 Task: For heading Arial Rounded MT Bold with Underline.  font size for heading26,  'Change the font style of data to'Browallia New.  and font size to 18,  Change the alignment of both headline & data to Align middle & Align Text left.  In the sheet  AssetValbook
Action: Mouse moved to (86, 150)
Screenshot: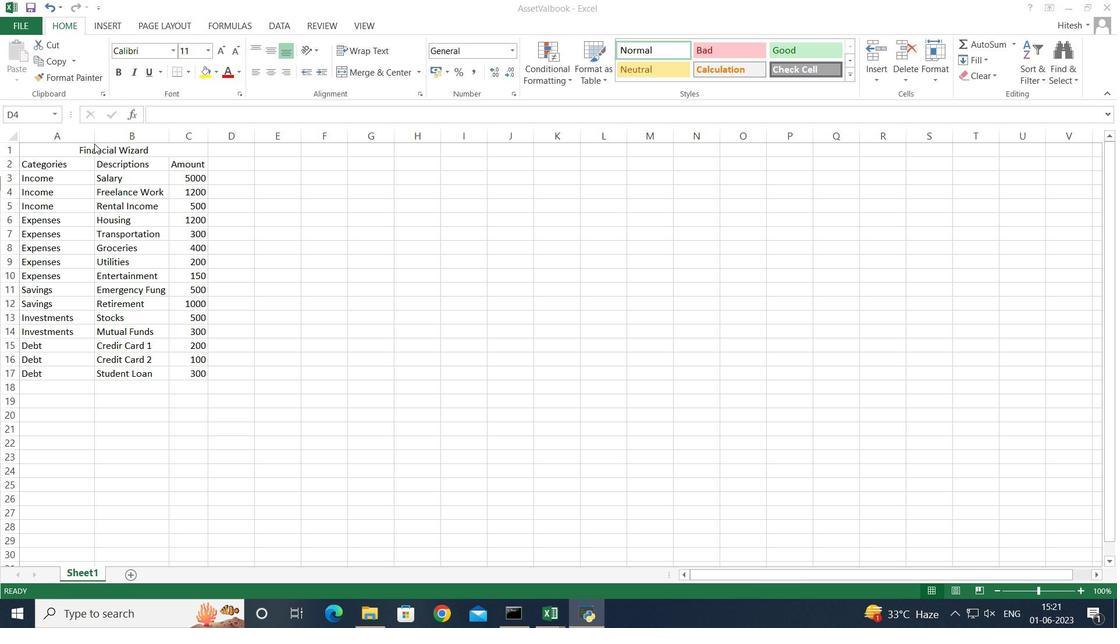 
Action: Mouse pressed left at (86, 150)
Screenshot: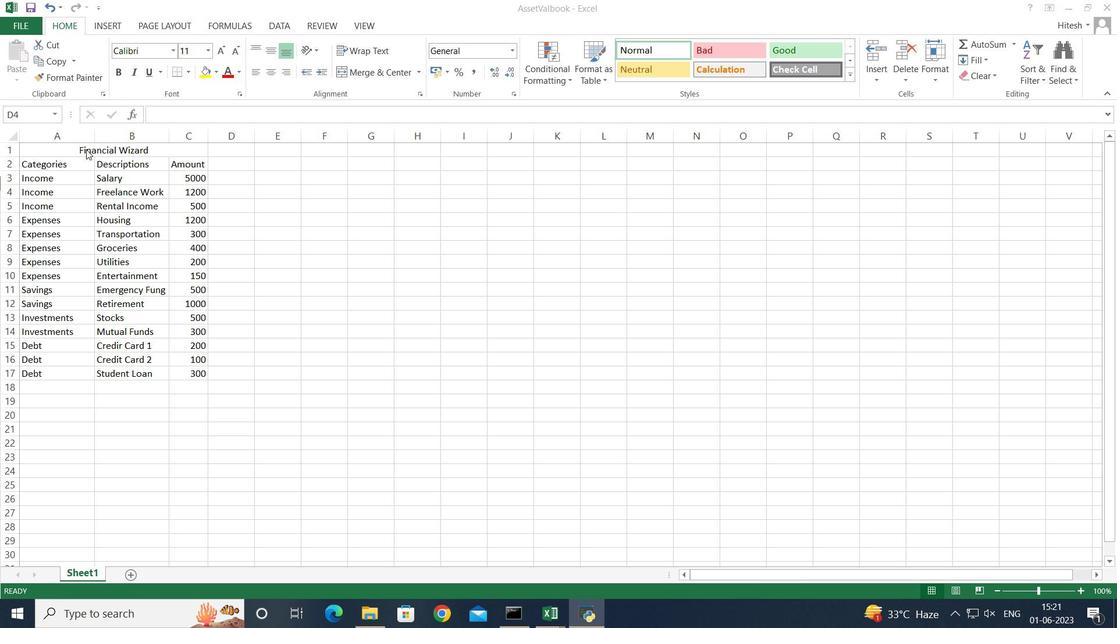 
Action: Mouse moved to (87, 148)
Screenshot: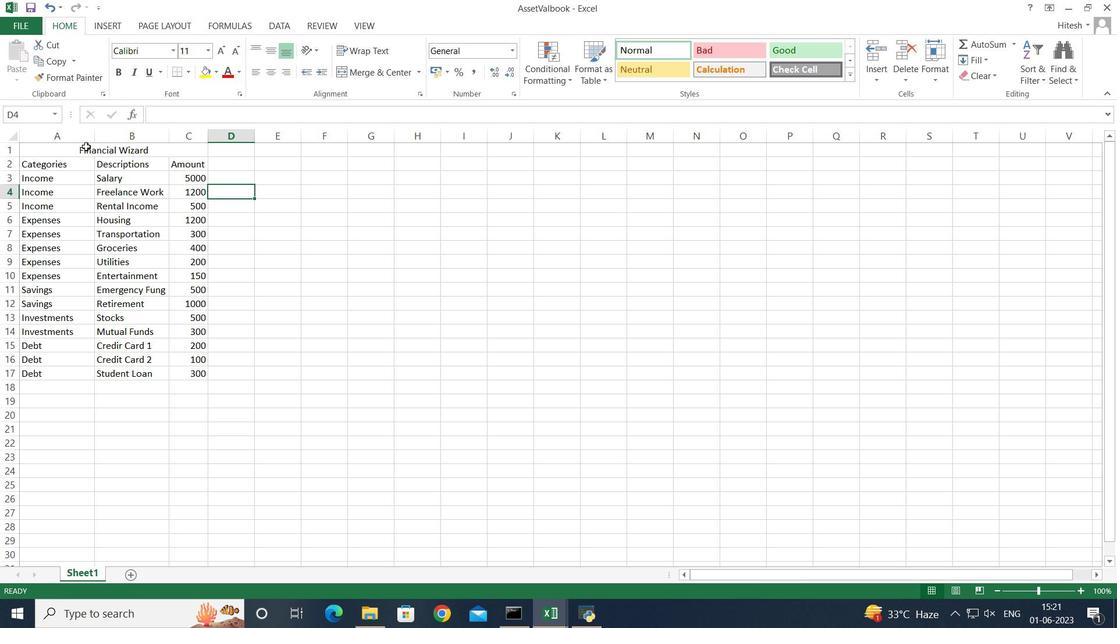
Action: Mouse pressed left at (87, 148)
Screenshot: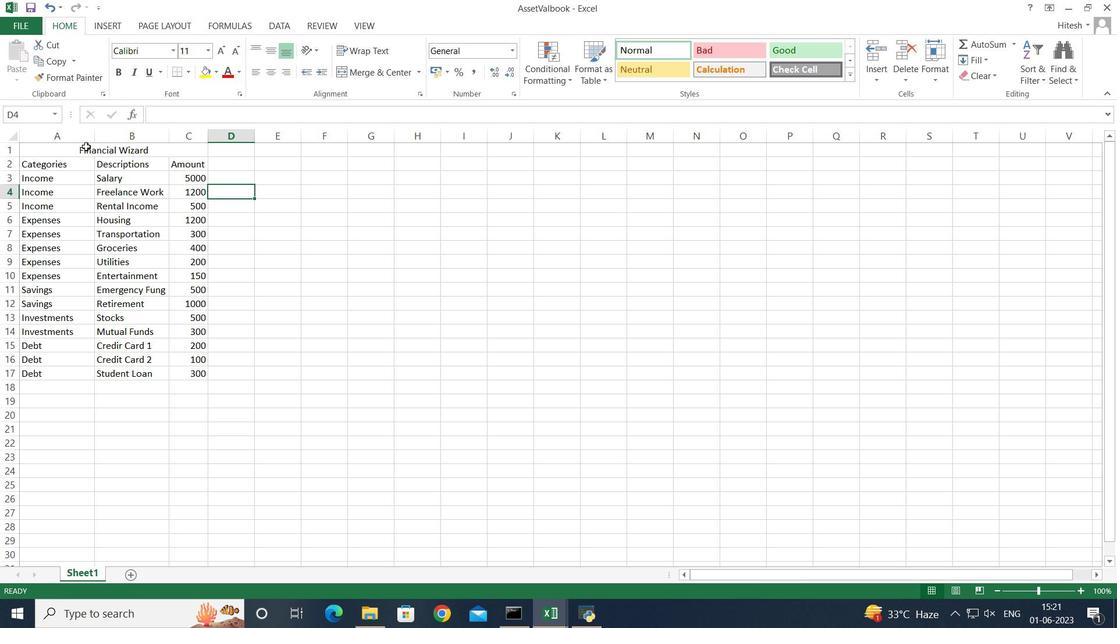 
Action: Mouse moved to (173, 55)
Screenshot: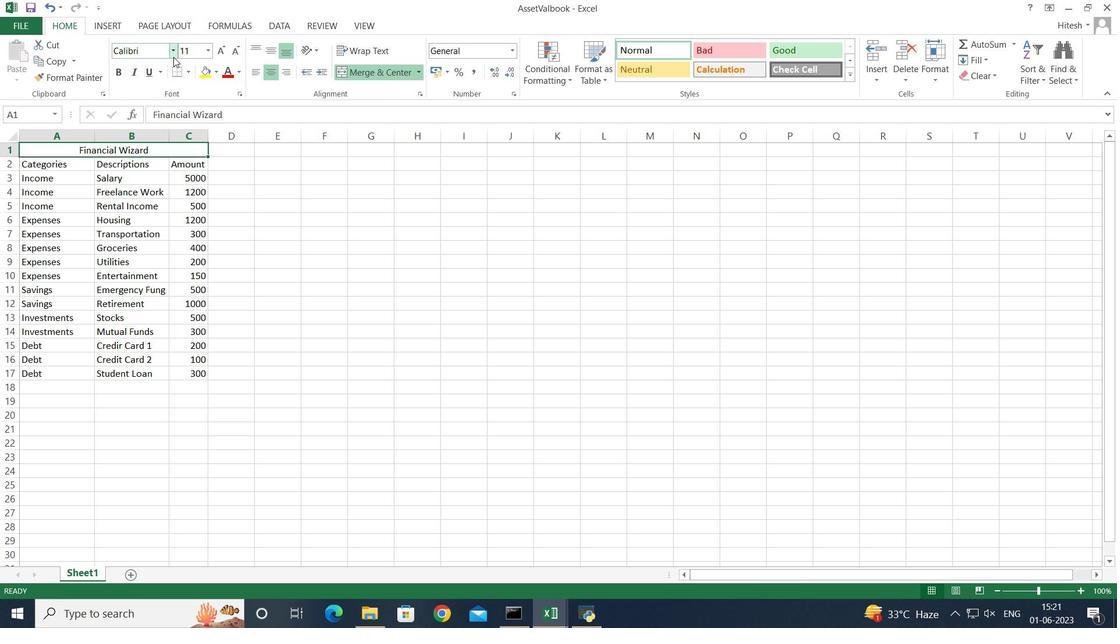 
Action: Mouse pressed left at (173, 55)
Screenshot: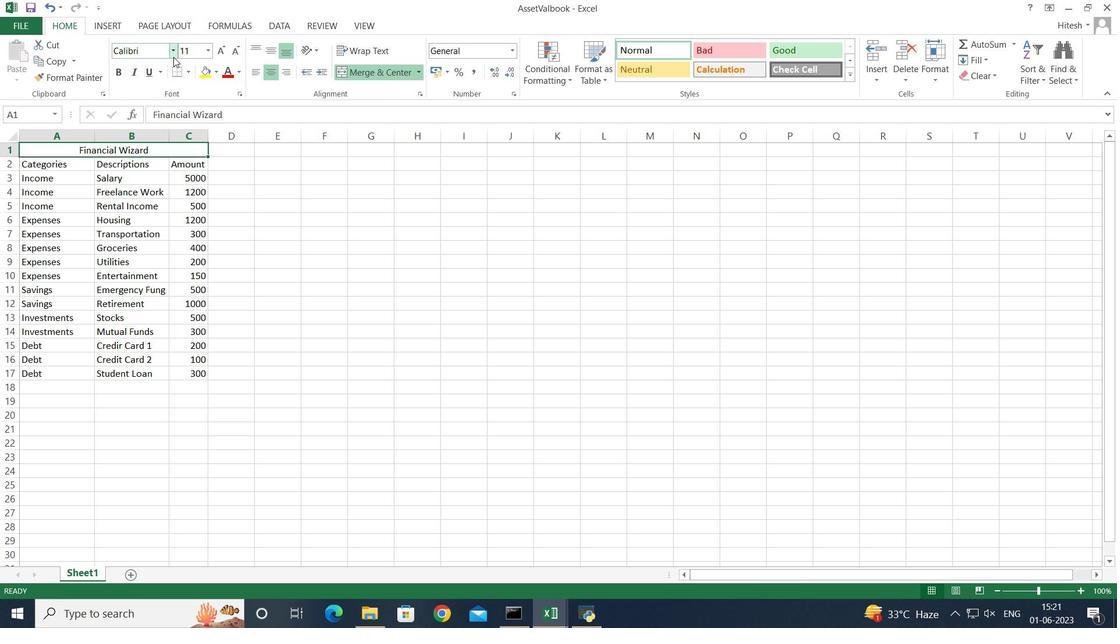 
Action: Key pressed arial<Key.space><Key.shift><Key.shift><Key.shift>Rounded<Key.space>mt
Screenshot: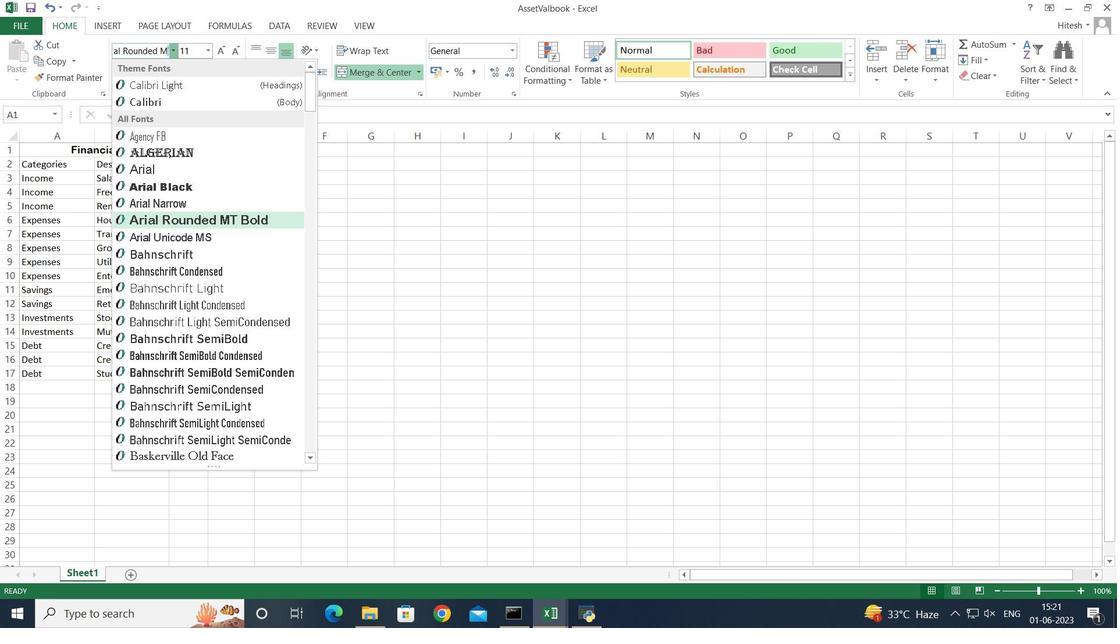 
Action: Mouse moved to (210, 225)
Screenshot: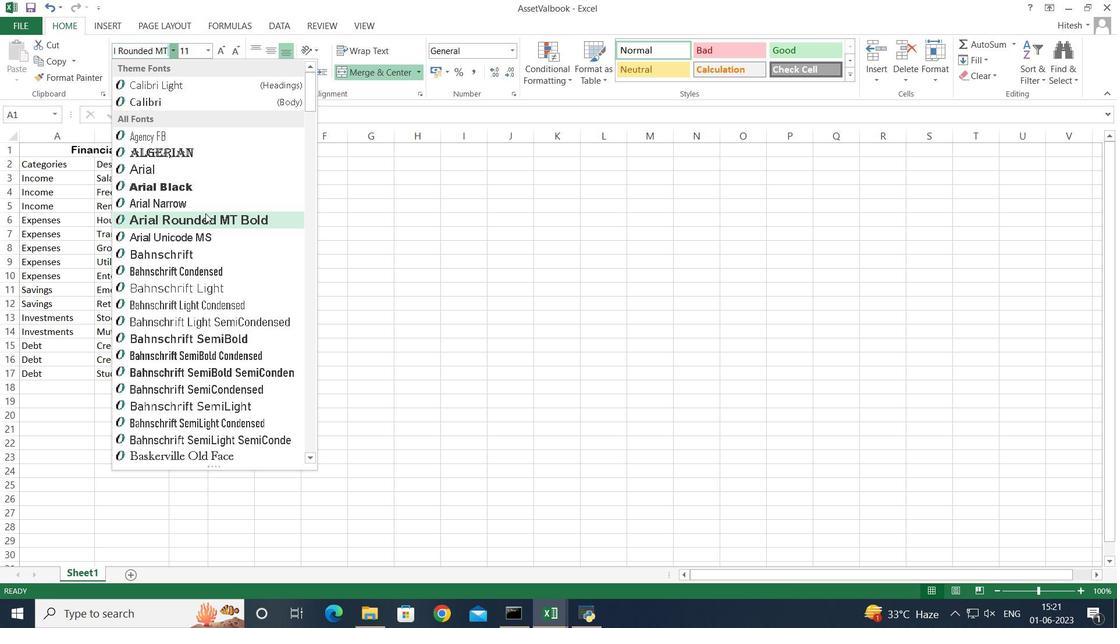 
Action: Mouse pressed left at (210, 225)
Screenshot: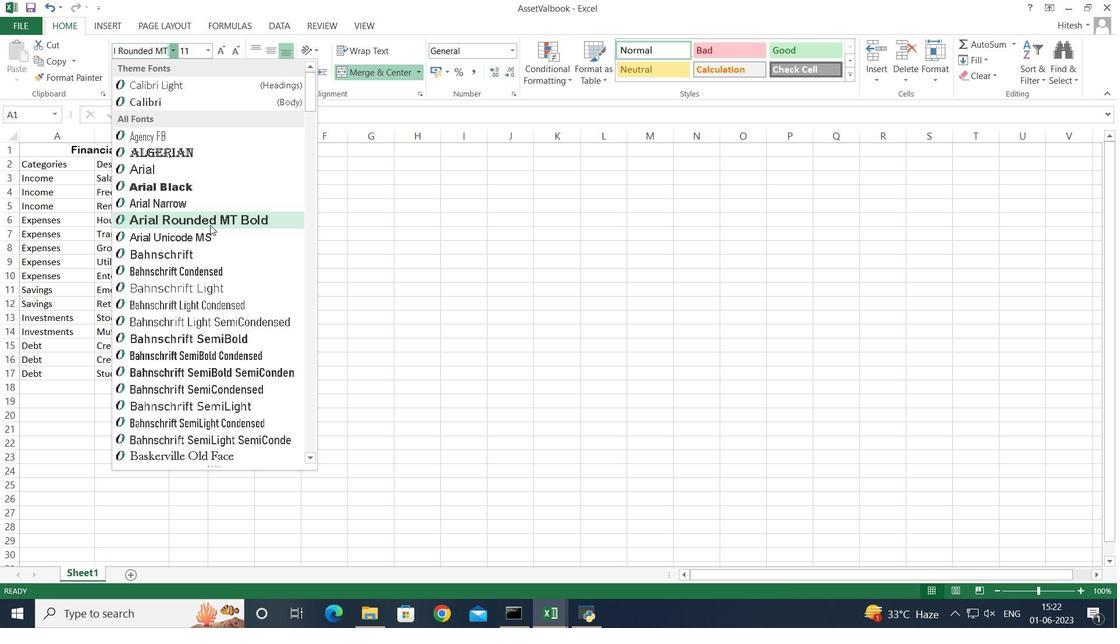 
Action: Mouse moved to (147, 71)
Screenshot: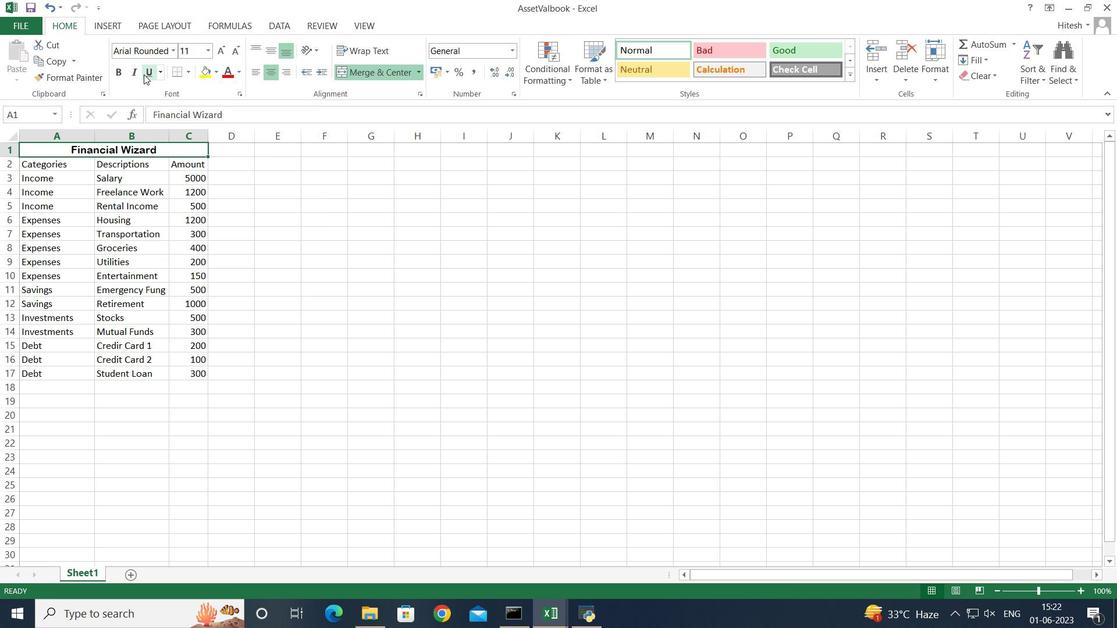 
Action: Mouse pressed left at (147, 71)
Screenshot: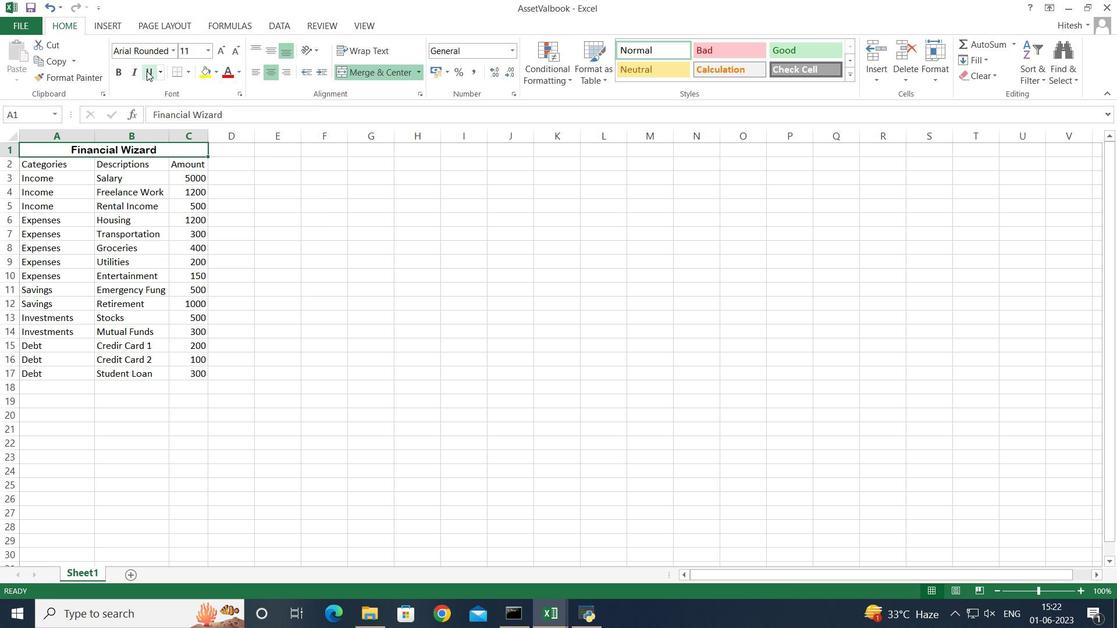 
Action: Mouse moved to (285, 176)
Screenshot: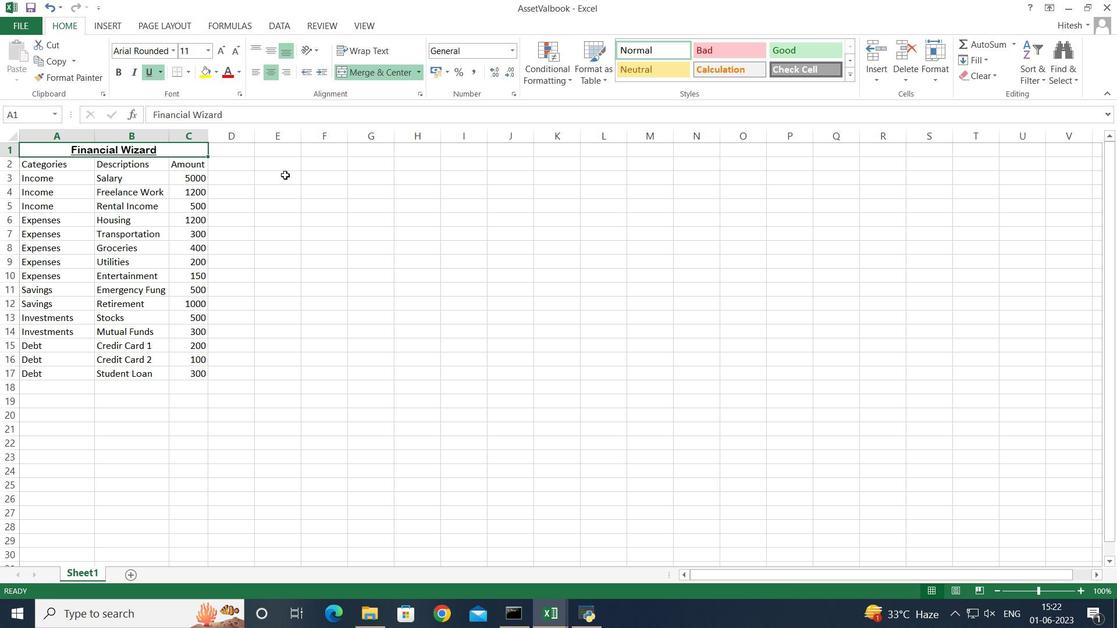 
Action: Mouse pressed left at (285, 176)
Screenshot: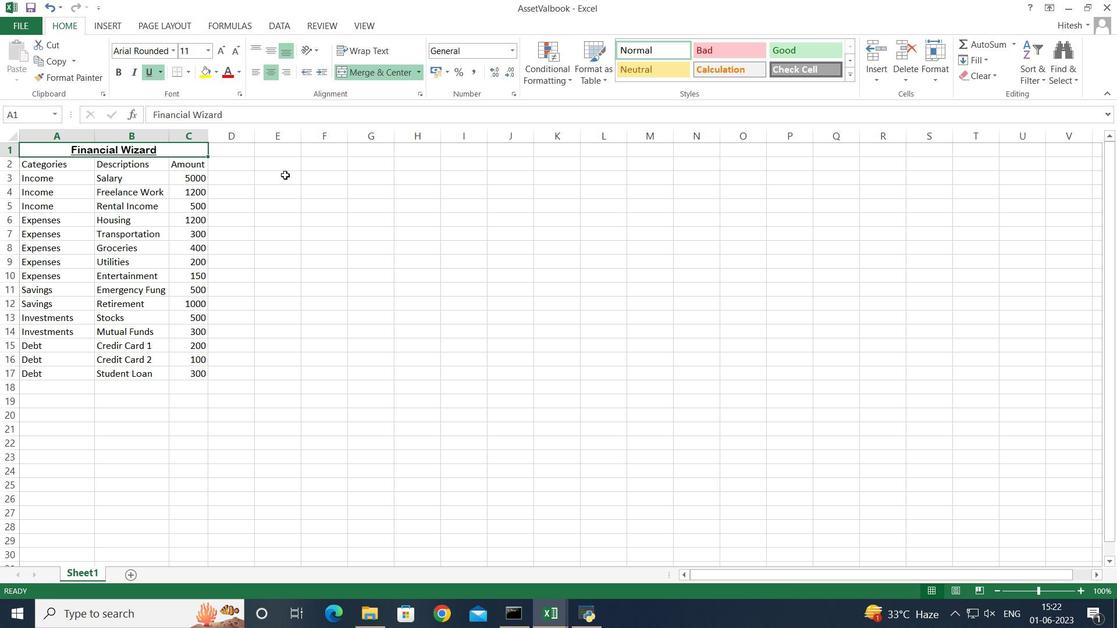 
Action: Mouse moved to (115, 148)
Screenshot: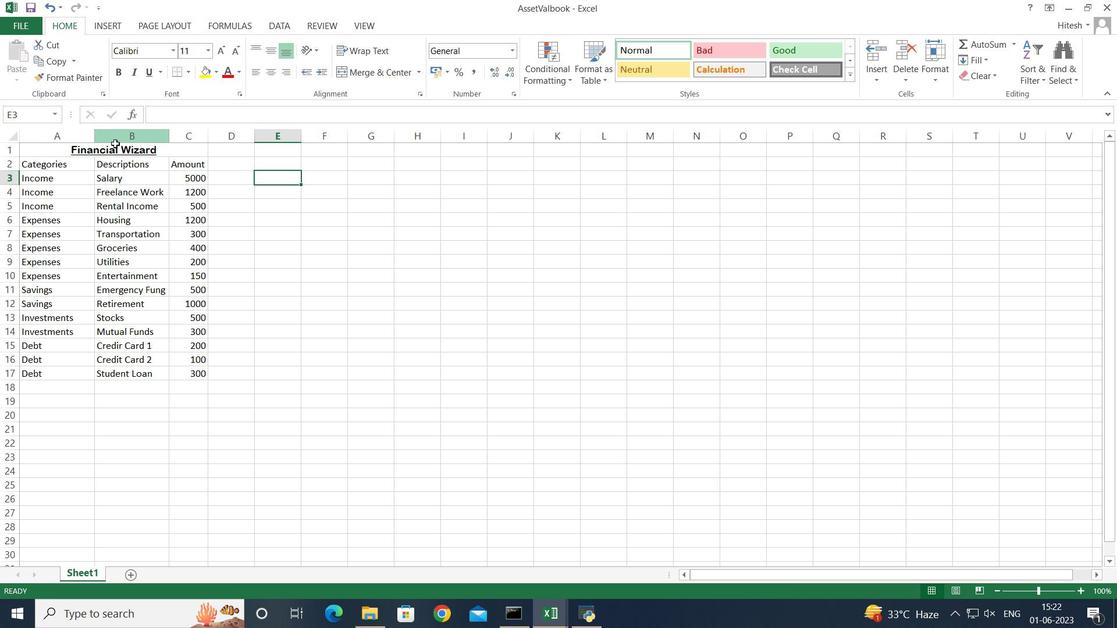 
Action: Mouse pressed left at (115, 148)
Screenshot: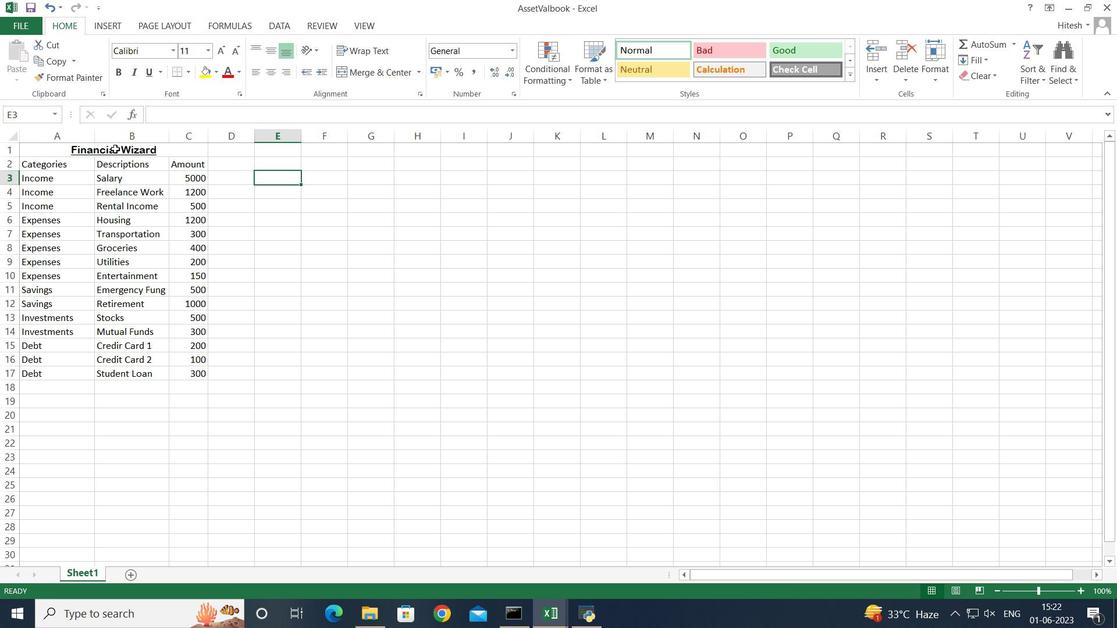 
Action: Mouse moved to (205, 48)
Screenshot: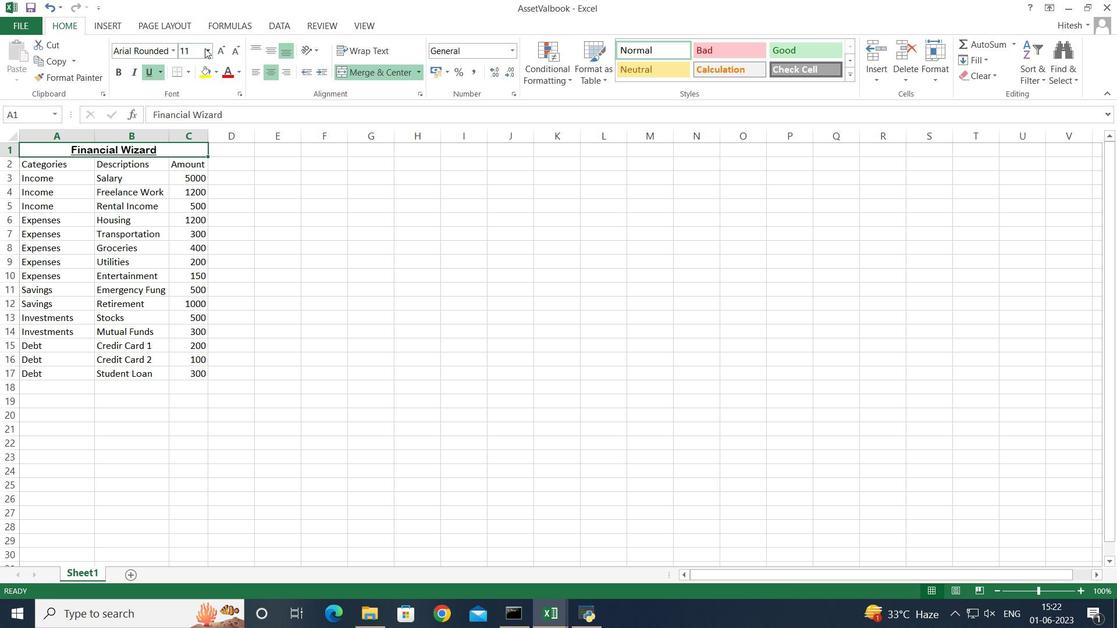 
Action: Mouse pressed left at (205, 48)
Screenshot: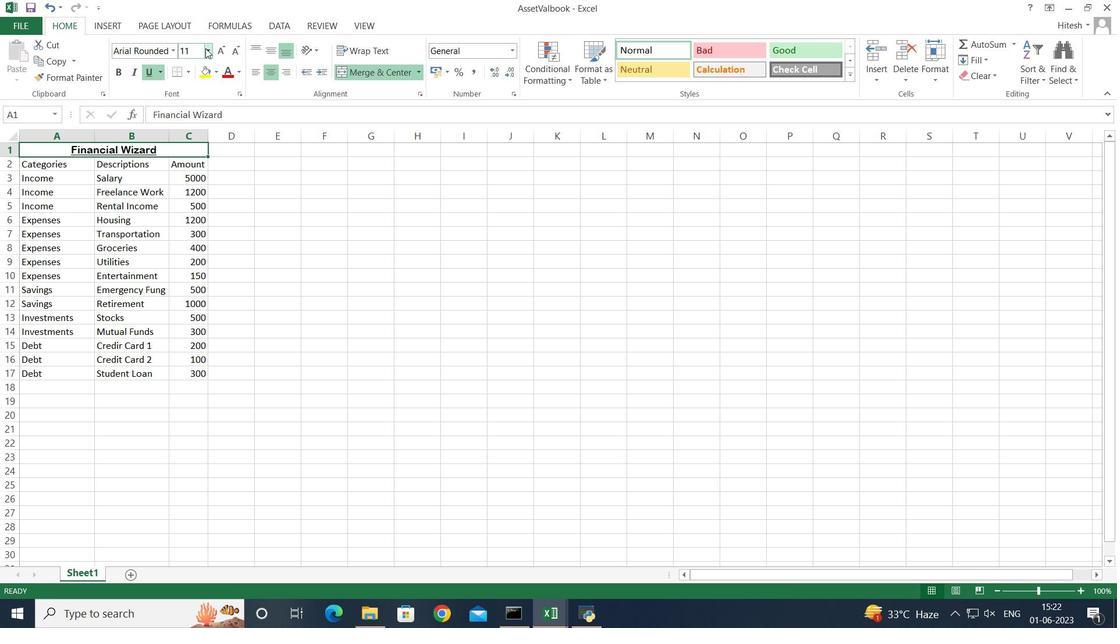 
Action: Mouse moved to (184, 220)
Screenshot: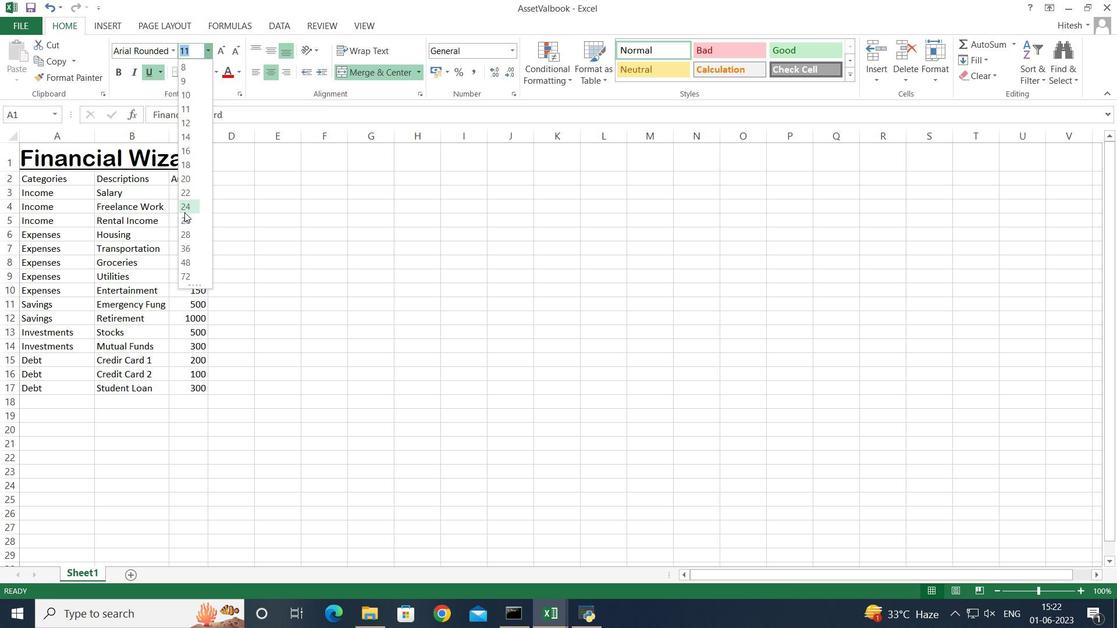 
Action: Mouse pressed left at (184, 220)
Screenshot: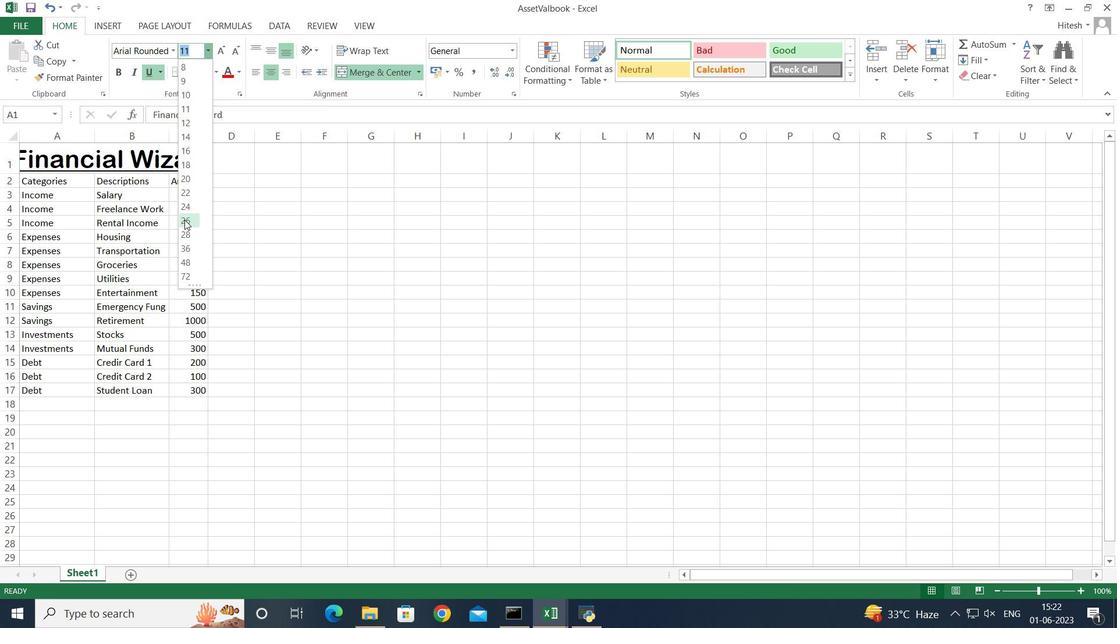 
Action: Mouse moved to (109, 458)
Screenshot: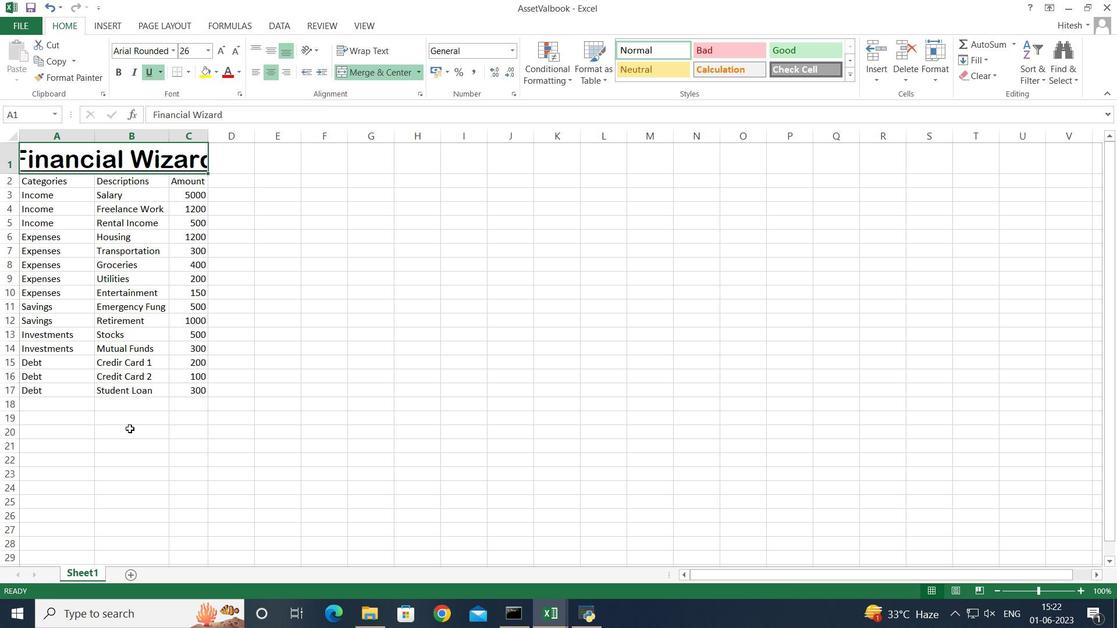 
Action: Mouse pressed left at (109, 458)
Screenshot: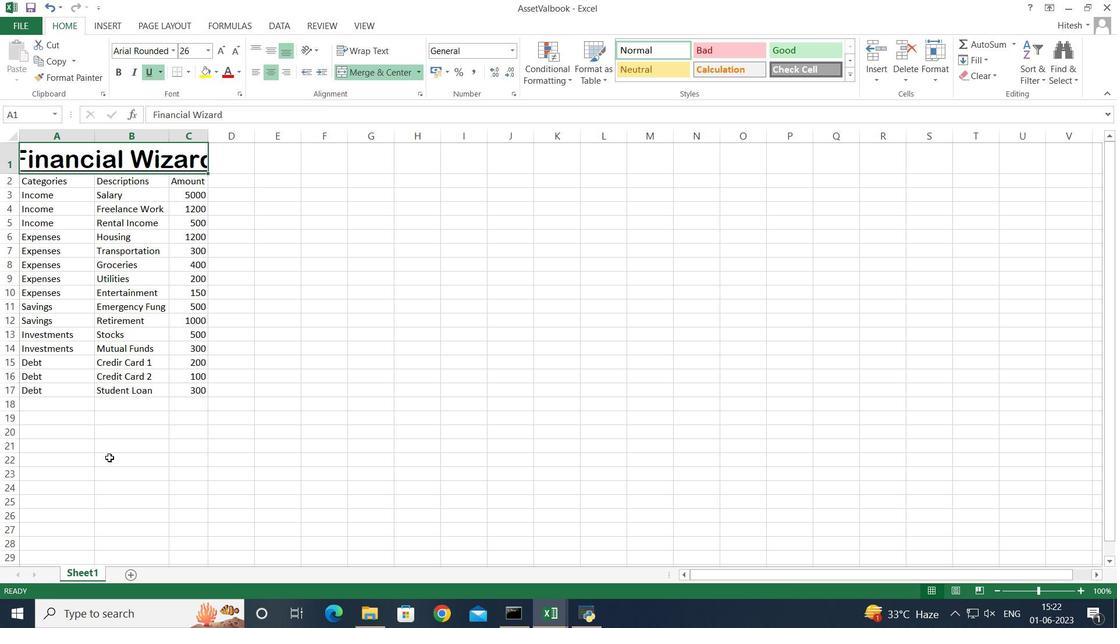 
Action: Mouse moved to (61, 136)
Screenshot: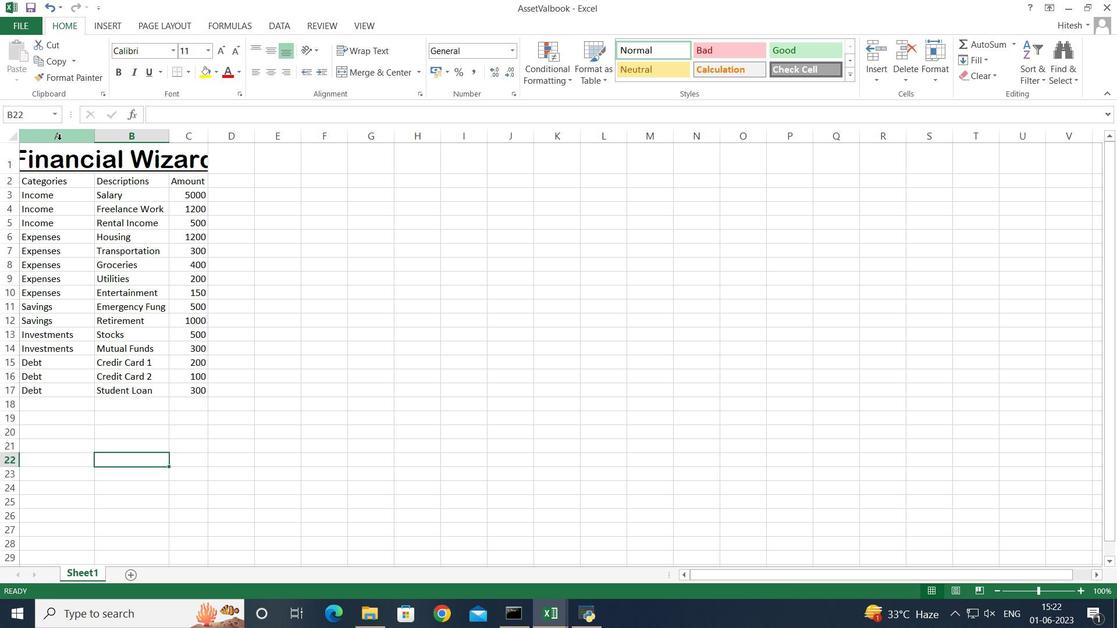 
Action: Mouse pressed left at (61, 136)
Screenshot: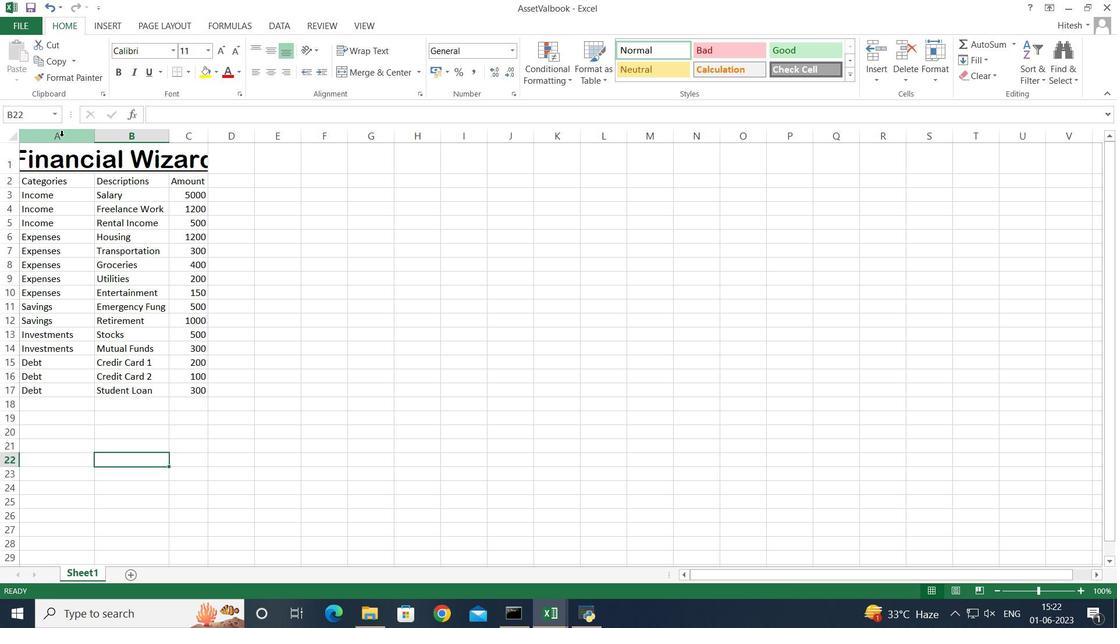 
Action: Mouse moved to (94, 137)
Screenshot: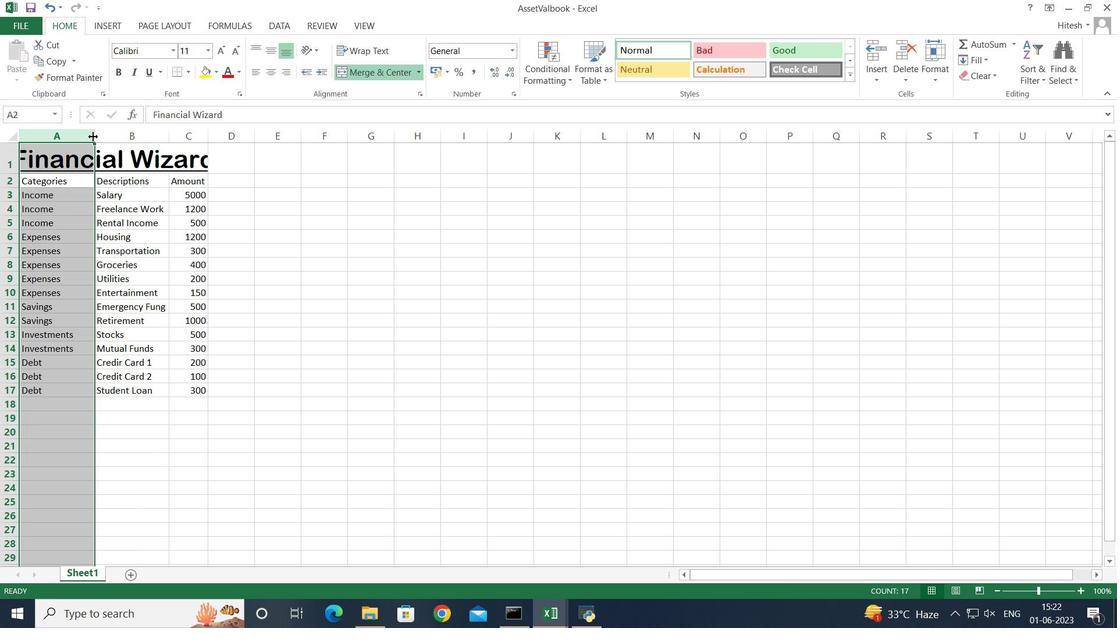 
Action: Mouse pressed left at (94, 137)
Screenshot: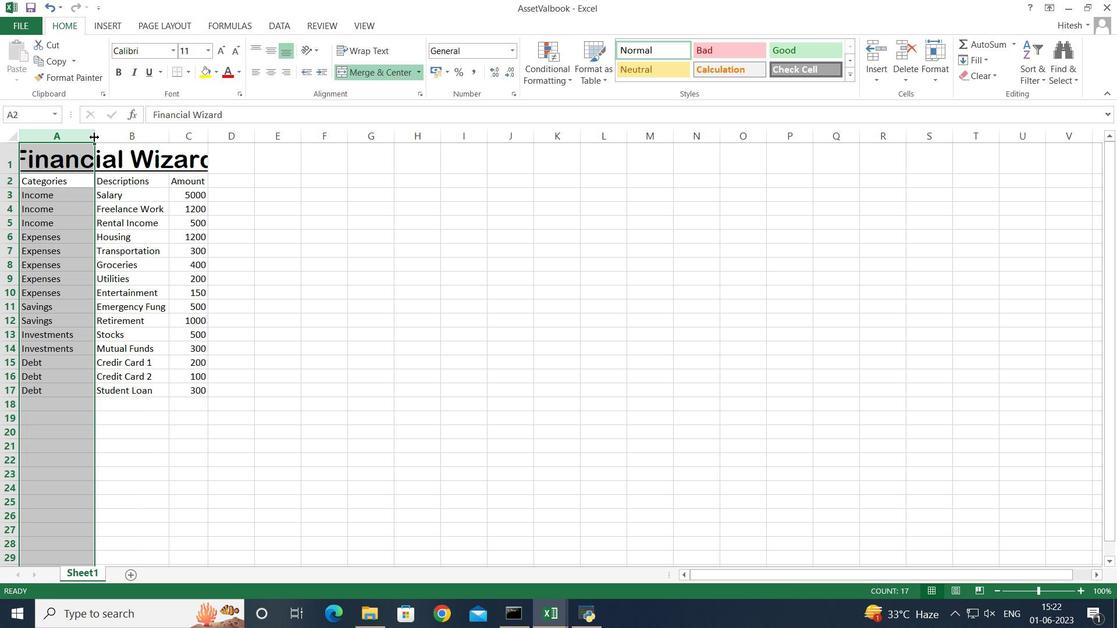 
Action: Mouse pressed left at (94, 137)
Screenshot: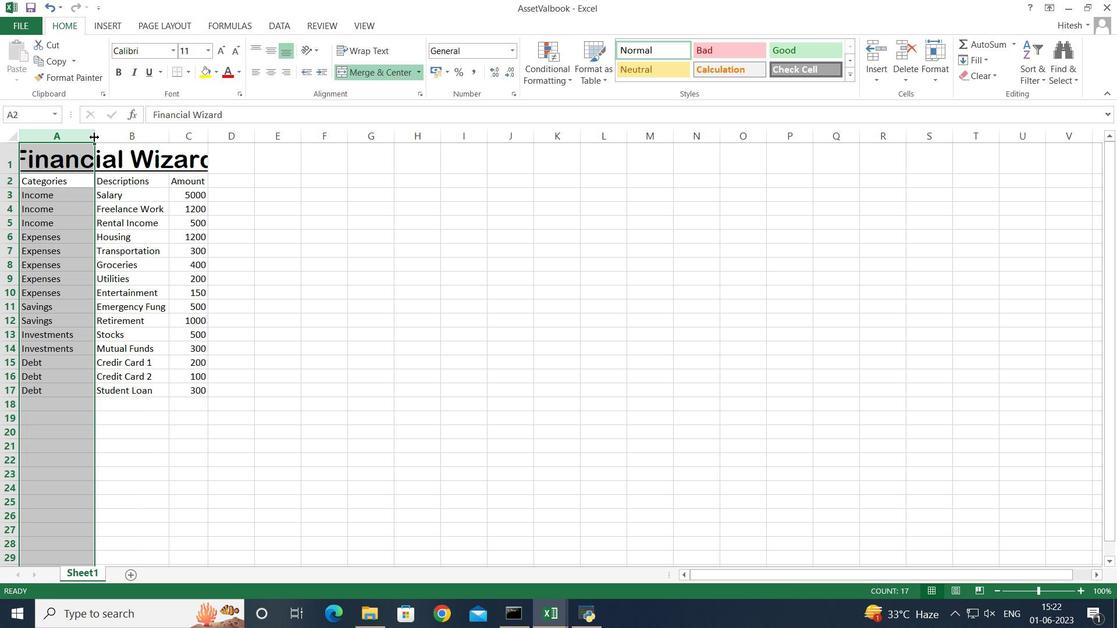 
Action: Mouse moved to (126, 137)
Screenshot: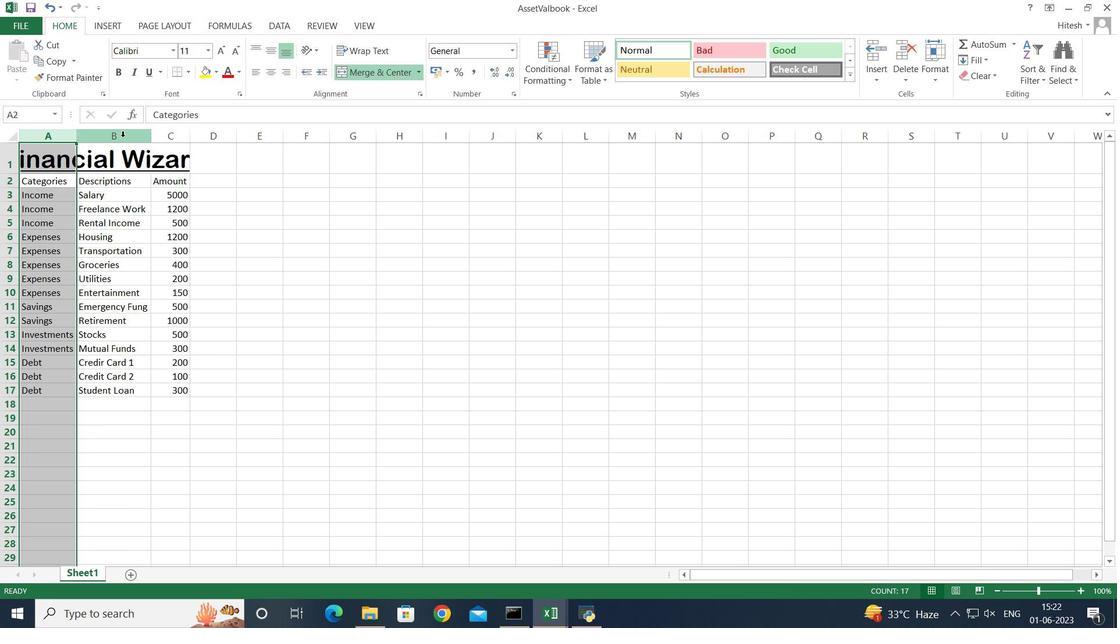 
Action: Mouse pressed left at (126, 137)
Screenshot: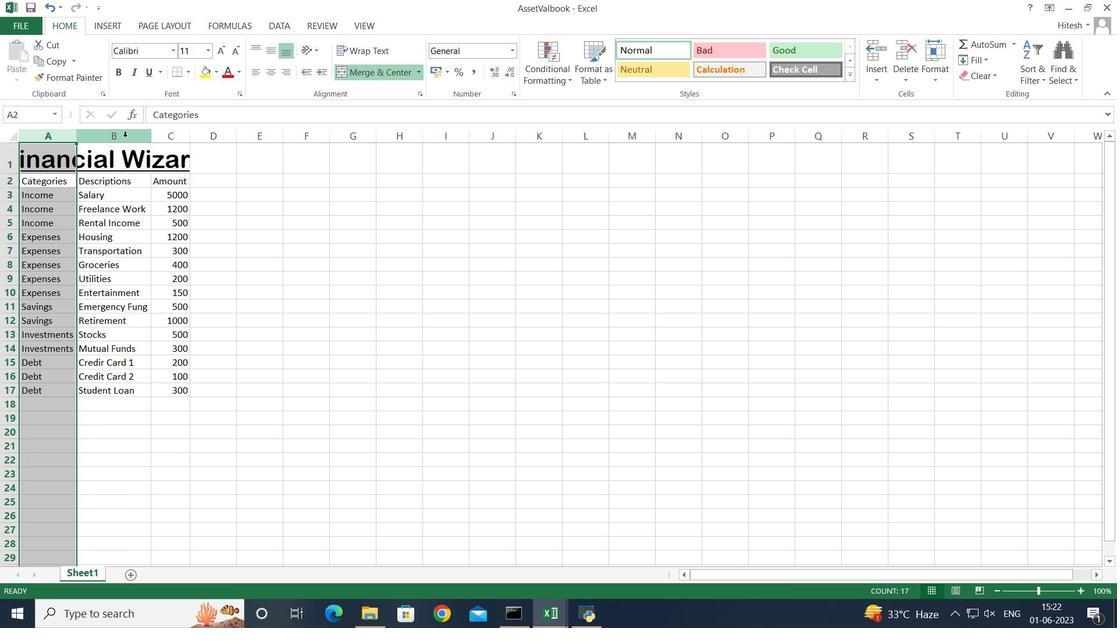 
Action: Mouse moved to (148, 135)
Screenshot: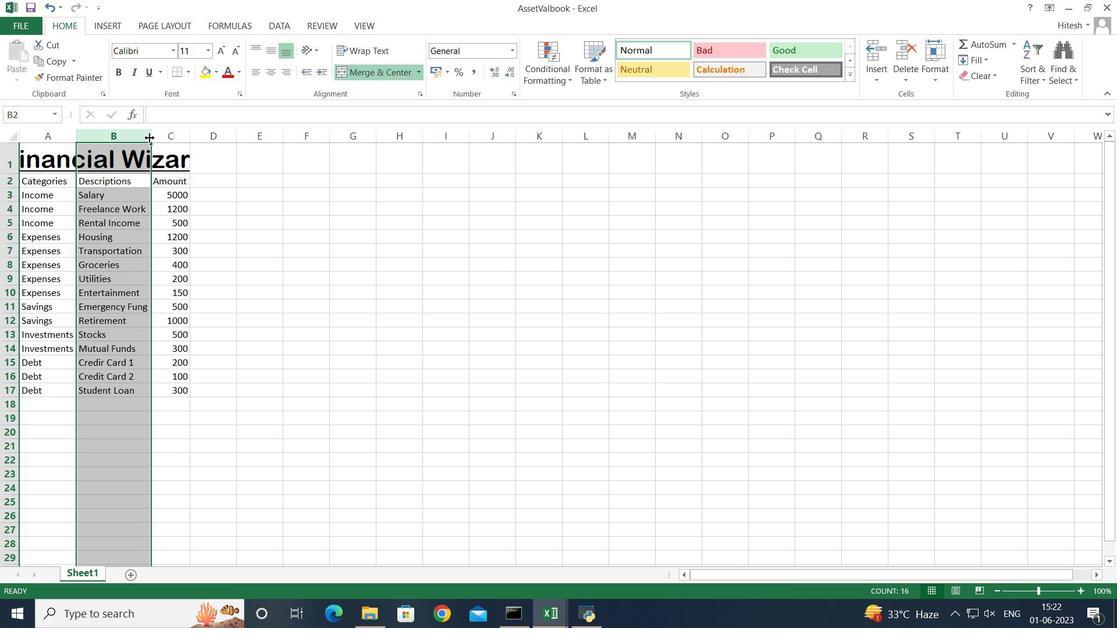 
Action: Mouse pressed left at (148, 135)
Screenshot: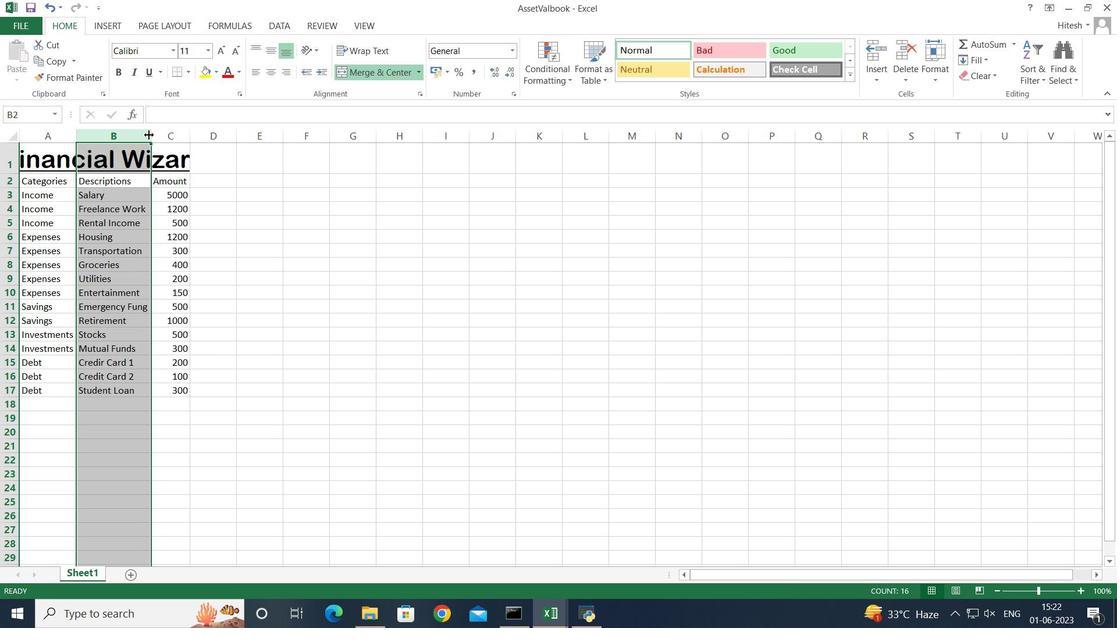 
Action: Mouse pressed left at (148, 135)
Screenshot: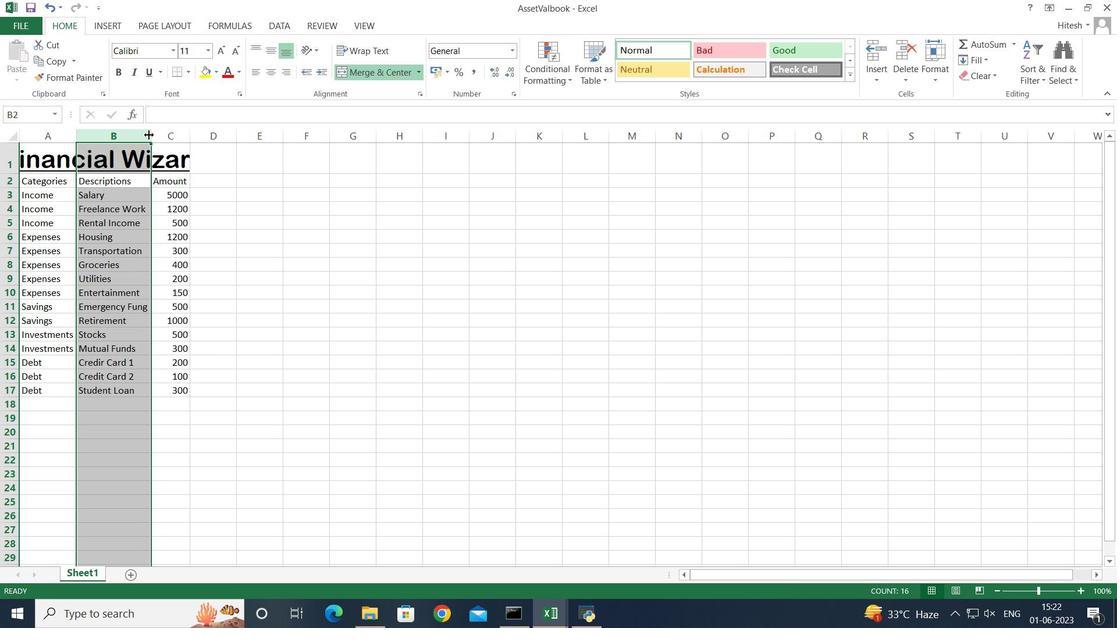 
Action: Mouse moved to (46, 179)
Screenshot: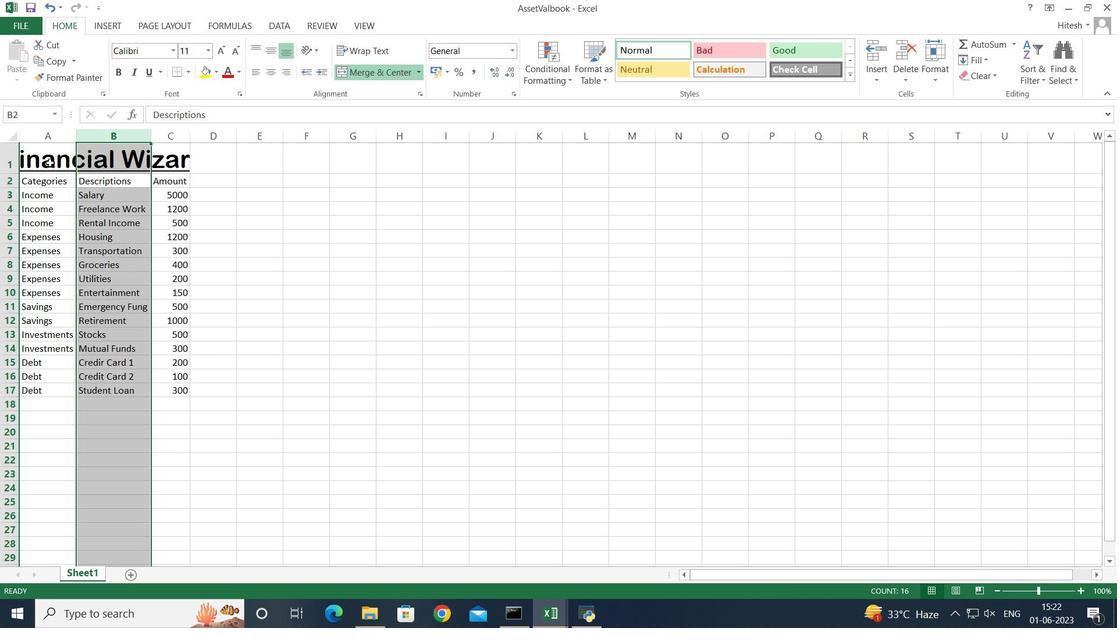 
Action: Mouse pressed left at (46, 179)
Screenshot: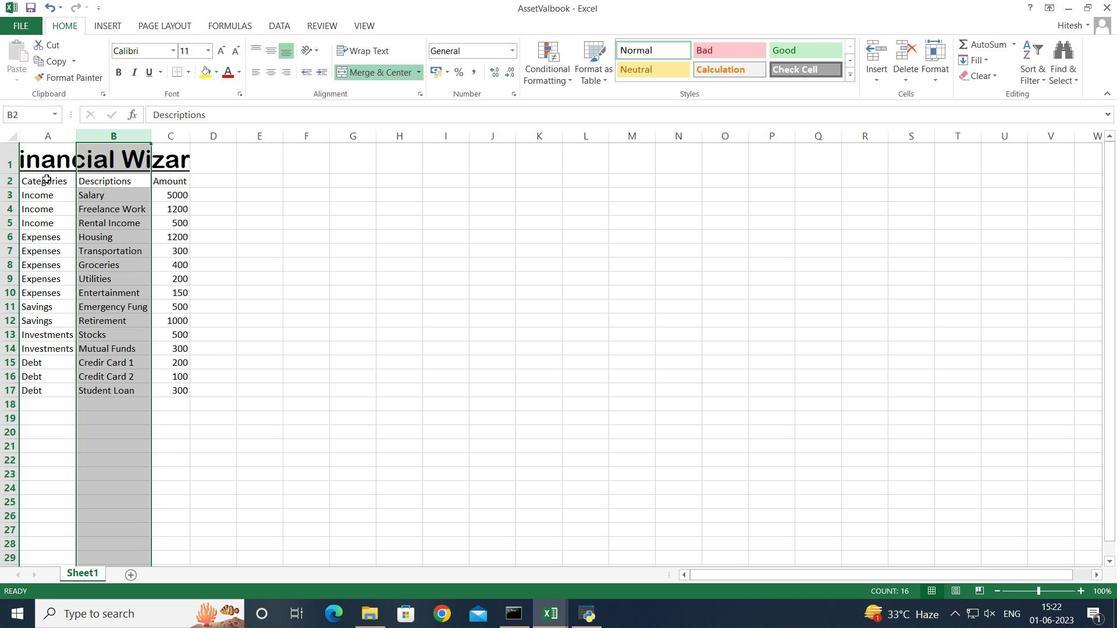 
Action: Key pressed <Key.shift><Key.shift><Key.shift><Key.right><Key.right><Key.down><Key.down><Key.down><Key.down><Key.down><Key.down><Key.down><Key.down><Key.down><Key.down><Key.down><Key.down><Key.down><Key.down><Key.down>
Screenshot: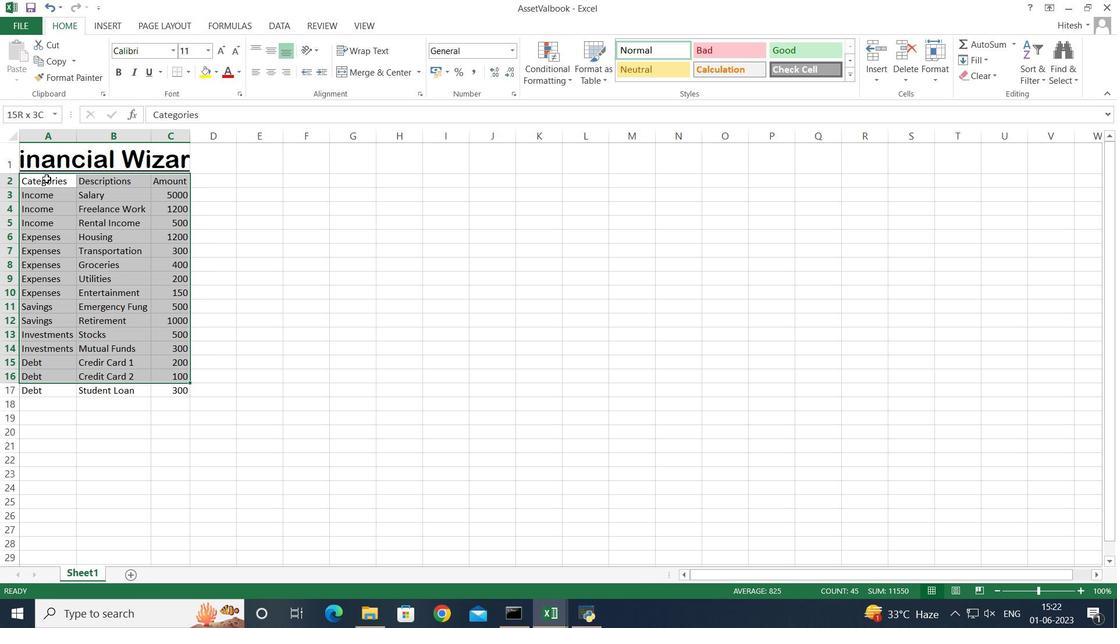 
Action: Mouse moved to (172, 46)
Screenshot: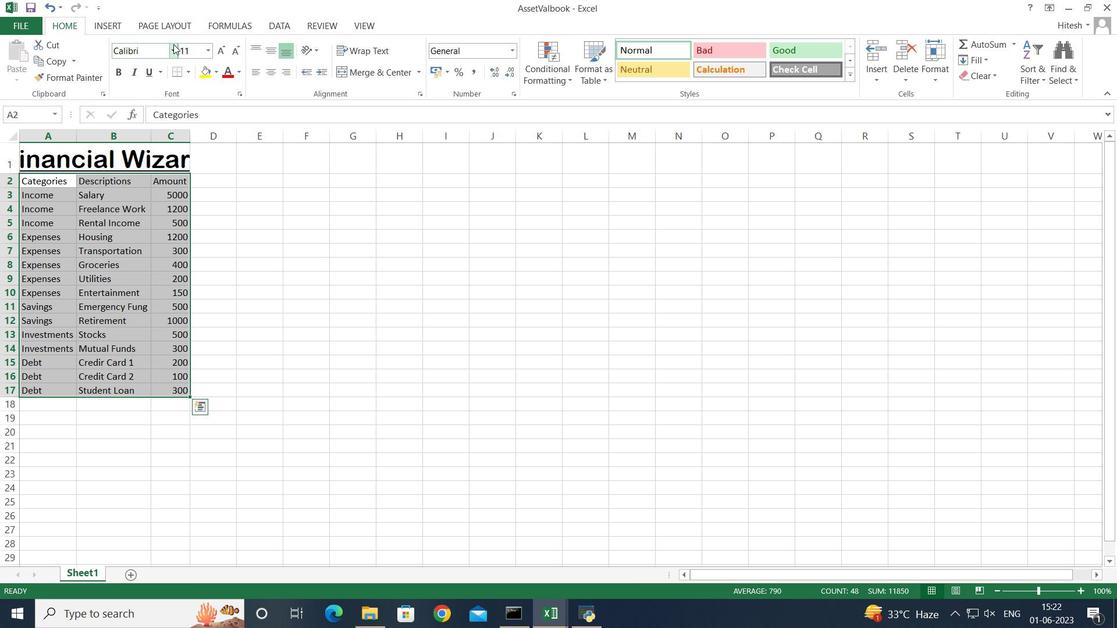 
Action: Mouse pressed left at (172, 46)
Screenshot: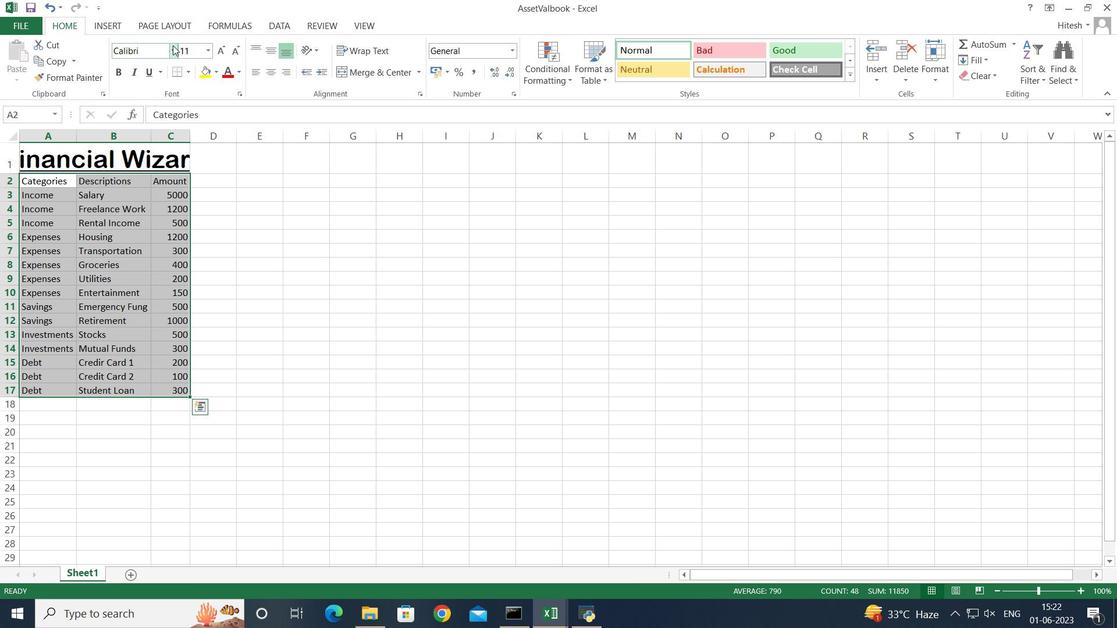 
Action: Key pressed browallia<Key.space>new<Key.enter>
Screenshot: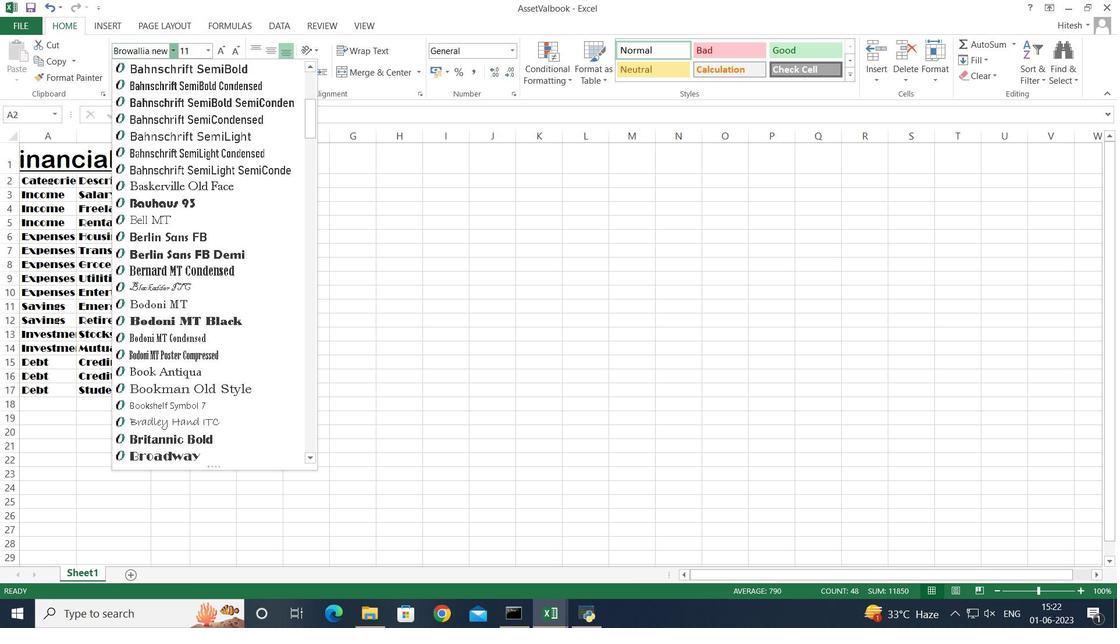 
Action: Mouse moved to (130, 235)
Screenshot: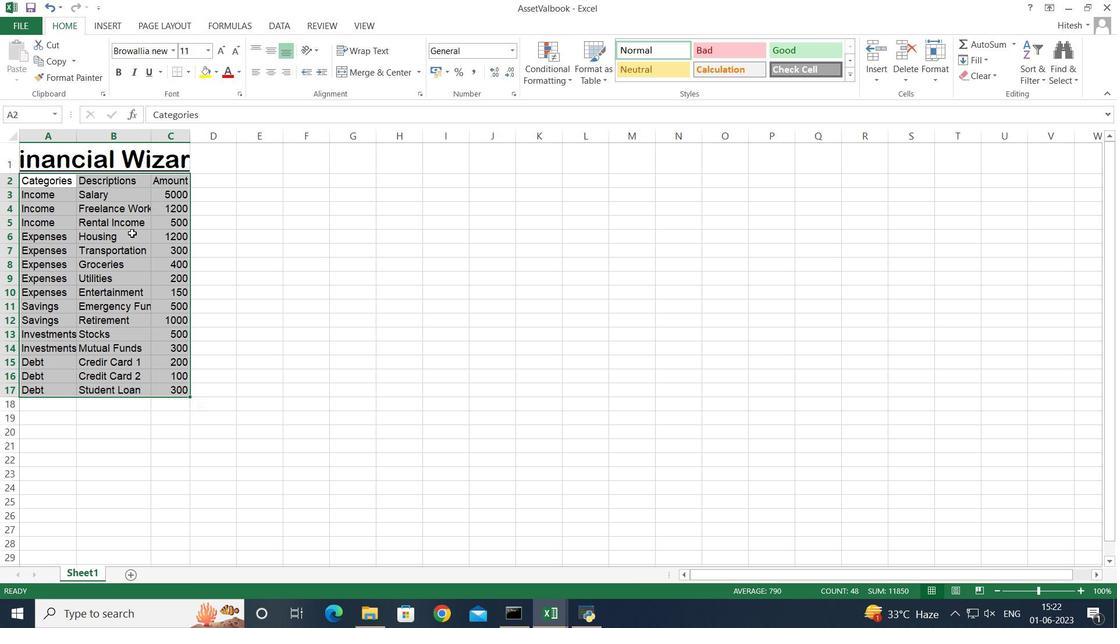 
Action: Mouse pressed left at (130, 235)
Screenshot: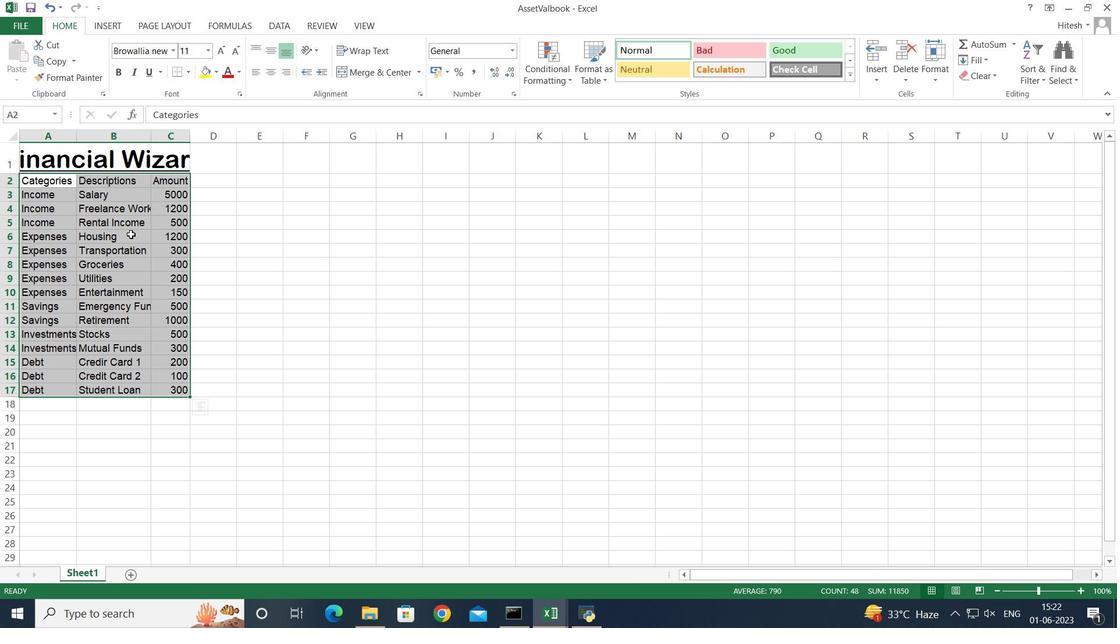 
Action: Mouse moved to (226, 215)
Screenshot: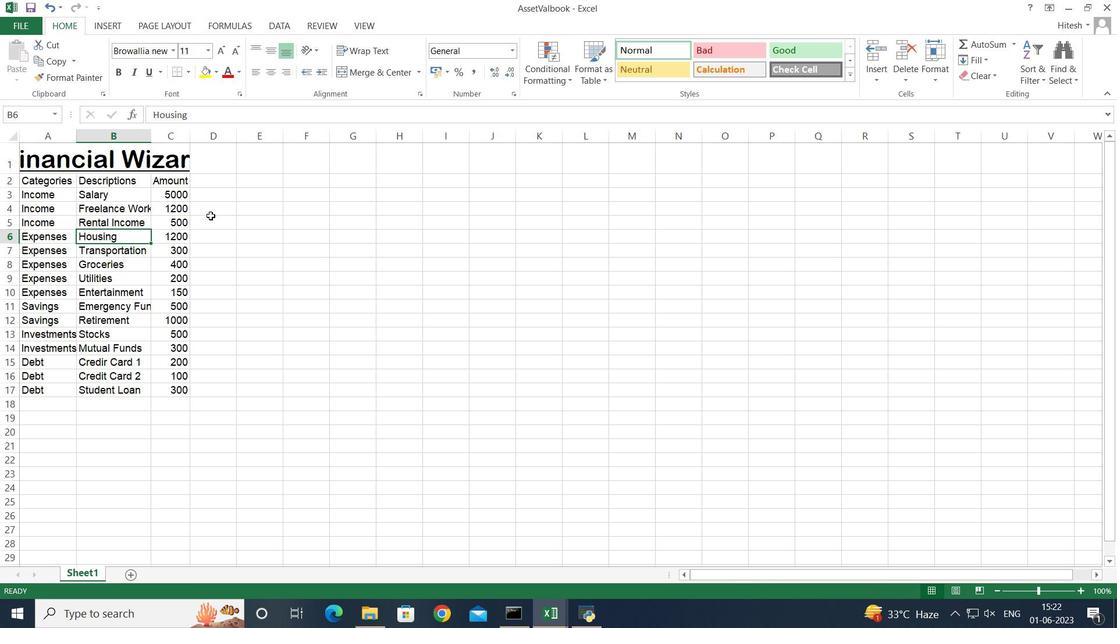 
Action: Mouse pressed left at (226, 215)
Screenshot: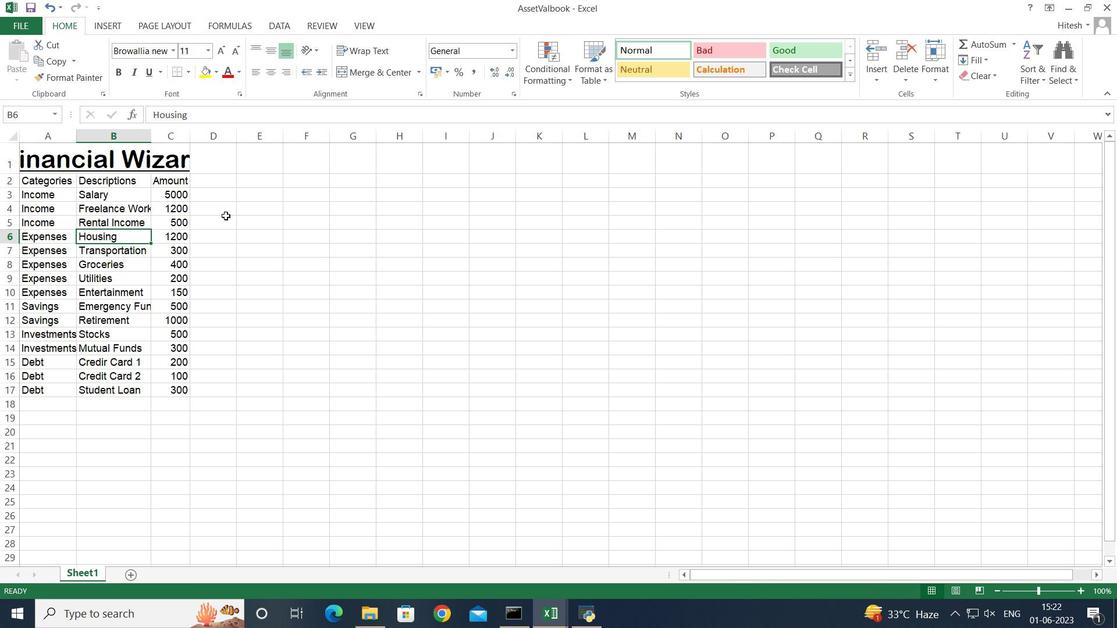 
Action: Mouse moved to (40, 183)
Screenshot: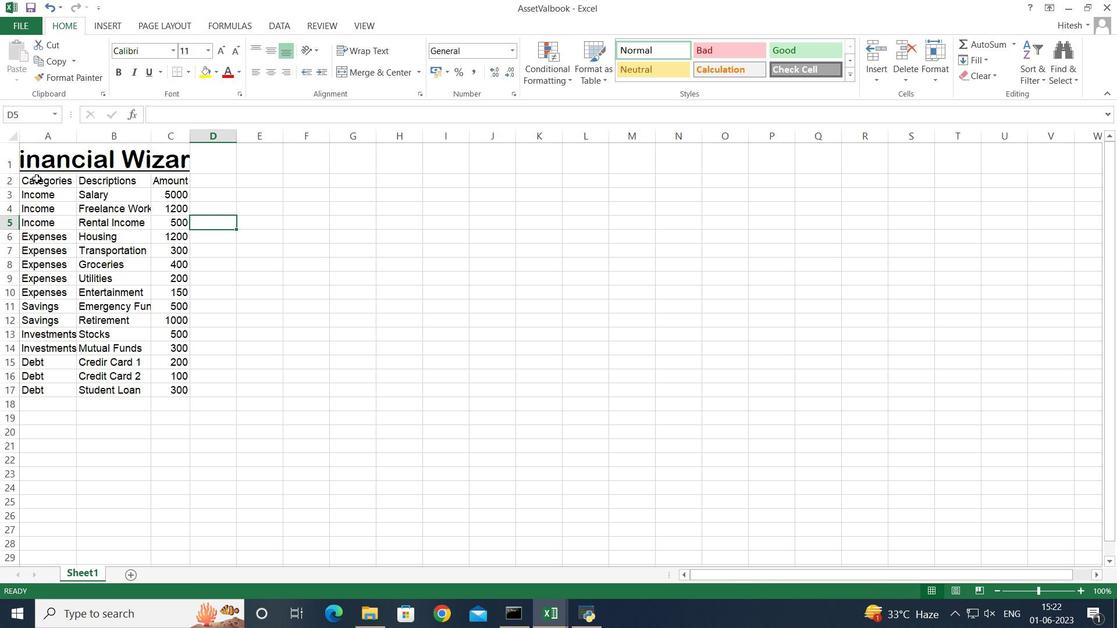 
Action: Mouse pressed left at (40, 183)
Screenshot: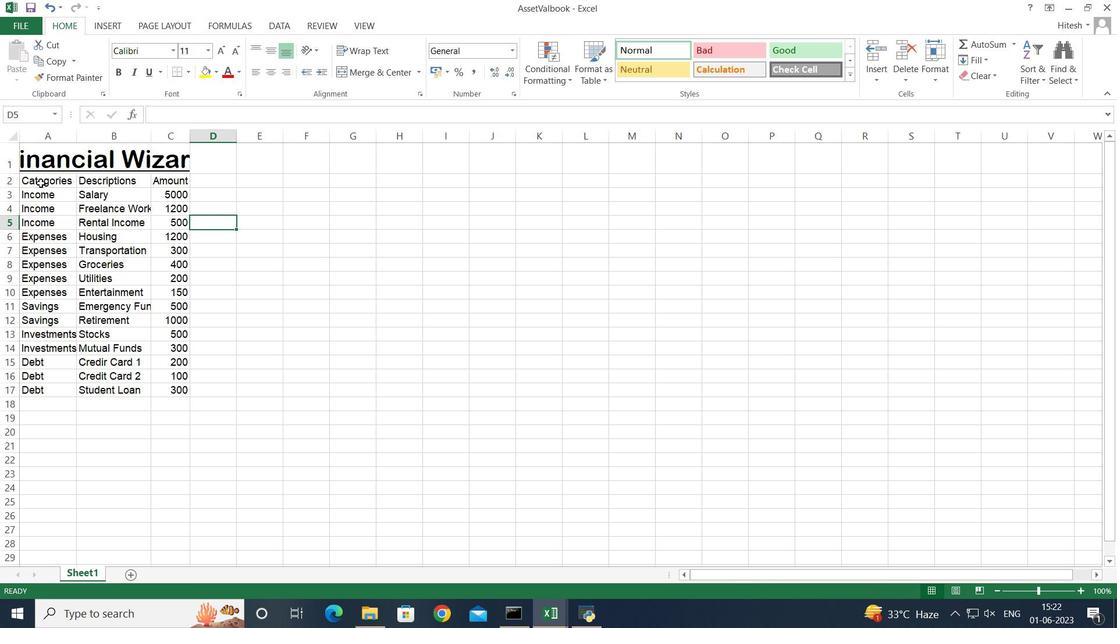 
Action: Key pressed <Key.shift><Key.right><Key.right><Key.down><Key.down><Key.down><Key.down><Key.down><Key.down><Key.down><Key.down><Key.down><Key.down><Key.down><Key.down><Key.down><Key.down><Key.down>
Screenshot: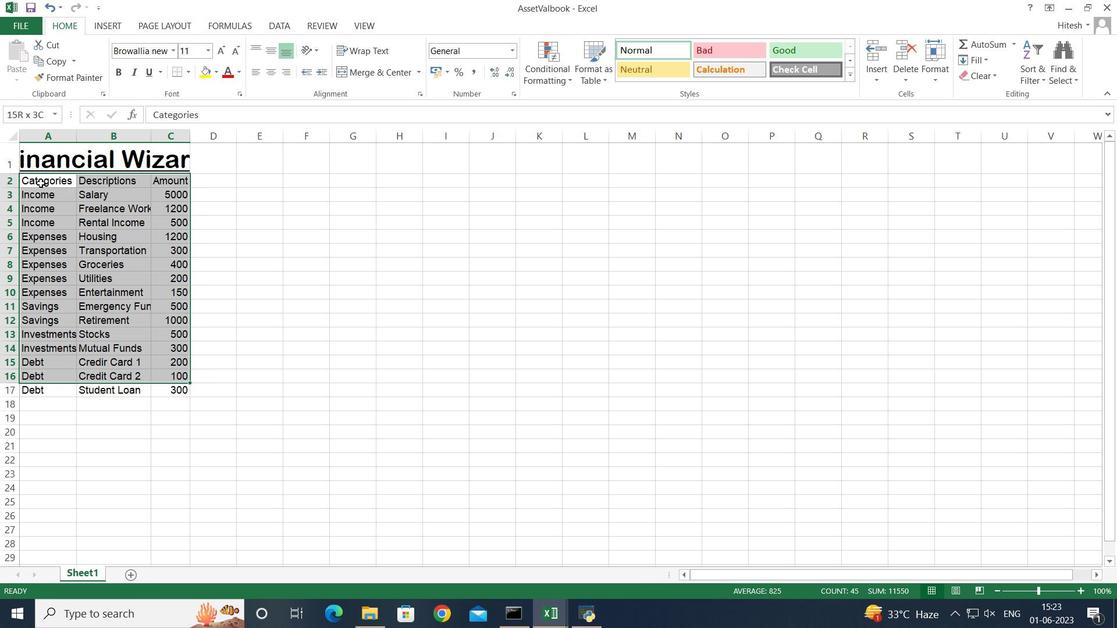 
Action: Mouse moved to (205, 53)
Screenshot: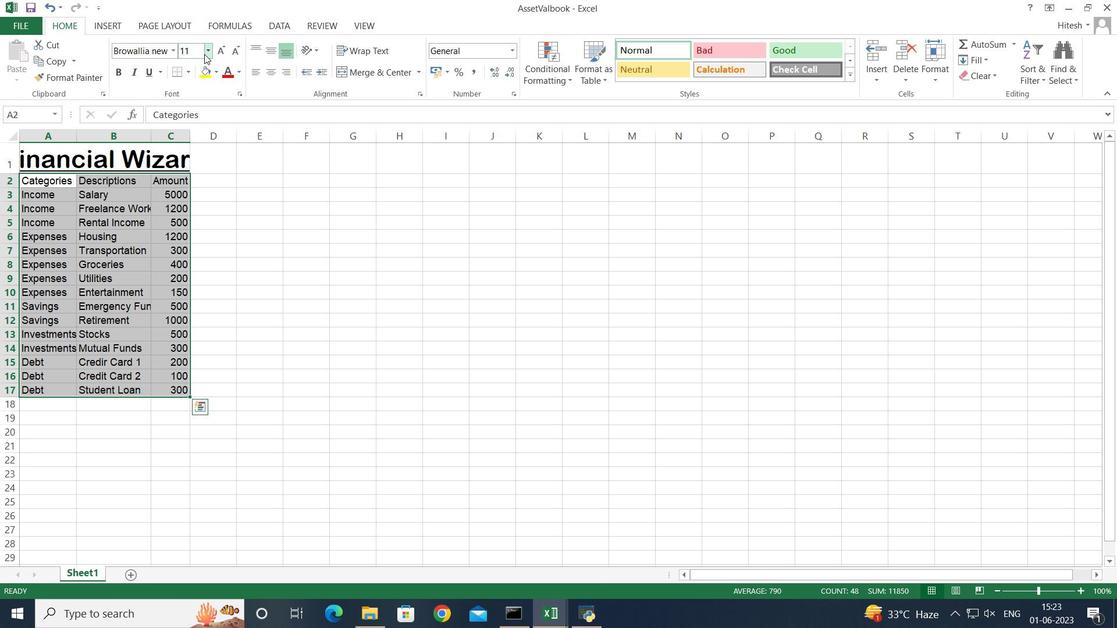 
Action: Mouse pressed left at (205, 53)
Screenshot: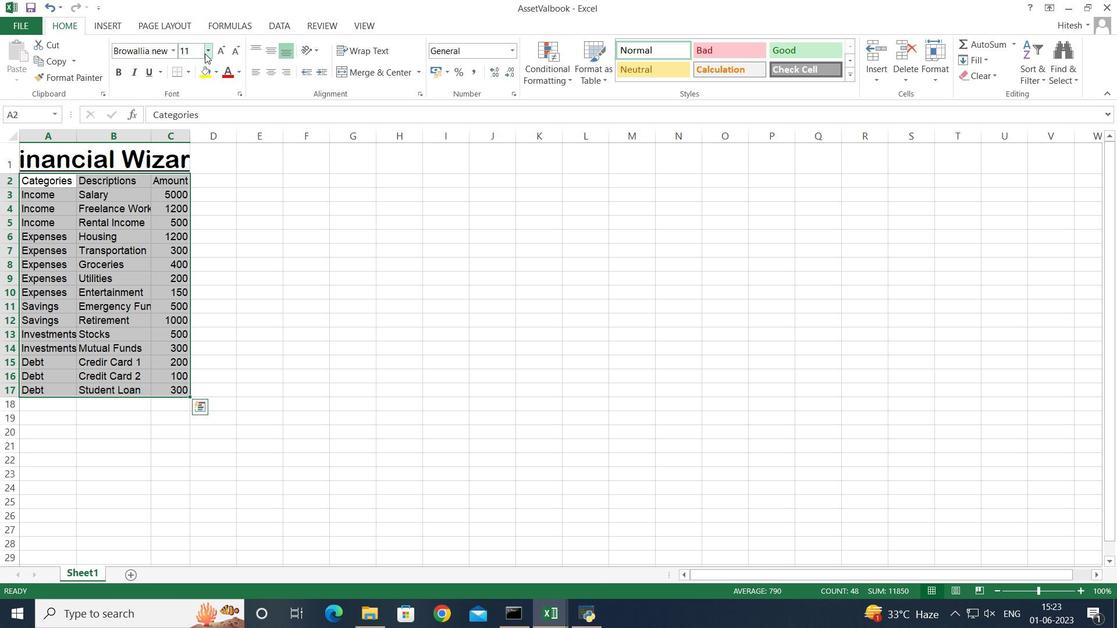 
Action: Mouse moved to (185, 162)
Screenshot: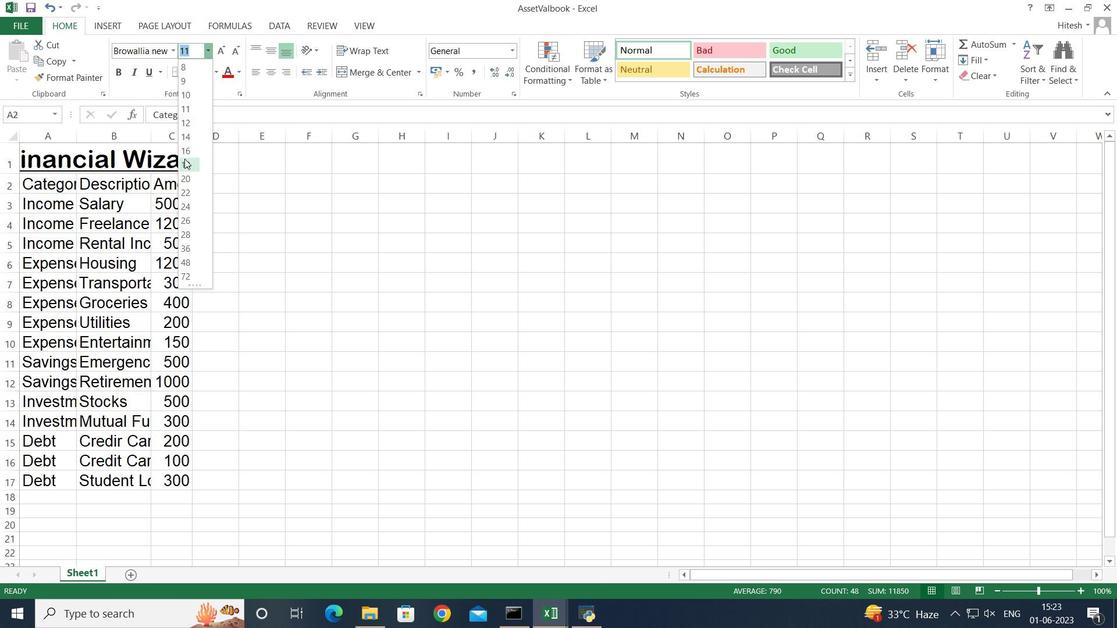 
Action: Mouse pressed left at (185, 162)
Screenshot: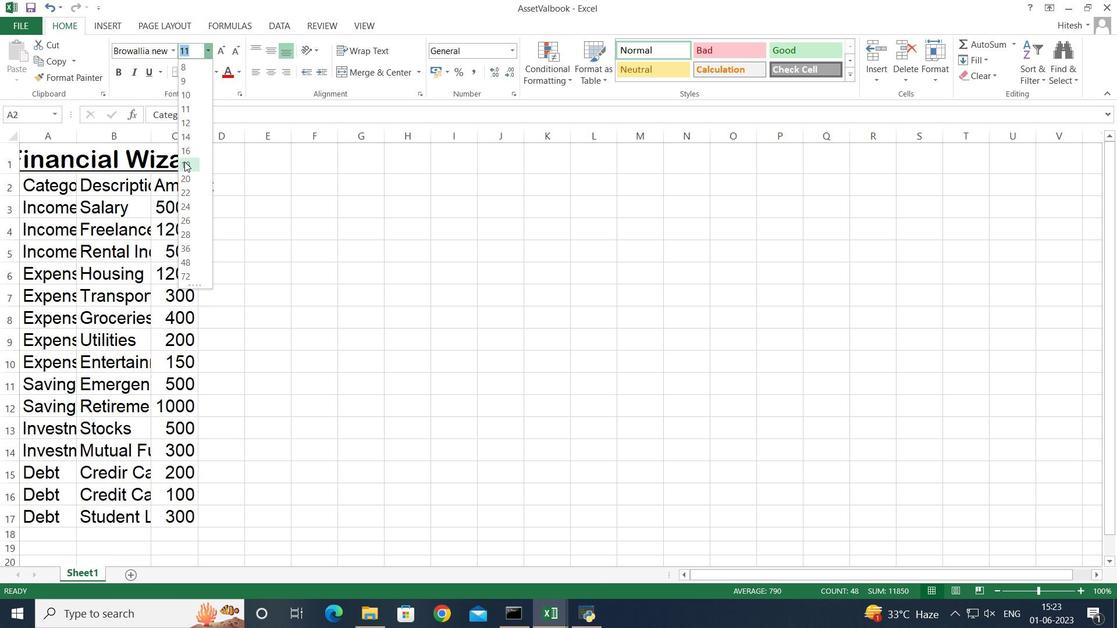 
Action: Mouse moved to (297, 226)
Screenshot: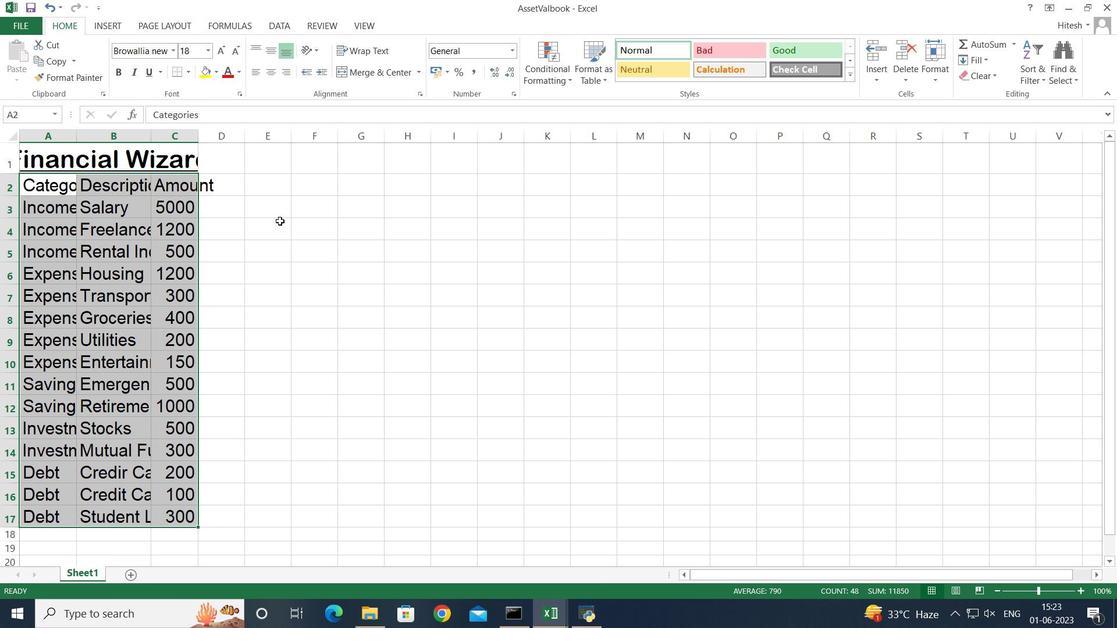 
Action: Mouse pressed left at (297, 226)
Screenshot: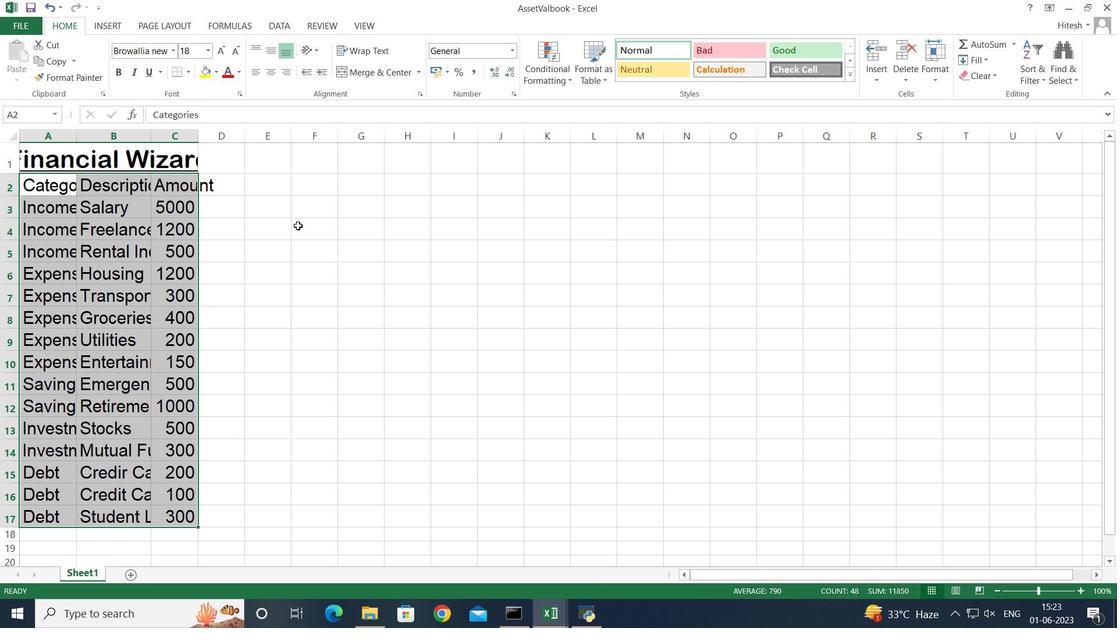 
Action: Mouse moved to (77, 164)
Screenshot: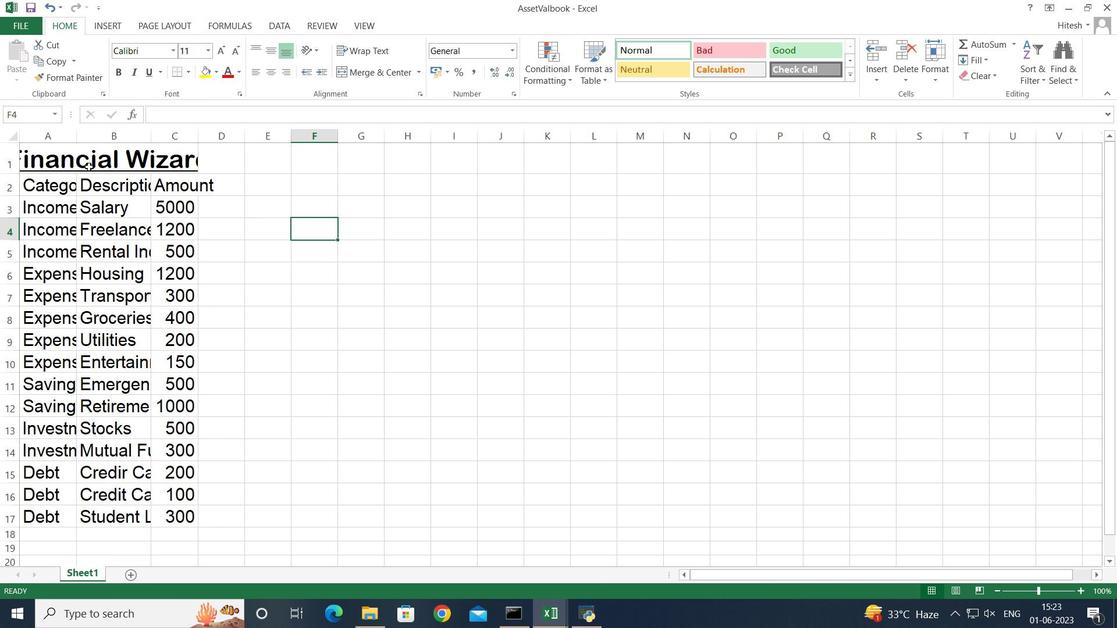
Action: Mouse pressed left at (77, 164)
Screenshot: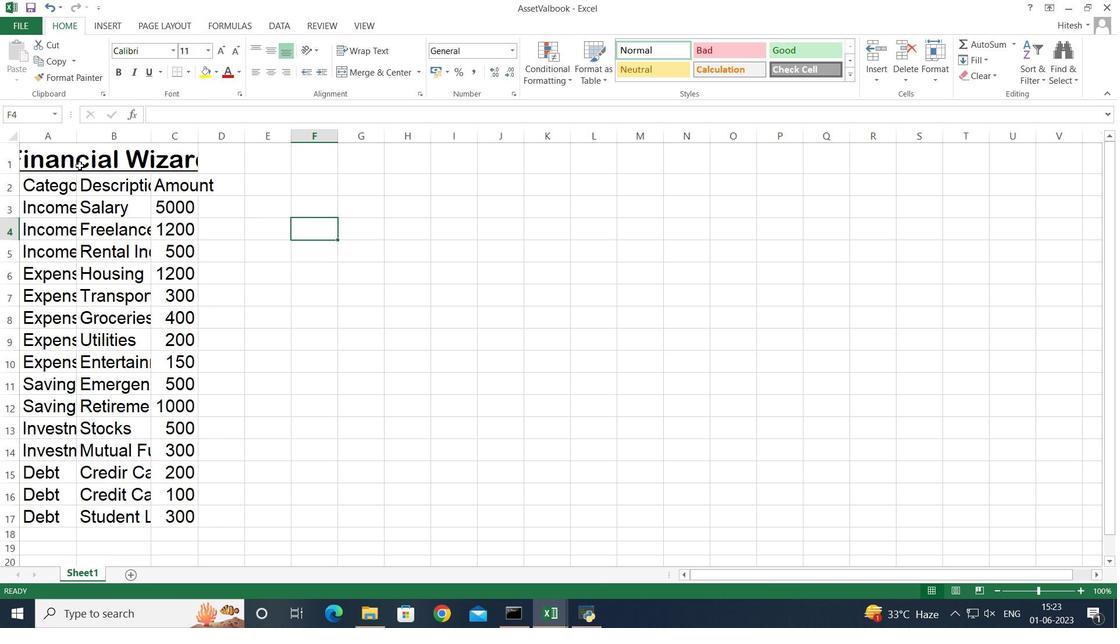 
Action: Mouse moved to (269, 52)
Screenshot: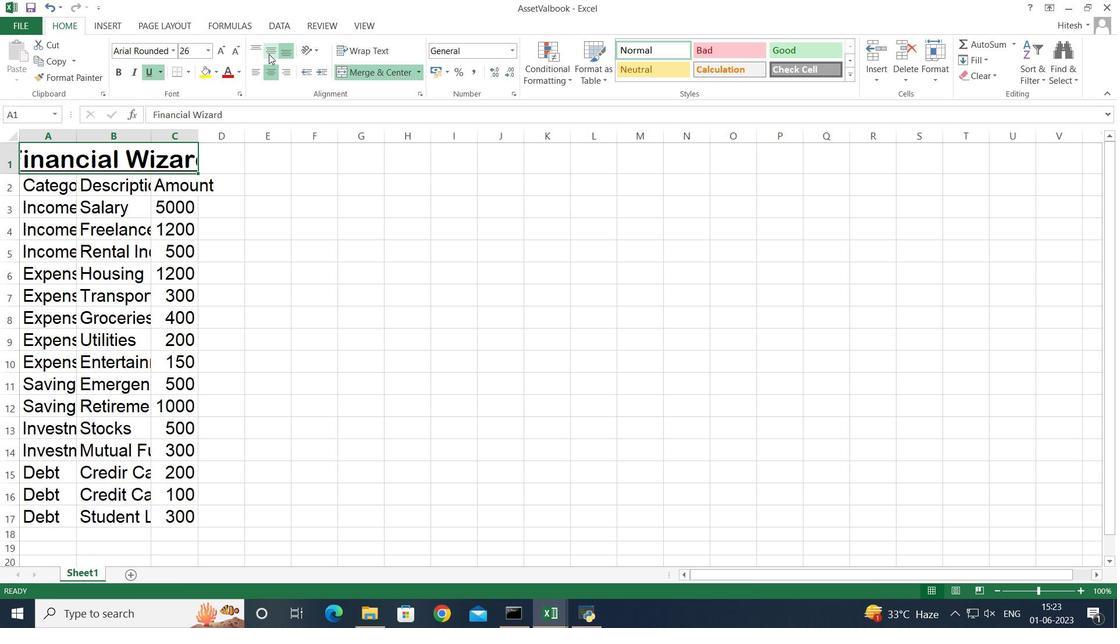 
Action: Mouse pressed left at (269, 52)
Screenshot: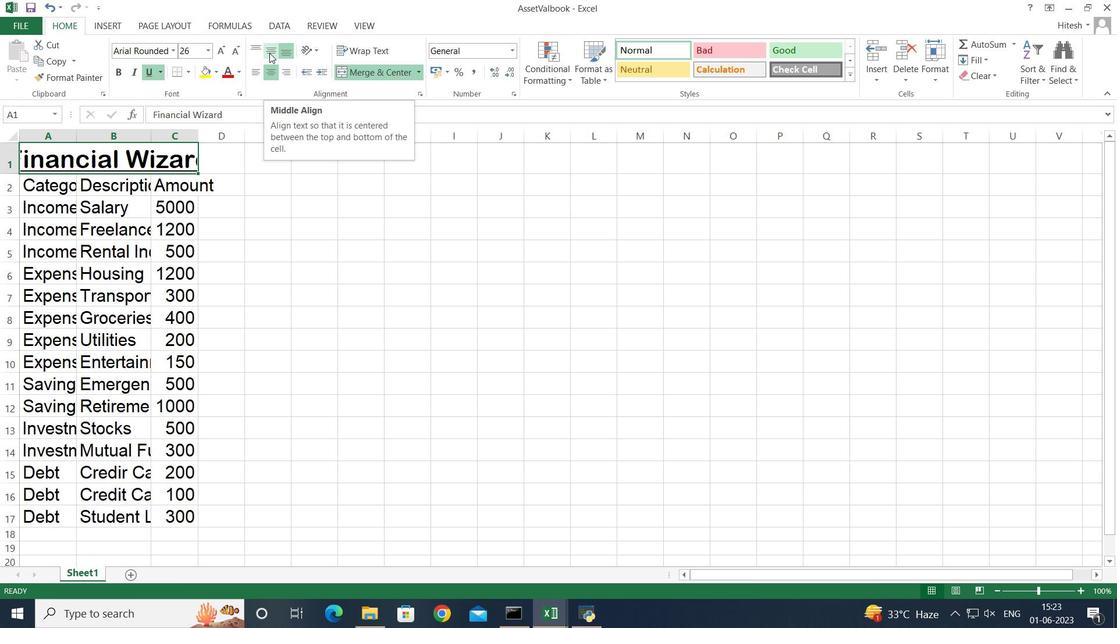 
Action: Mouse moved to (50, 183)
Screenshot: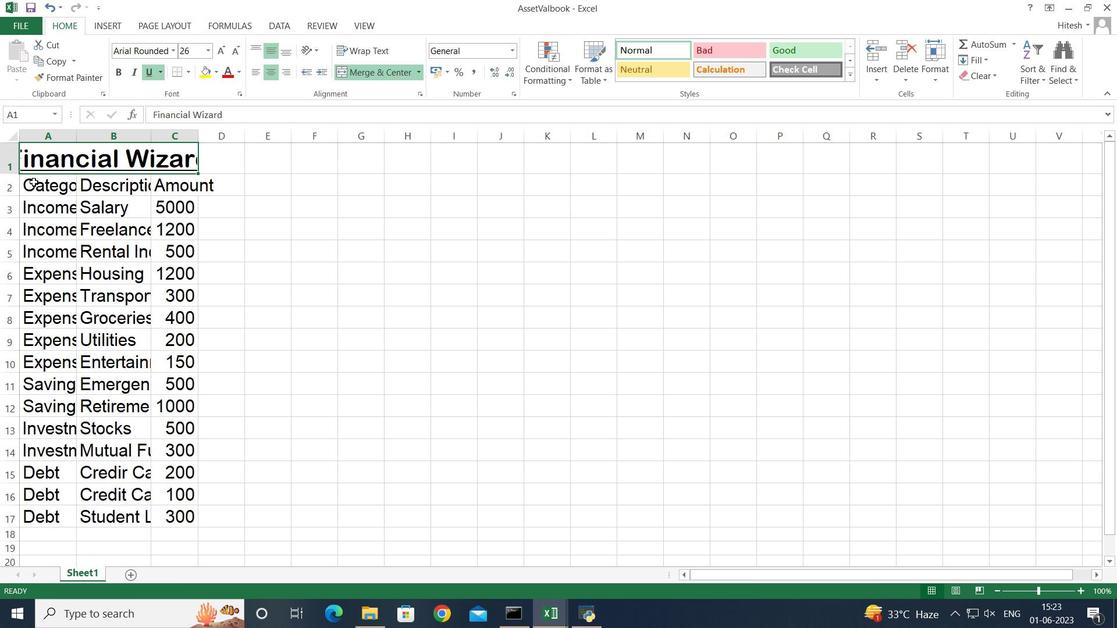 
Action: Mouse pressed left at (50, 183)
Screenshot: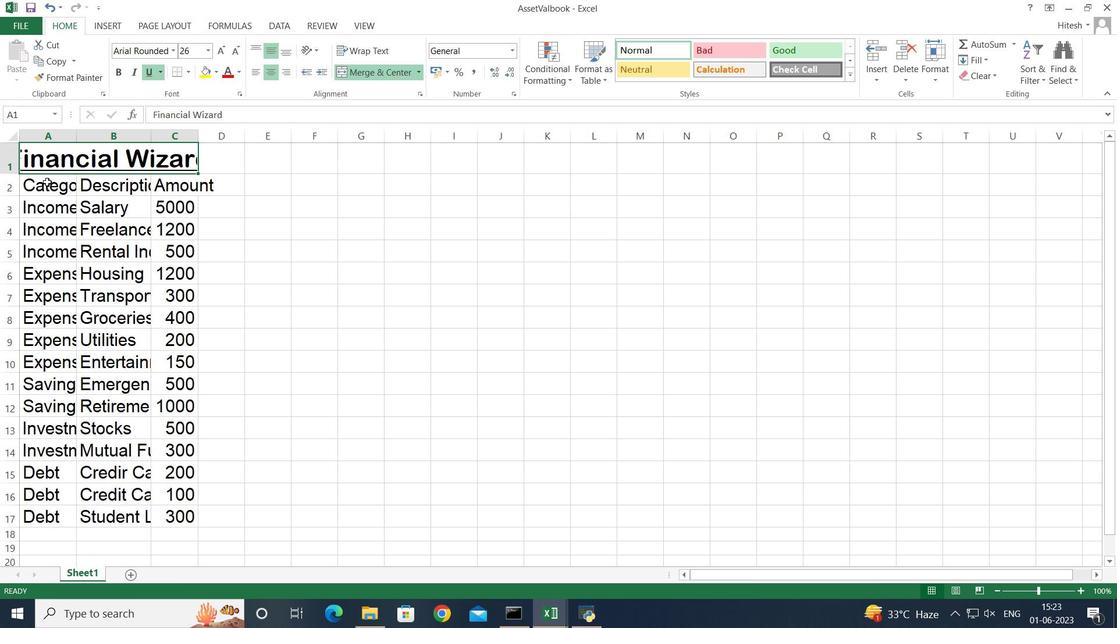 
Action: Key pressed <Key.shift><Key.right><Key.right><Key.down><Key.down><Key.down><Key.down><Key.down><Key.down><Key.down><Key.down><Key.down><Key.down><Key.down><Key.down><Key.down><Key.down><Key.down>
Screenshot: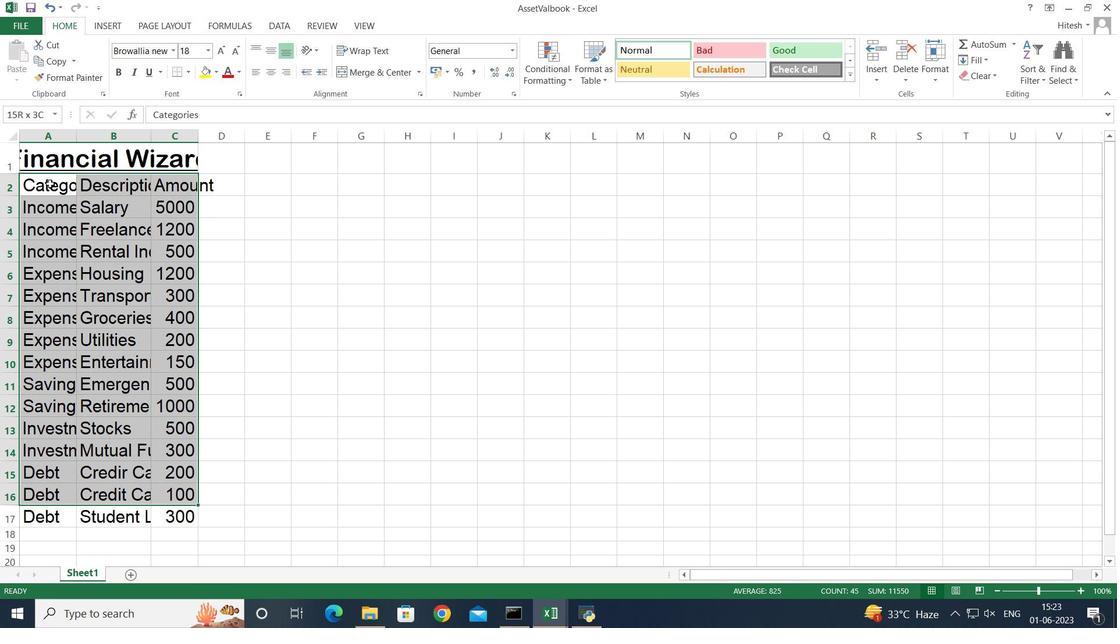 
Action: Mouse moved to (256, 75)
Screenshot: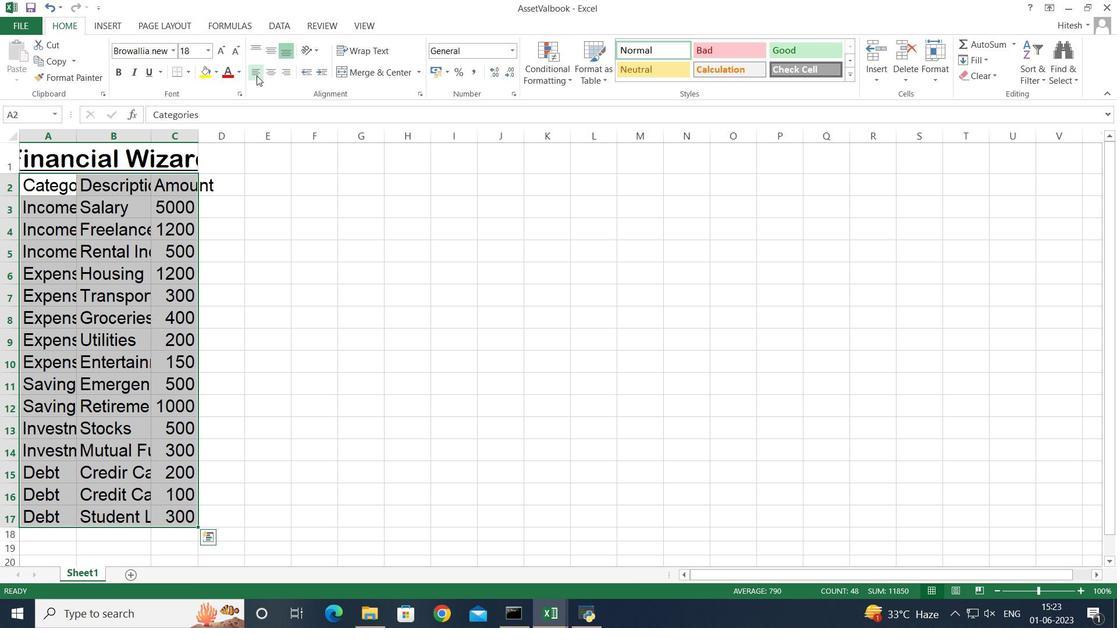
Action: Mouse pressed left at (256, 75)
Screenshot: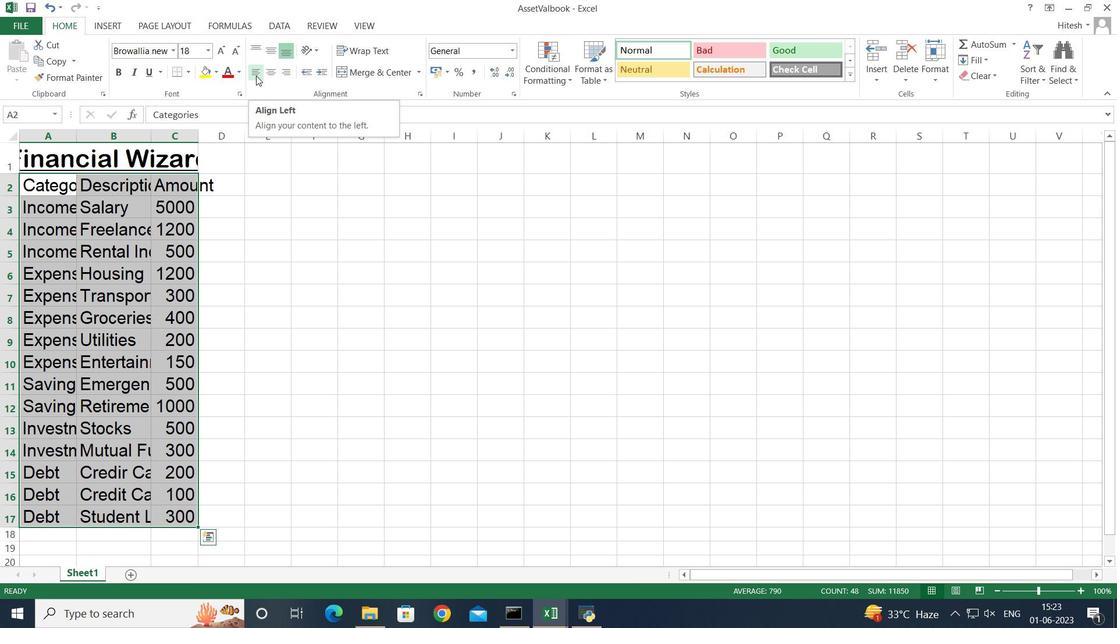 
Action: Mouse moved to (264, 378)
Screenshot: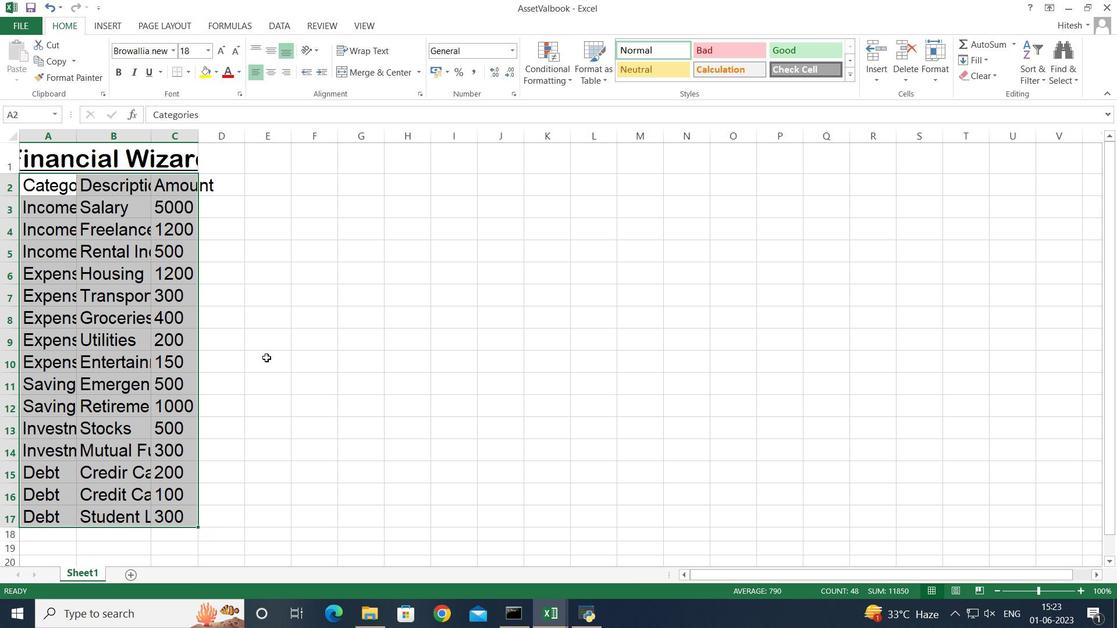 
Action: Mouse pressed left at (264, 378)
Screenshot: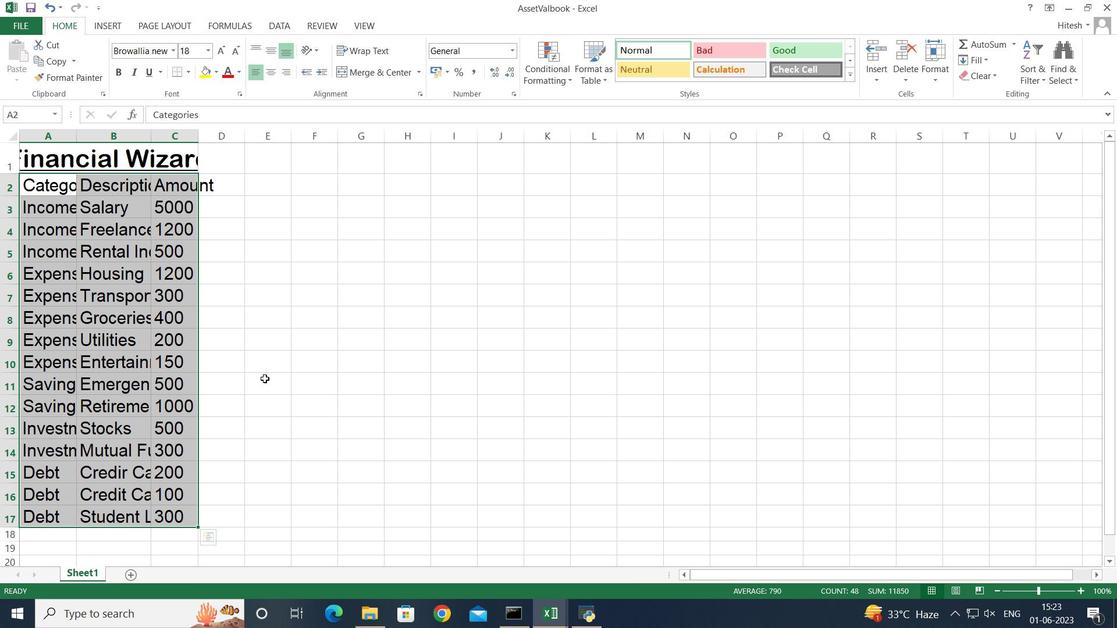
Action: Mouse moved to (709, 572)
Screenshot: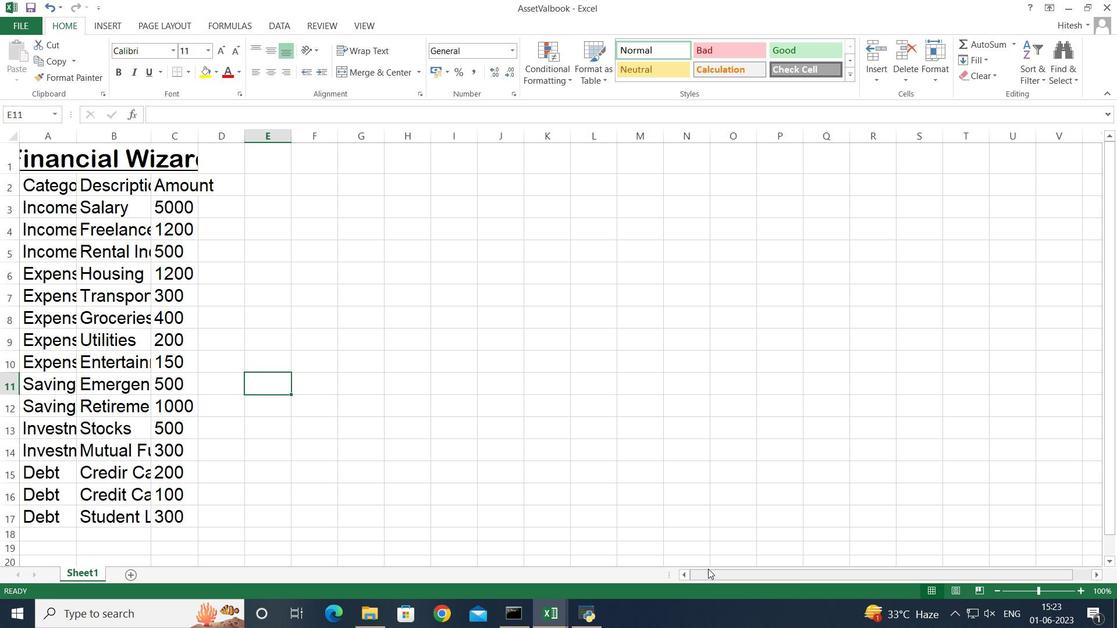
Action: Mouse pressed left at (709, 572)
Screenshot: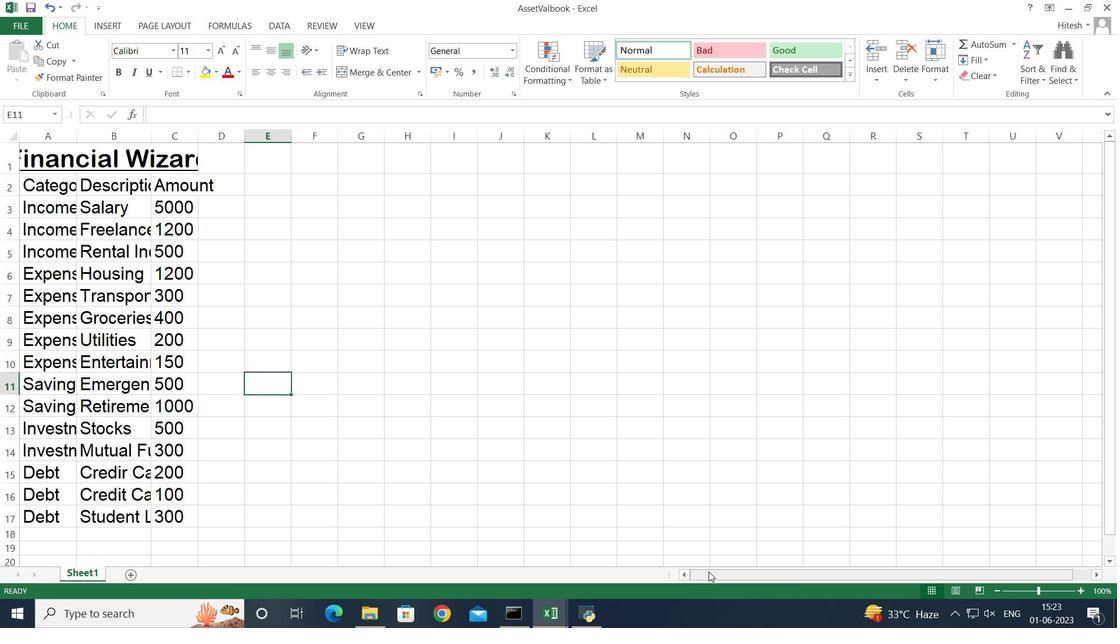 
Action: Mouse moved to (34, 154)
Screenshot: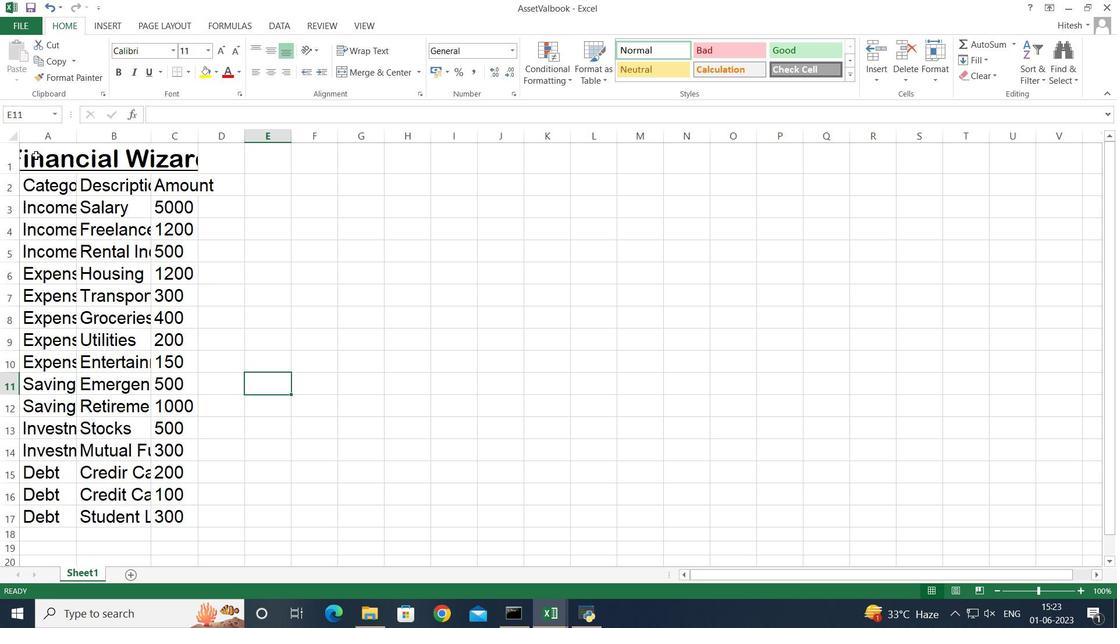 
Action: Mouse pressed left at (34, 154)
Screenshot: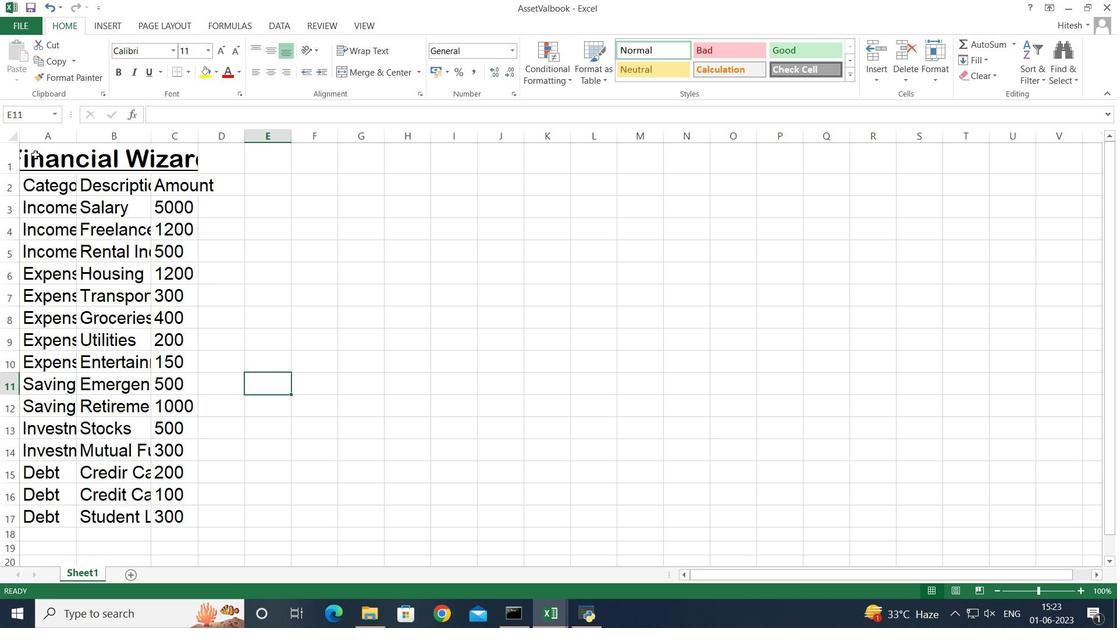 
Action: Mouse moved to (366, 69)
Screenshot: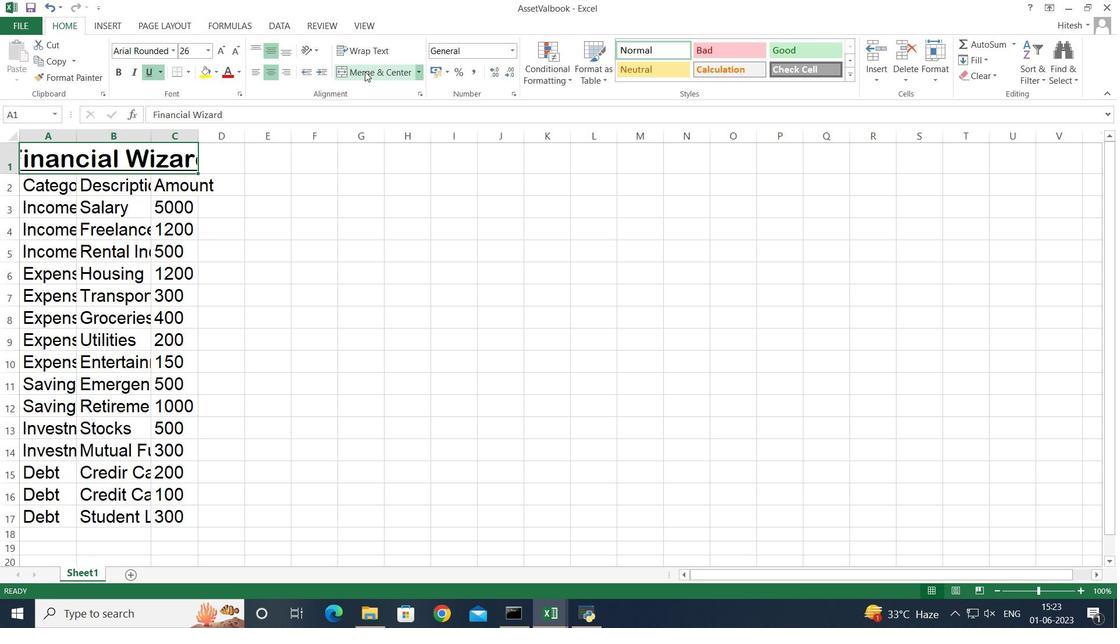 
Action: Mouse pressed left at (366, 69)
Screenshot: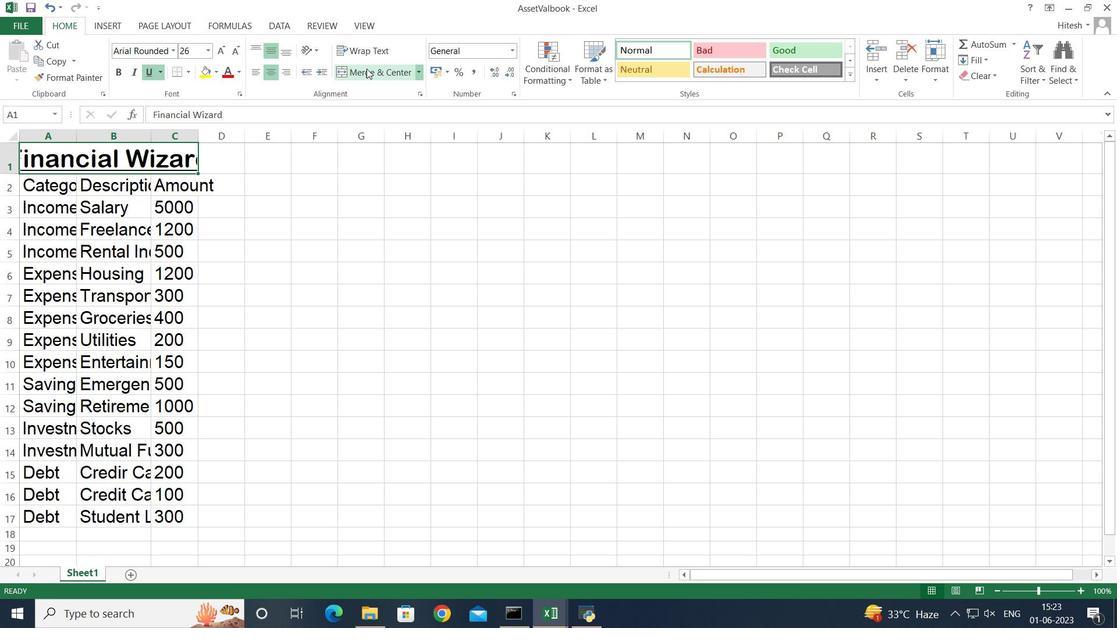 
Action: Mouse moved to (328, 230)
Screenshot: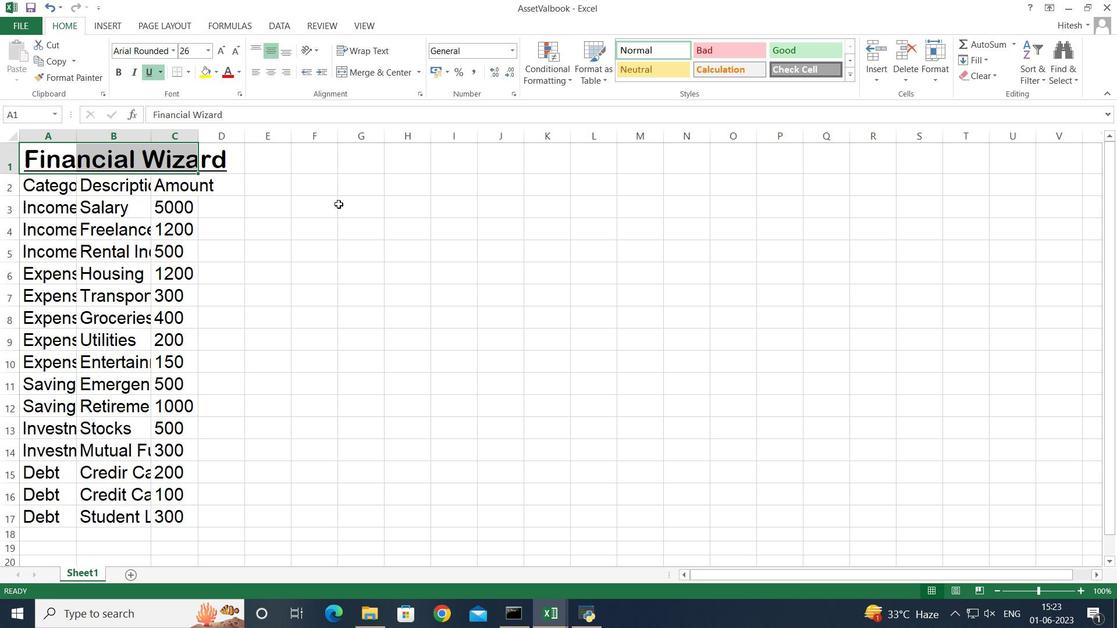 
Action: Mouse pressed left at (328, 230)
Screenshot: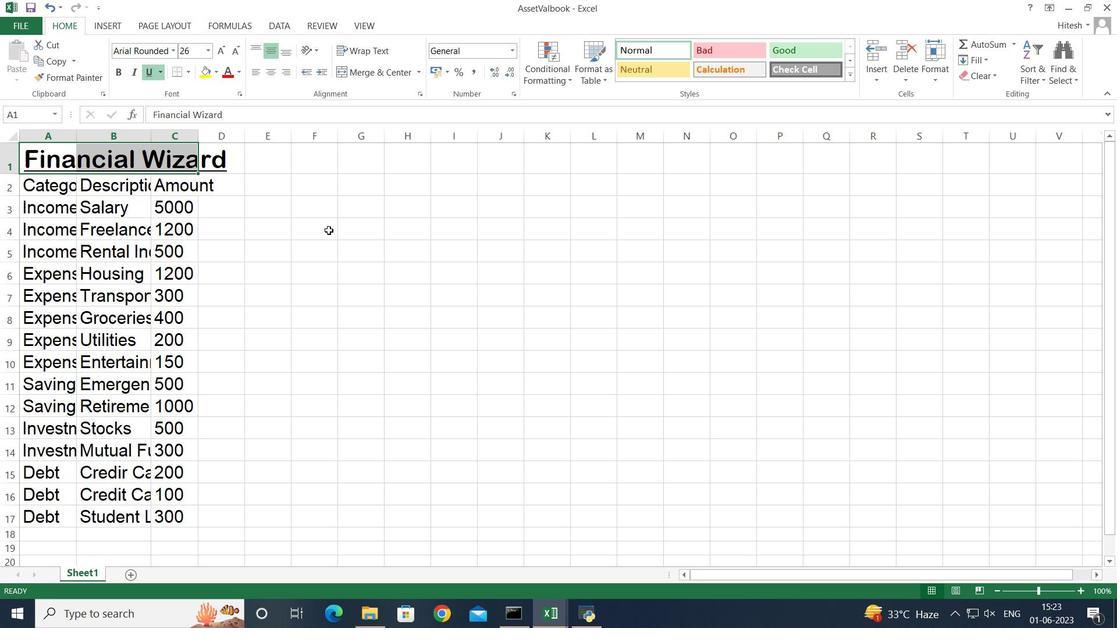 
Action: Mouse moved to (52, 186)
Screenshot: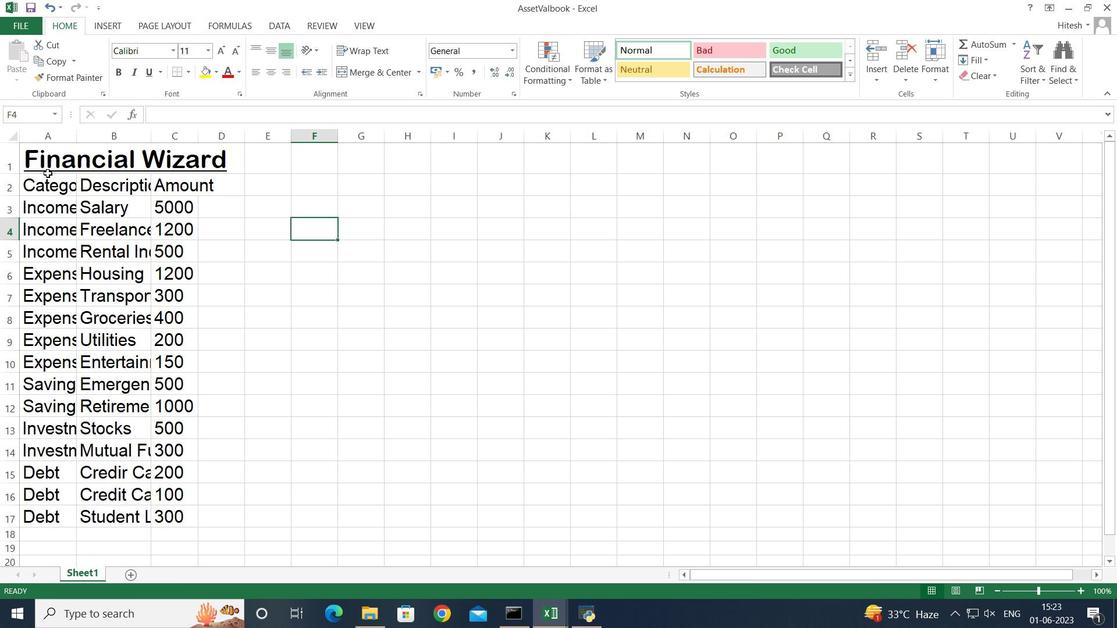 
Action: Mouse pressed left at (52, 186)
Screenshot: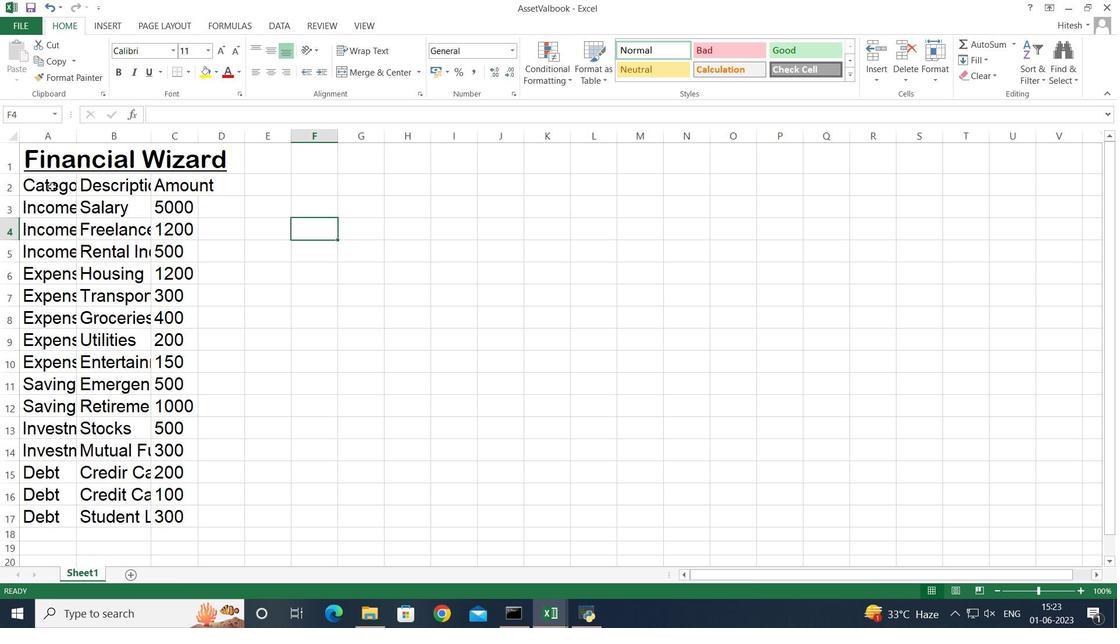 
Action: Mouse moved to (55, 137)
Screenshot: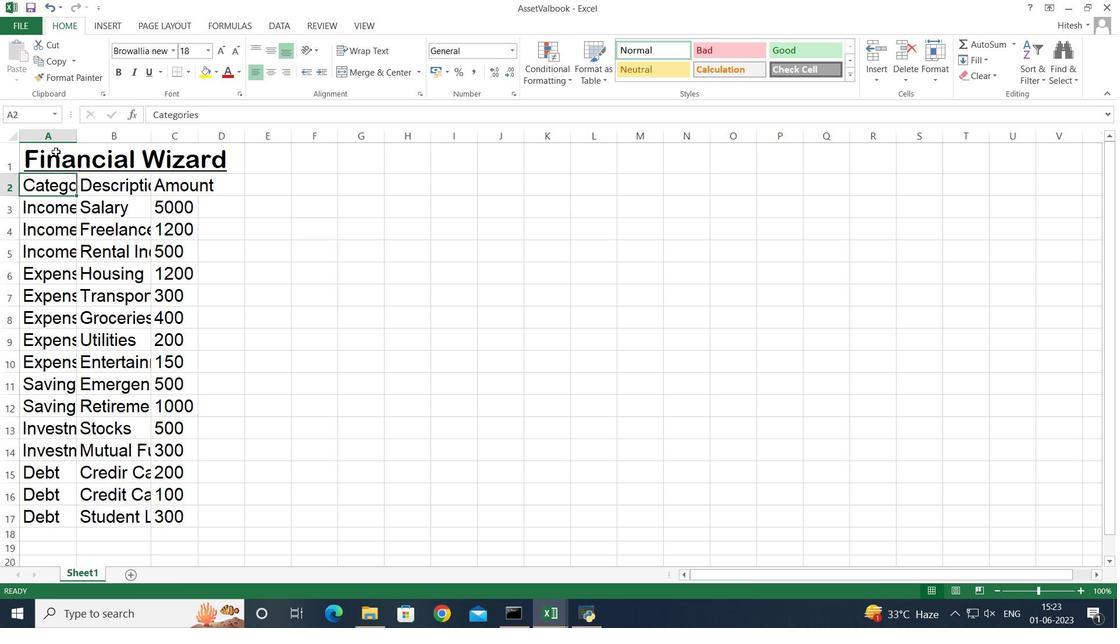 
Action: Mouse pressed left at (55, 137)
Screenshot: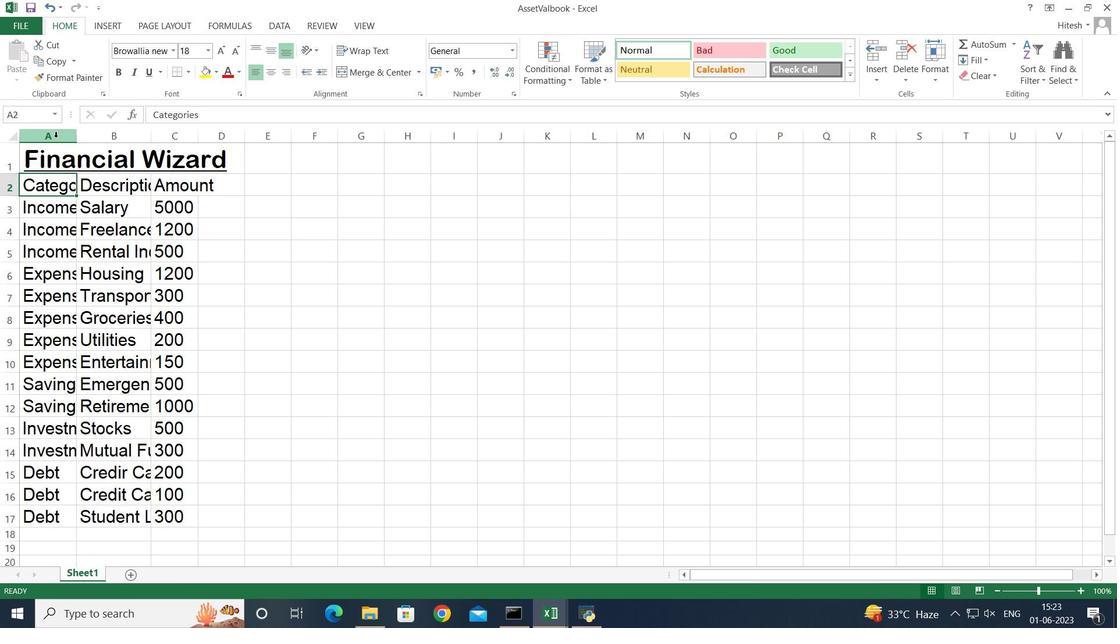 
Action: Mouse moved to (76, 137)
Screenshot: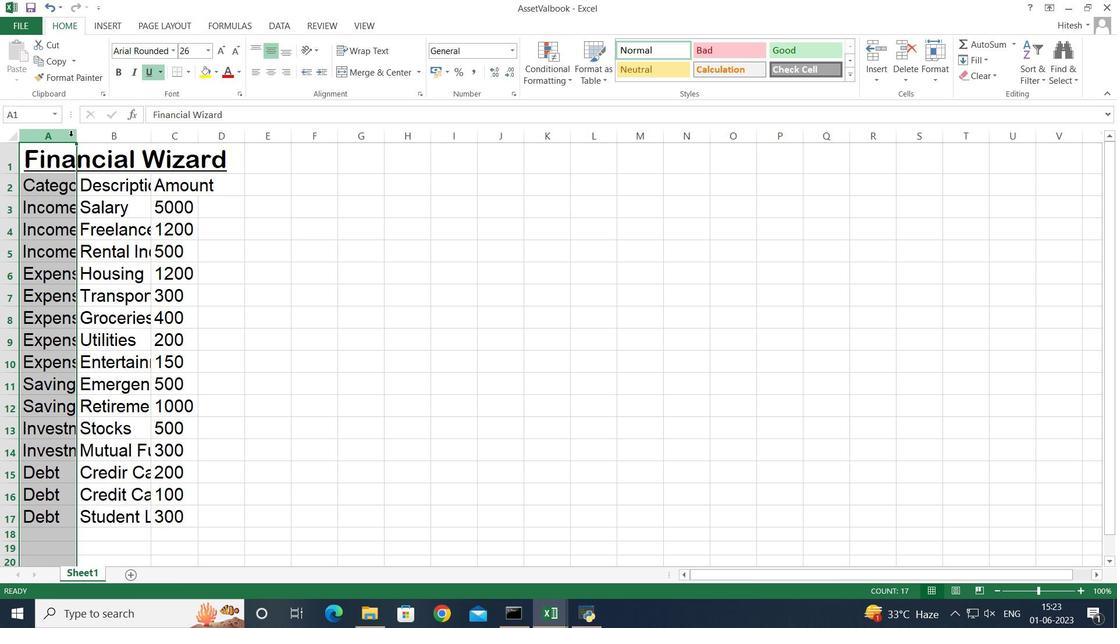 
Action: Mouse pressed left at (76, 137)
Screenshot: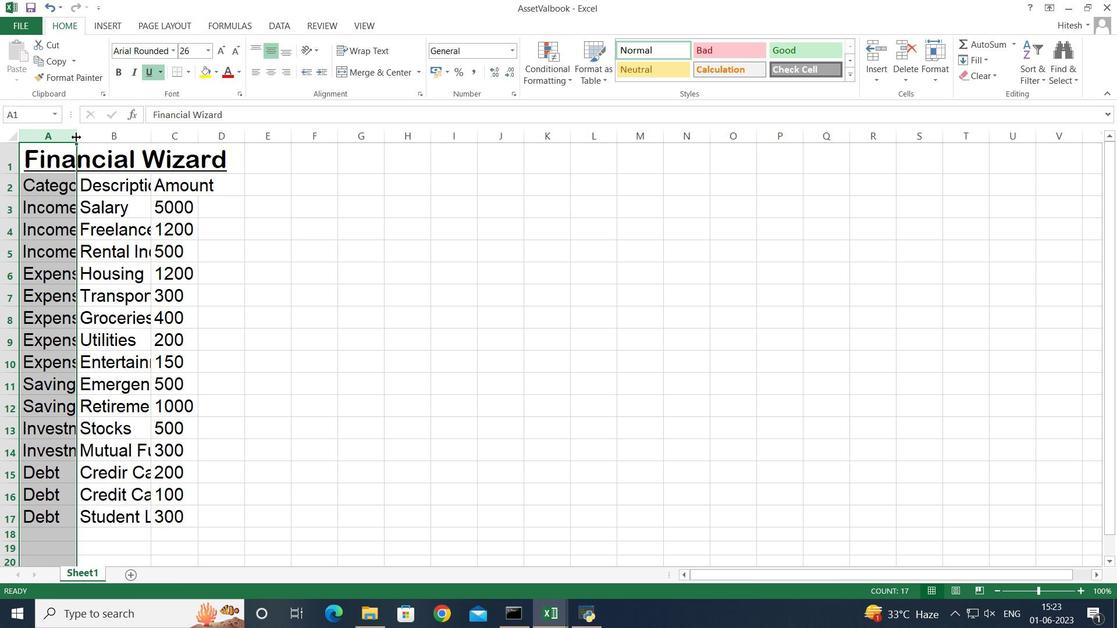 
Action: Mouse pressed left at (76, 137)
Screenshot: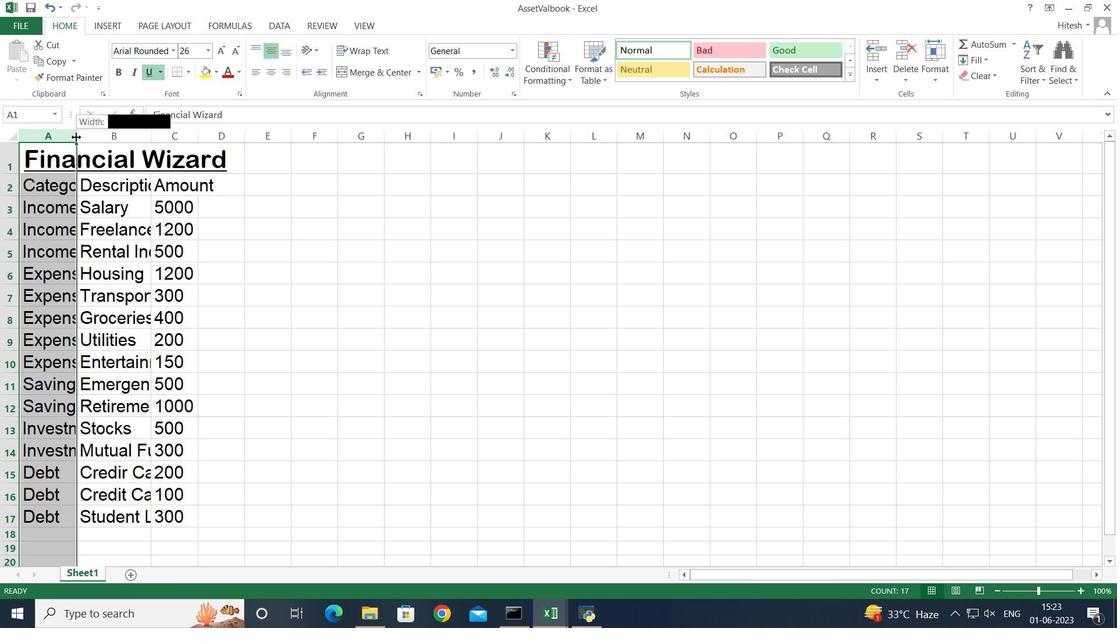 
Action: Mouse moved to (294, 140)
Screenshot: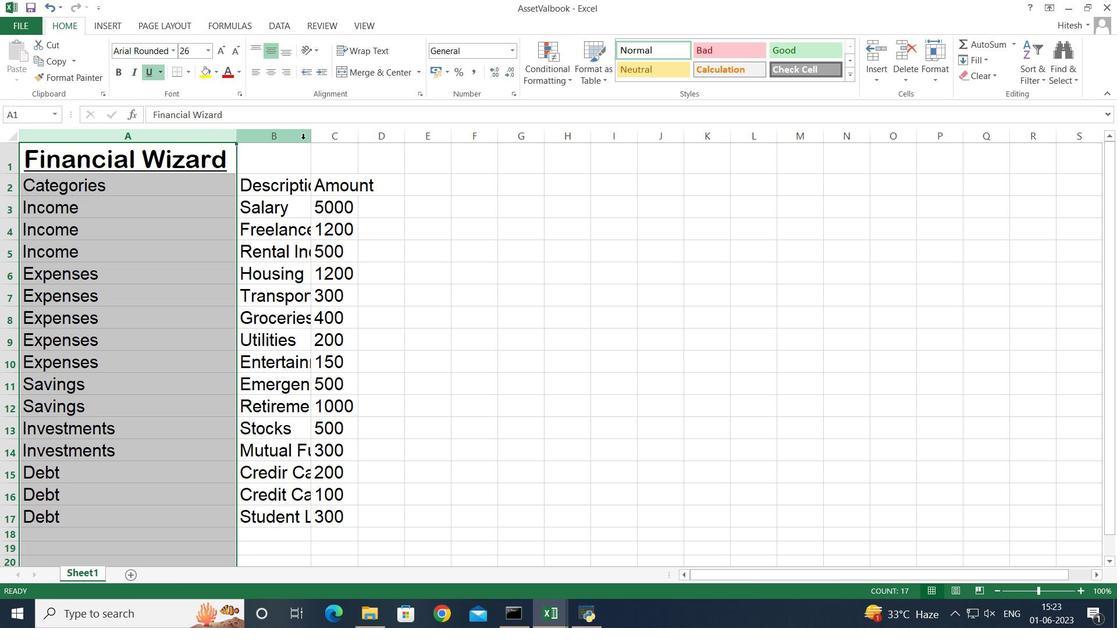 
Action: Mouse pressed left at (294, 140)
Screenshot: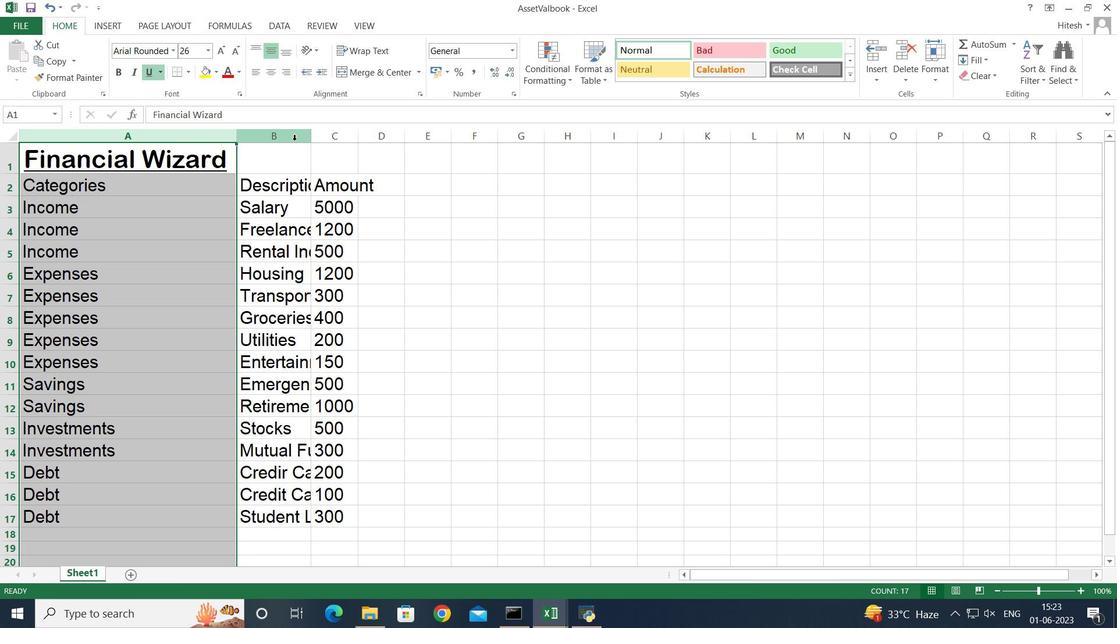 
Action: Mouse moved to (313, 137)
Screenshot: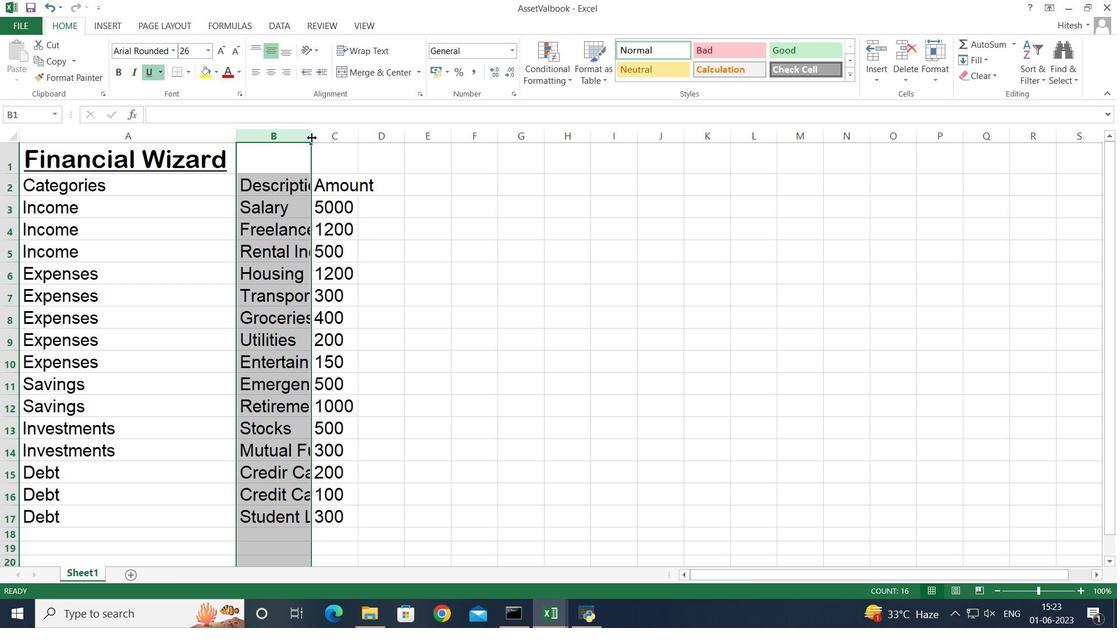
Action: Mouse pressed left at (313, 137)
Screenshot: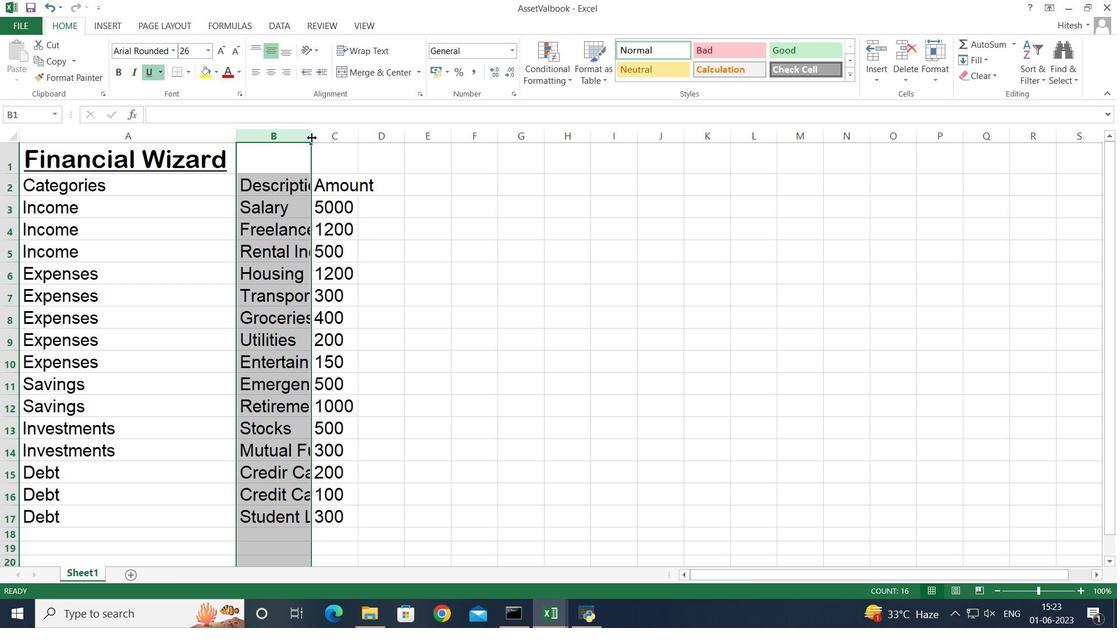 
Action: Mouse pressed left at (313, 137)
Screenshot: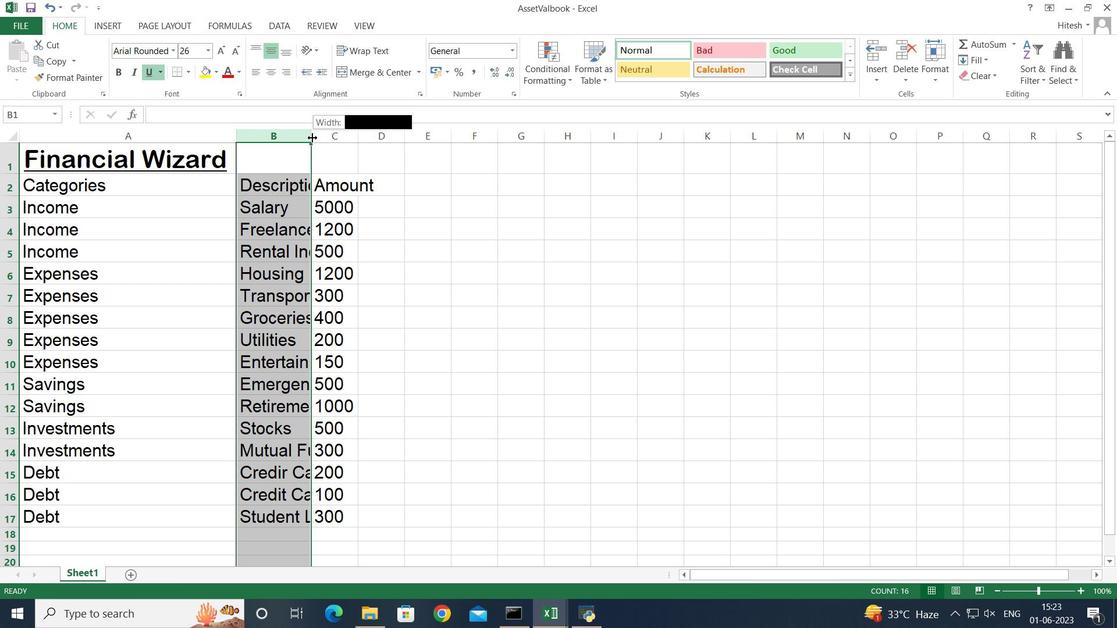 
Action: Mouse moved to (393, 140)
Screenshot: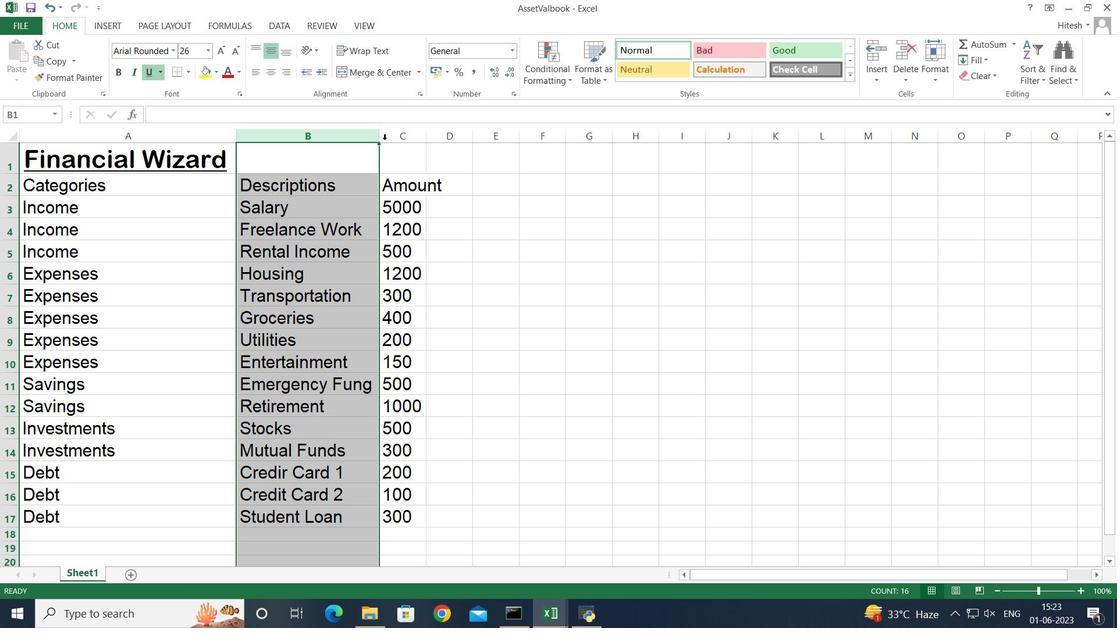 
Action: Mouse pressed left at (393, 140)
Screenshot: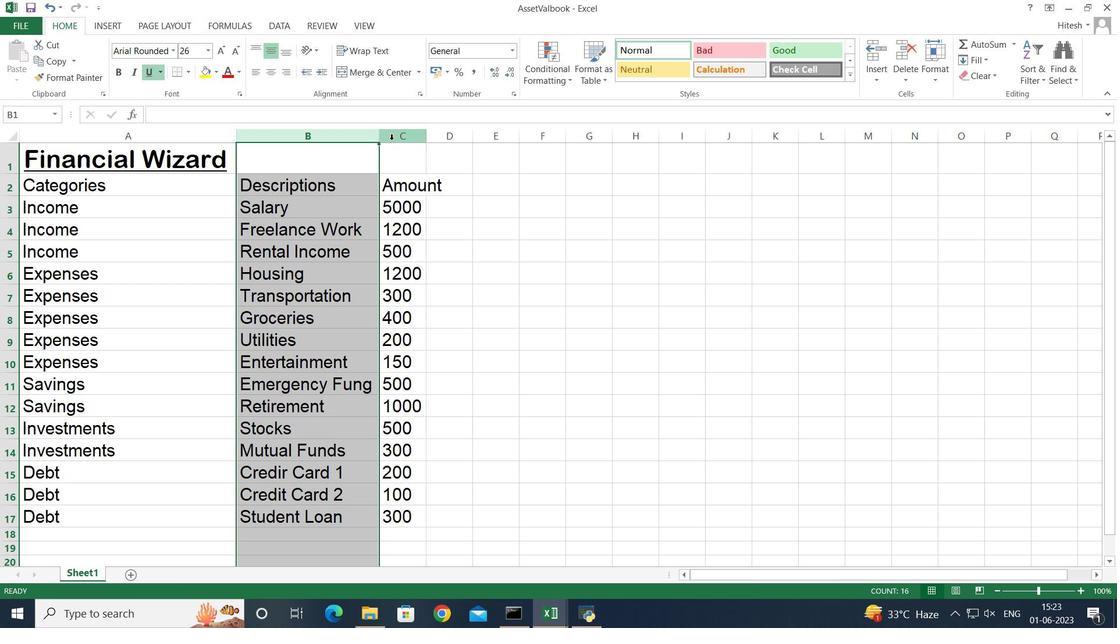 
Action: Mouse moved to (427, 135)
Screenshot: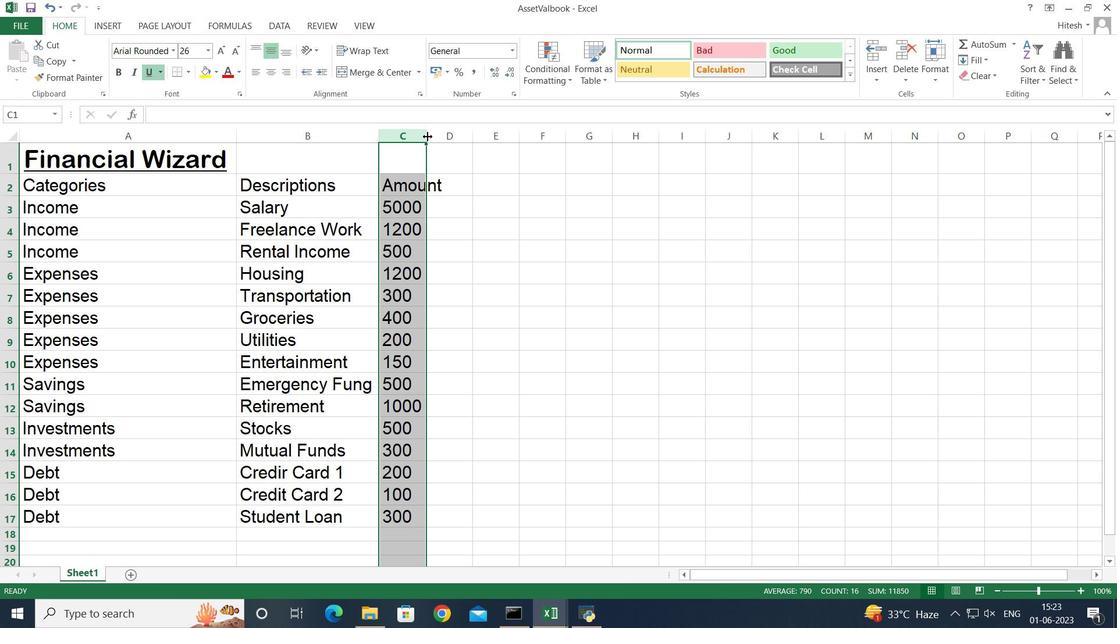 
Action: Mouse pressed left at (427, 135)
Screenshot: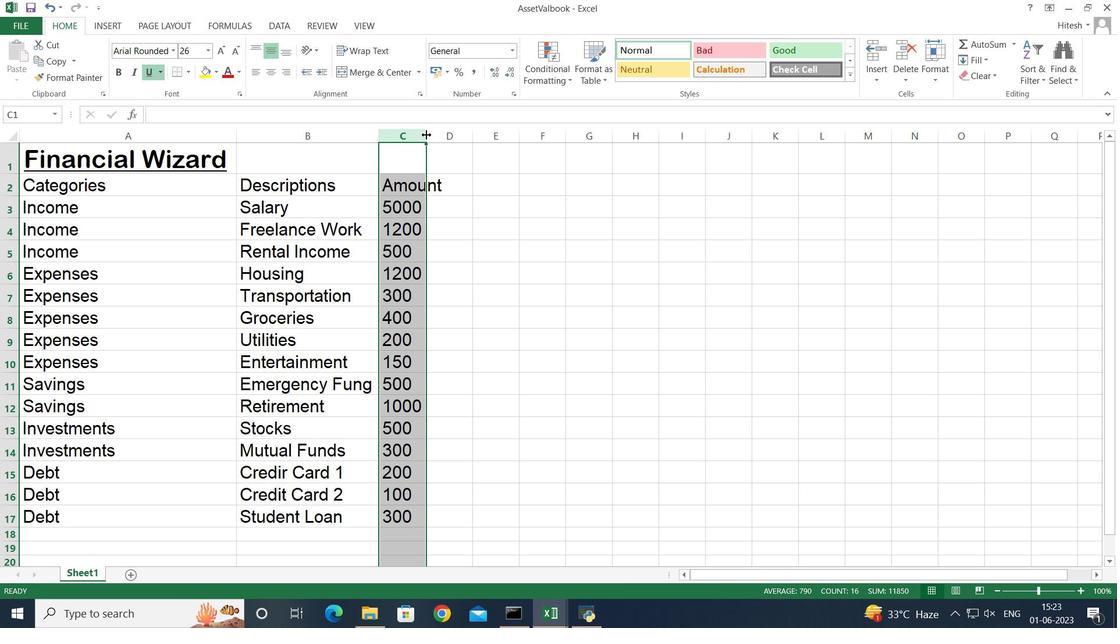 
Action: Mouse pressed left at (427, 135)
Screenshot: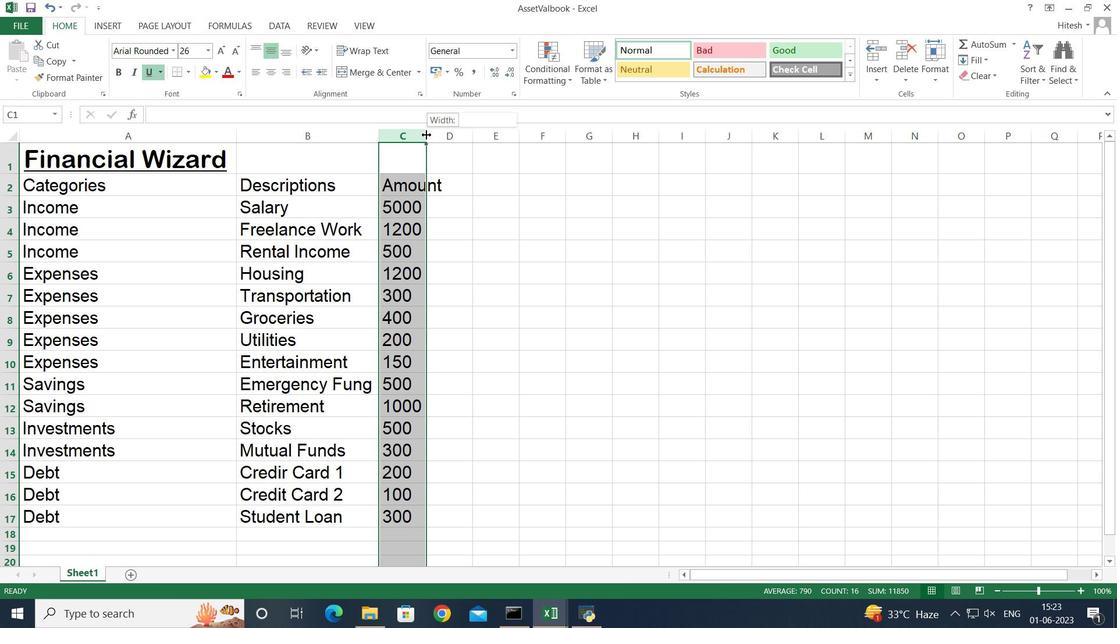 
Action: Mouse moved to (143, 162)
Screenshot: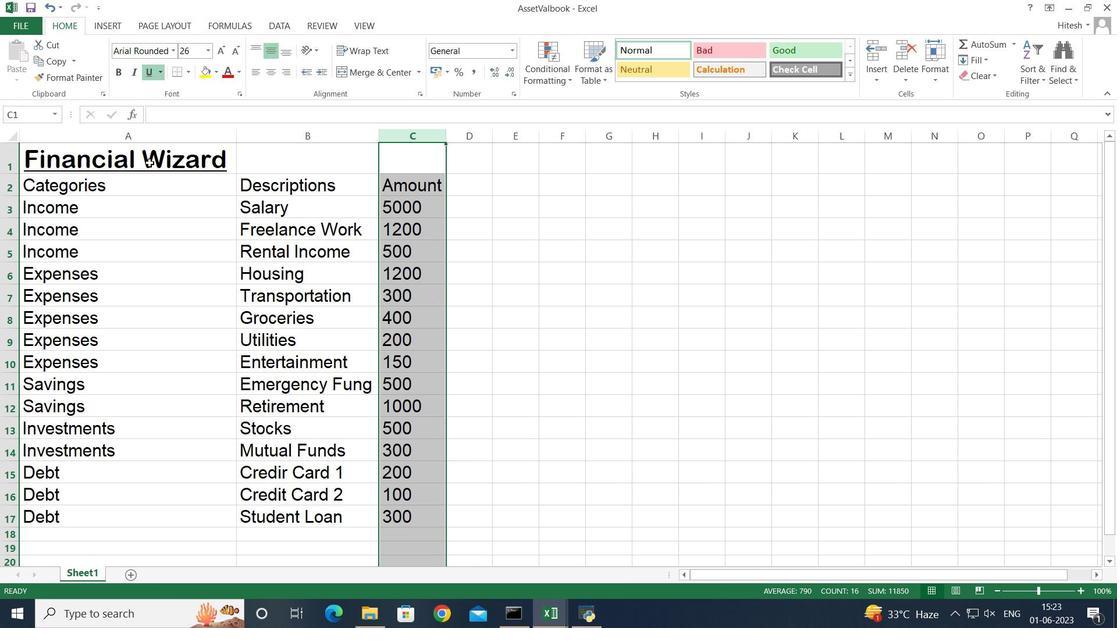 
Action: Mouse pressed left at (143, 162)
Screenshot: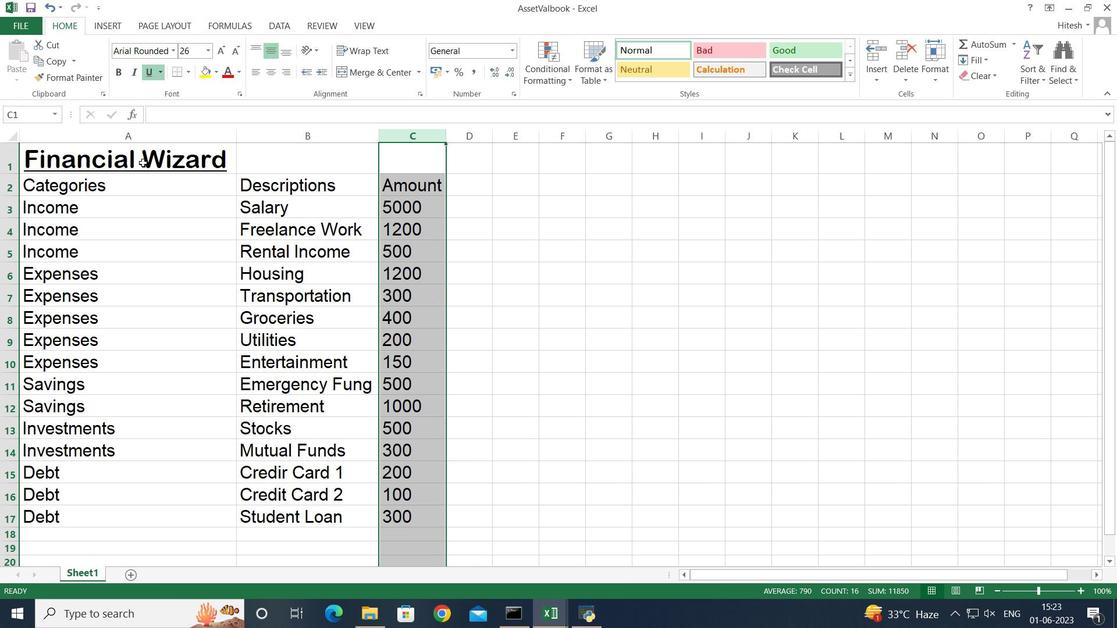 
Action: Key pressed <Key.shift><Key.right><Key.right>
Screenshot: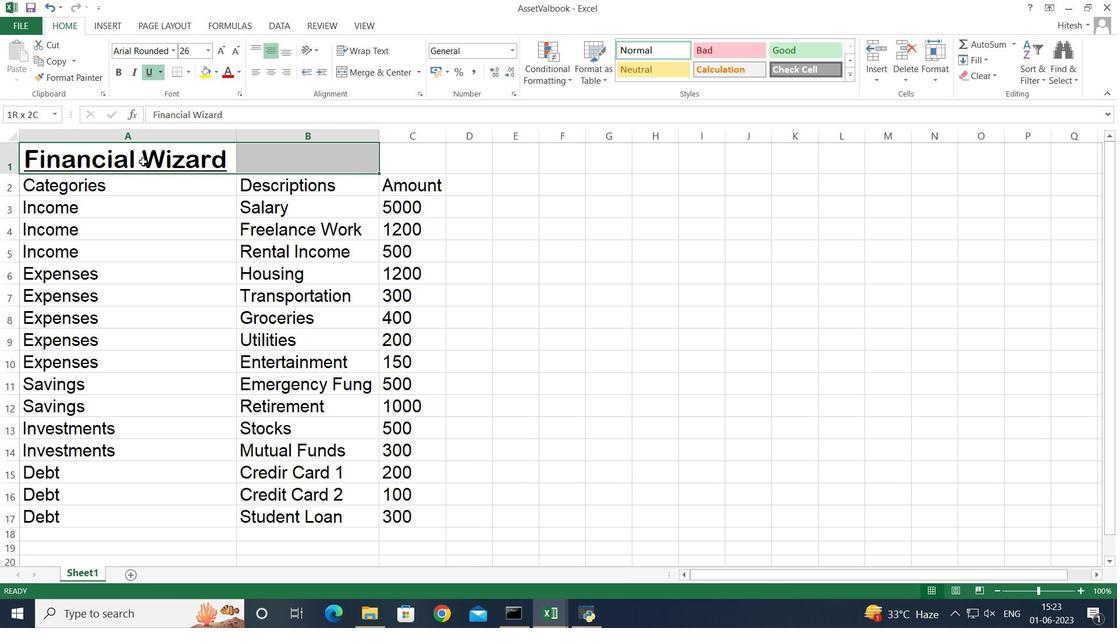 
Action: Mouse moved to (383, 69)
Screenshot: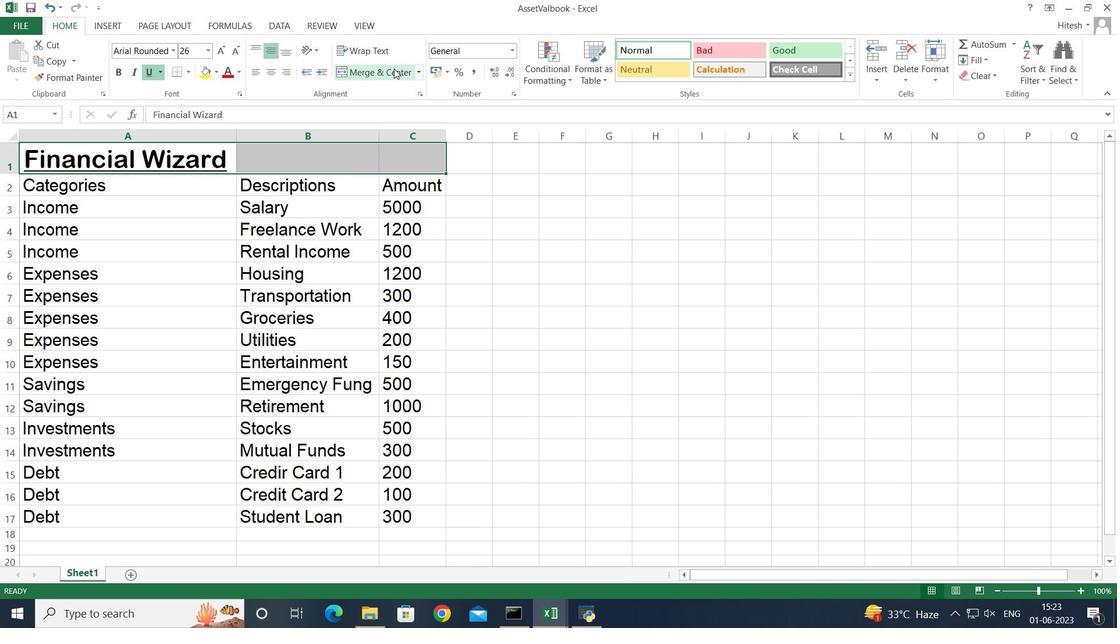 
Action: Mouse pressed left at (383, 69)
Screenshot: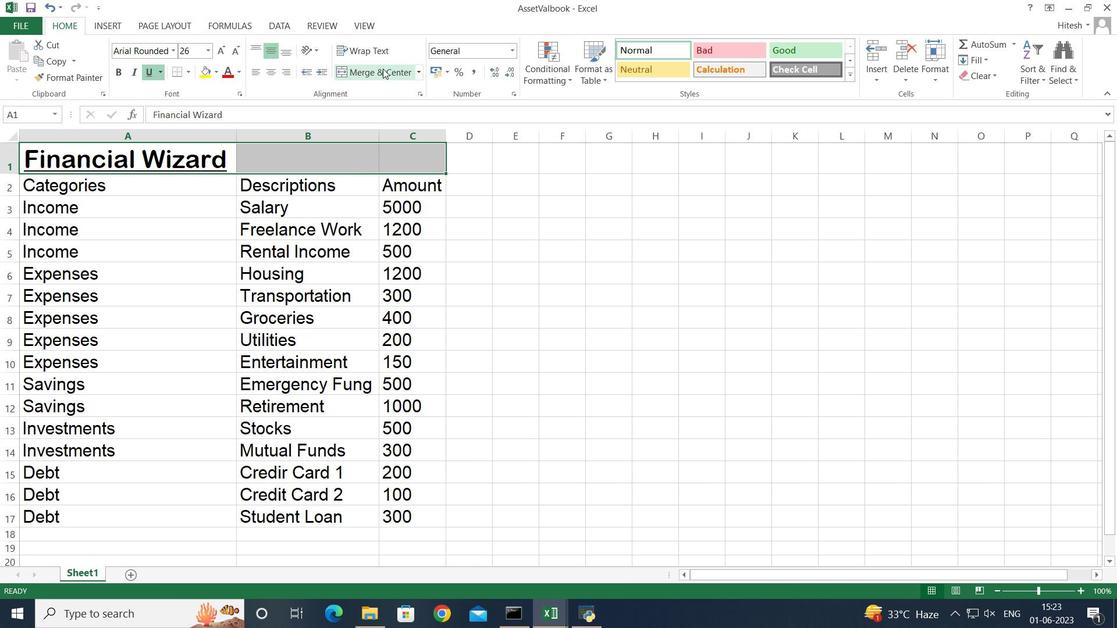 
Action: Mouse moved to (632, 262)
Screenshot: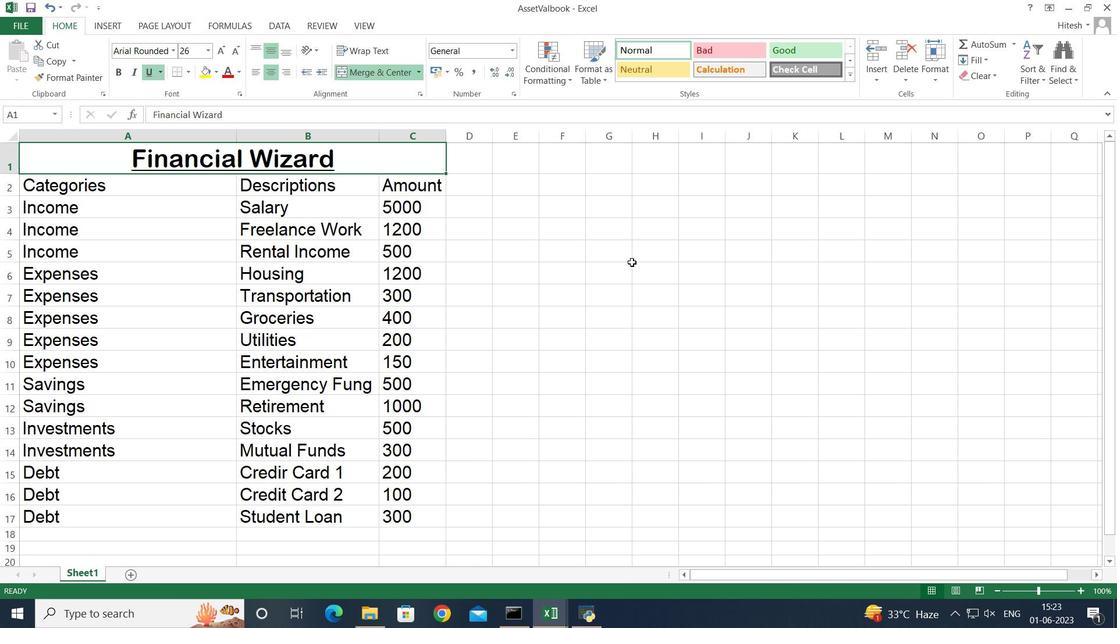 
Action: Mouse pressed left at (632, 262)
Screenshot: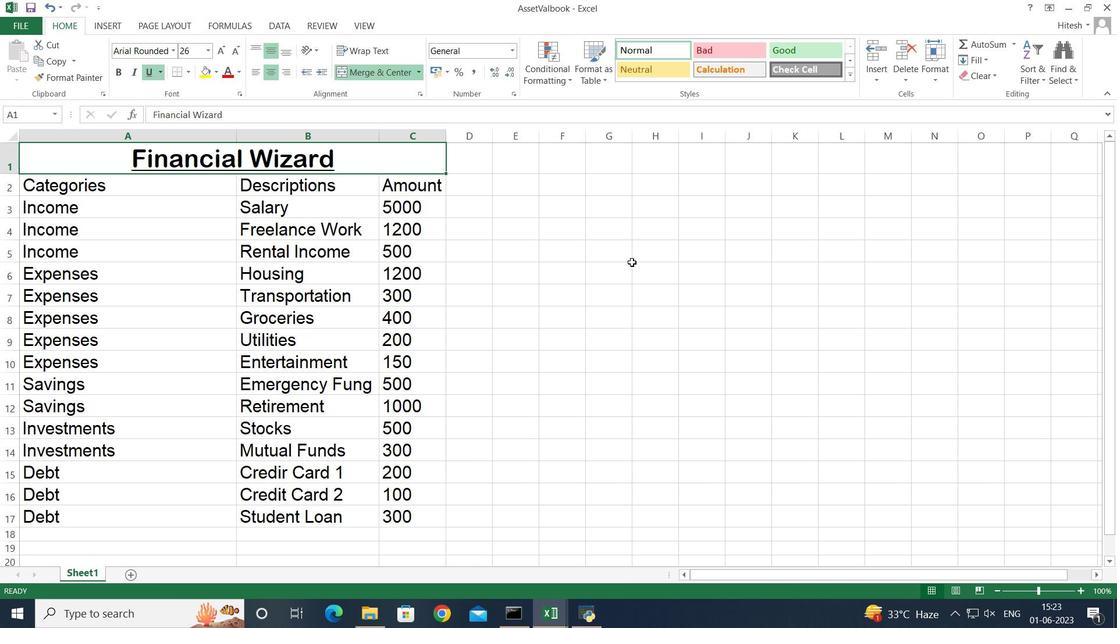 
Action: Mouse moved to (531, 406)
Screenshot: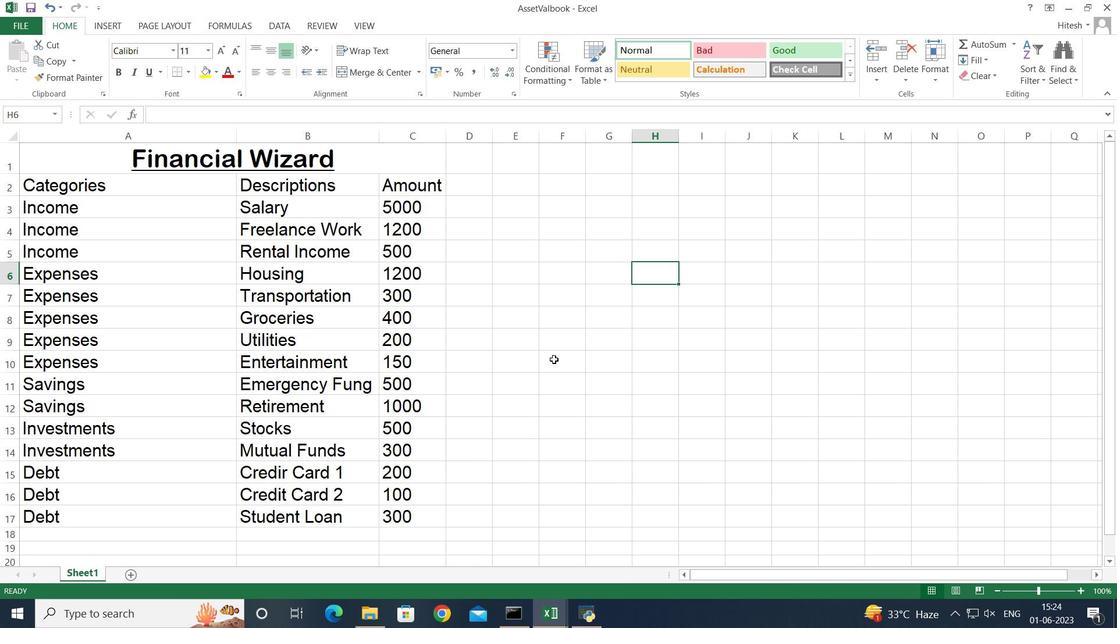 
Action: Mouse pressed left at (531, 406)
Screenshot: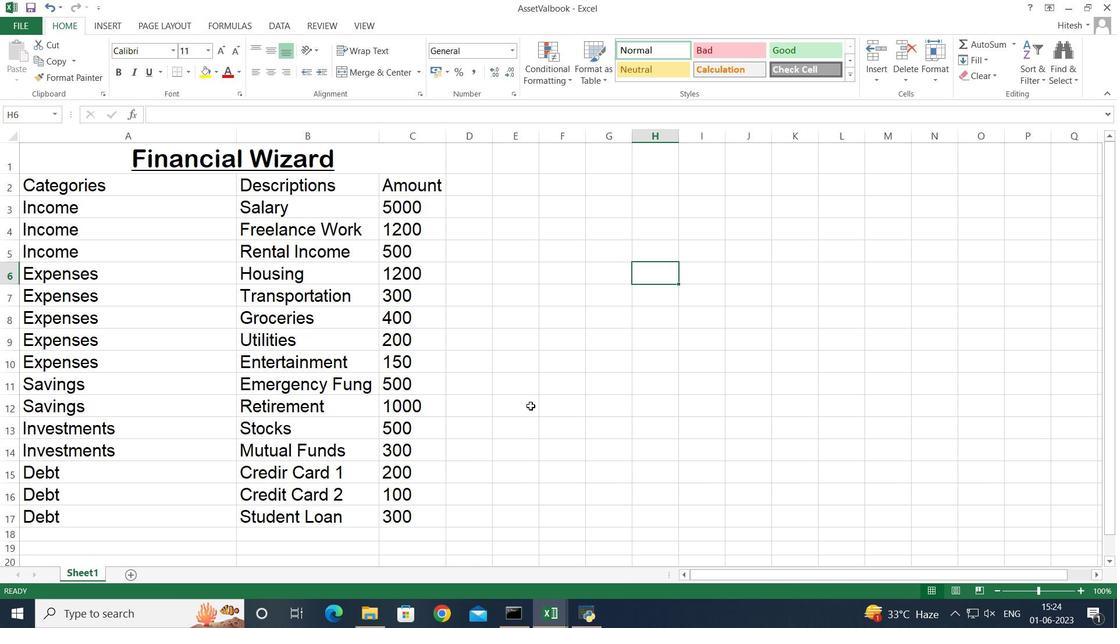 
Action: Mouse moved to (554, 194)
Screenshot: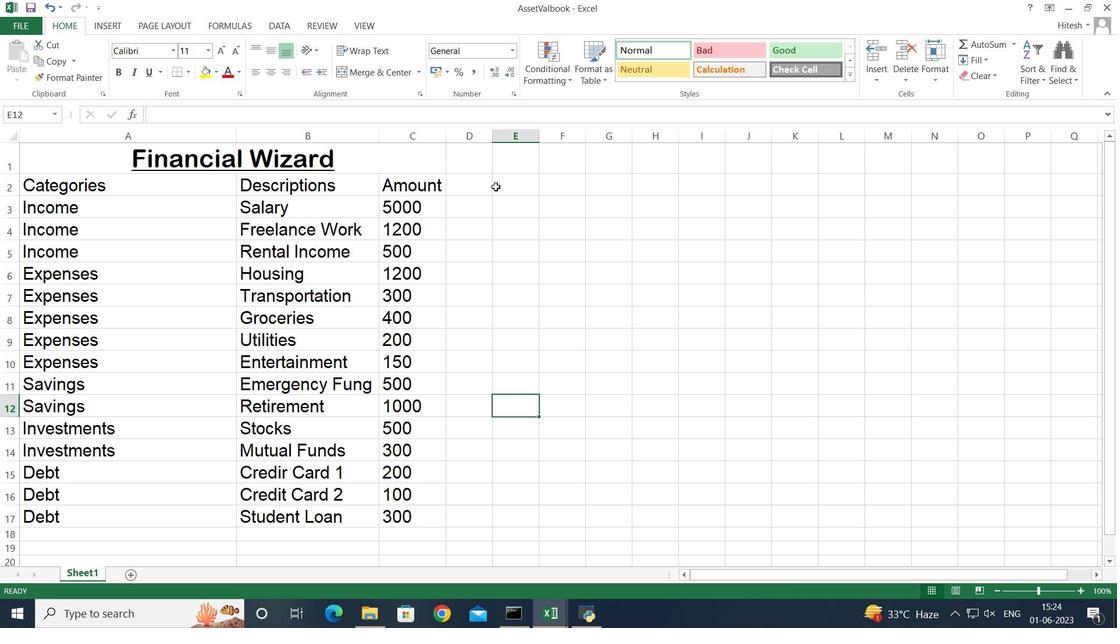 
Action: Mouse pressed left at (554, 194)
Screenshot: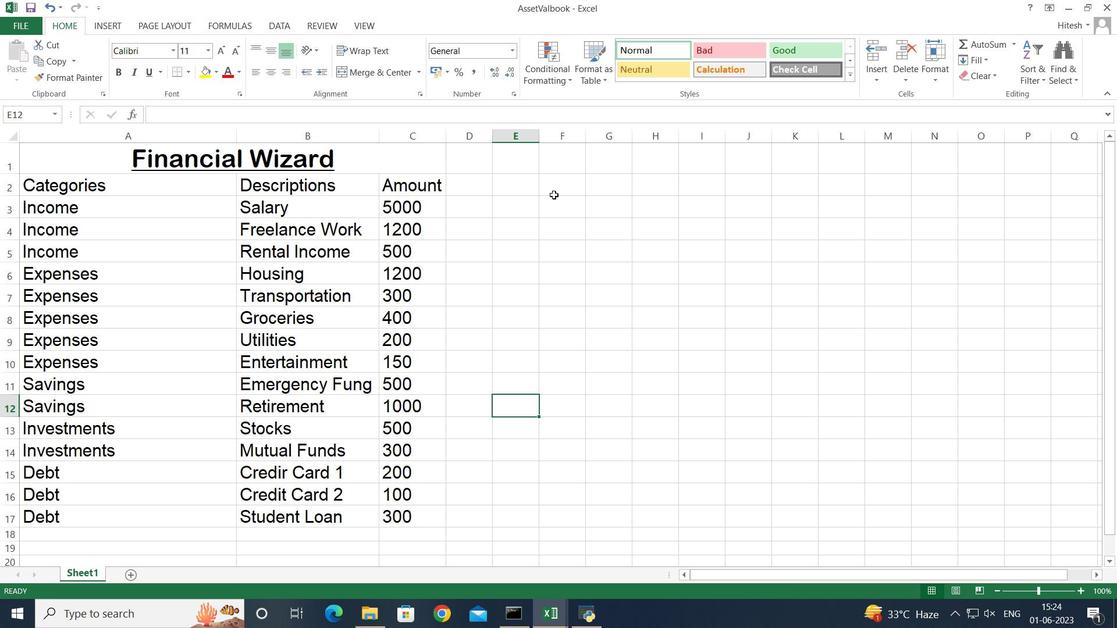 
Action: Mouse moved to (166, 268)
Screenshot: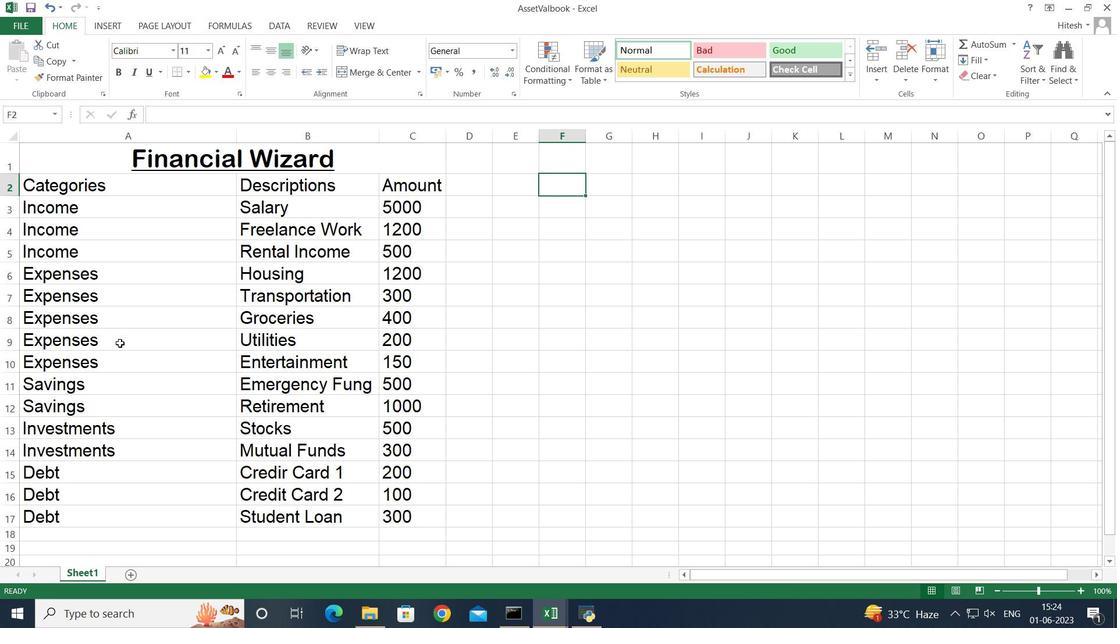 
